 Task: Create new invoice with Date Opened :15-Apr-23, Select Customer: LA Burger, Terms: Payment Term 1. Make invoice entry for item-1 with Date: 15-Apr-23, Description: Jack Links Beef Jerky Teriyaki_x000D_
, Action: Material, Income Account: Income:Sales, Quantity: 4, Unit Price: 4.5, Discount $: 2.6. Make entry for item-2 with Date: 15-Apr-23, Description: Cheetos Puffs Flamin' Hot , Action: Material, Income Account: Income:Sales, Quantity: 4, Unit Price: 6, Discount $: 3.6. Make entry for item-3 with Date: 15-Apr-23, Description: Grandma's Chunky Chocolate Chip Cookie_x000D_
, Action: Material, Income Account: Income:Sales, Quantity: 1, Unit Price: 7, Discount $: 4.1. Write Notes: 'Looking forward to serving you again.'. Post Invoice with Post Date: 15-Apr-23, Post to Accounts: Assets:Accounts Receivable. Pay / Process Payment with Transaction Date: 15-May-23, Amount: 38.7, Transfer Account: Checking Account. Print Invoice, display notes by going to Option, then go to Display Tab and check 'Invoice Notes'.
Action: Mouse moved to (197, 47)
Screenshot: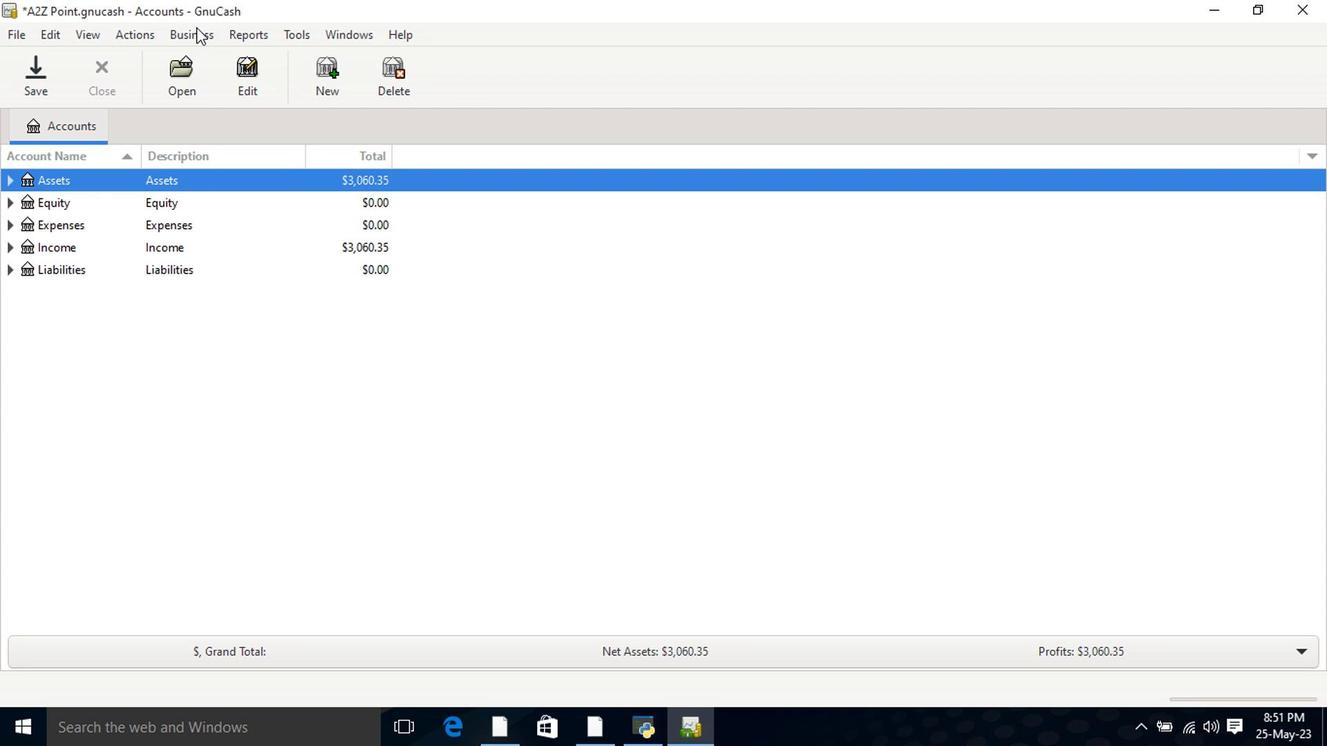 
Action: Mouse pressed left at (197, 47)
Screenshot: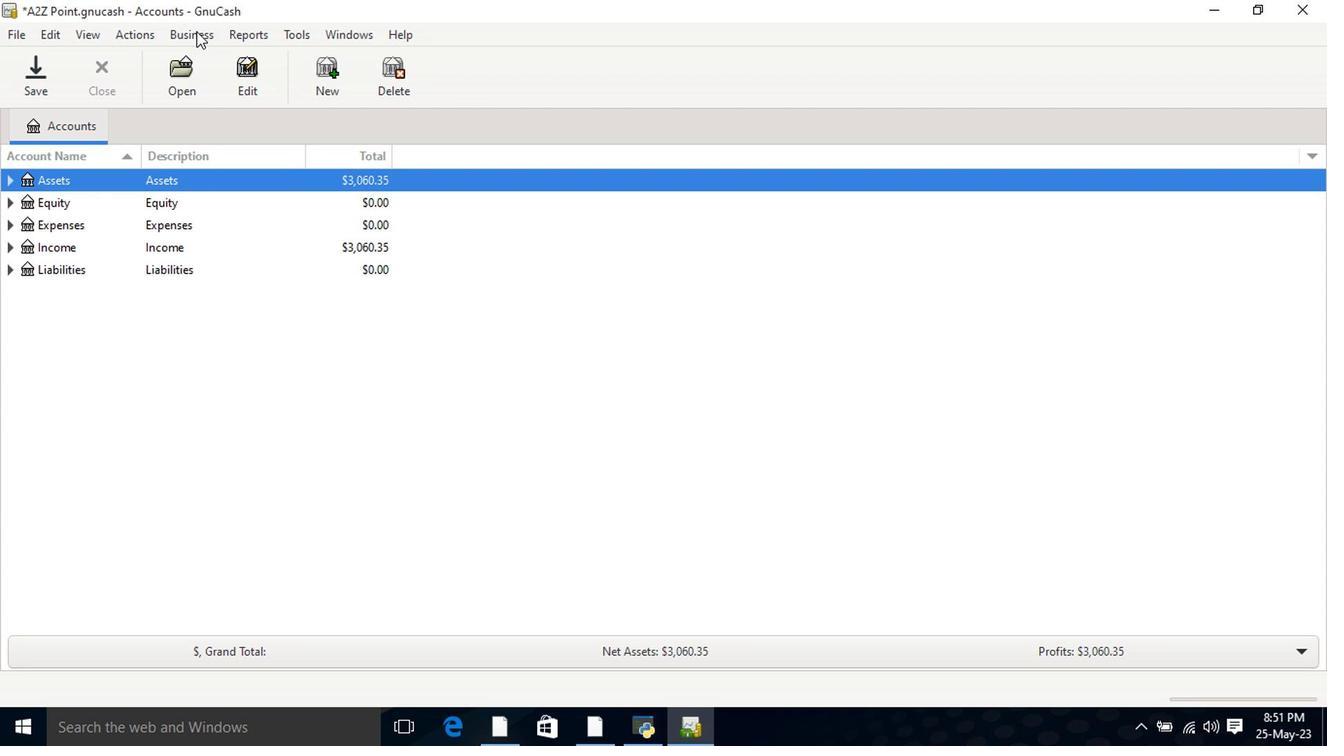 
Action: Mouse moved to (440, 141)
Screenshot: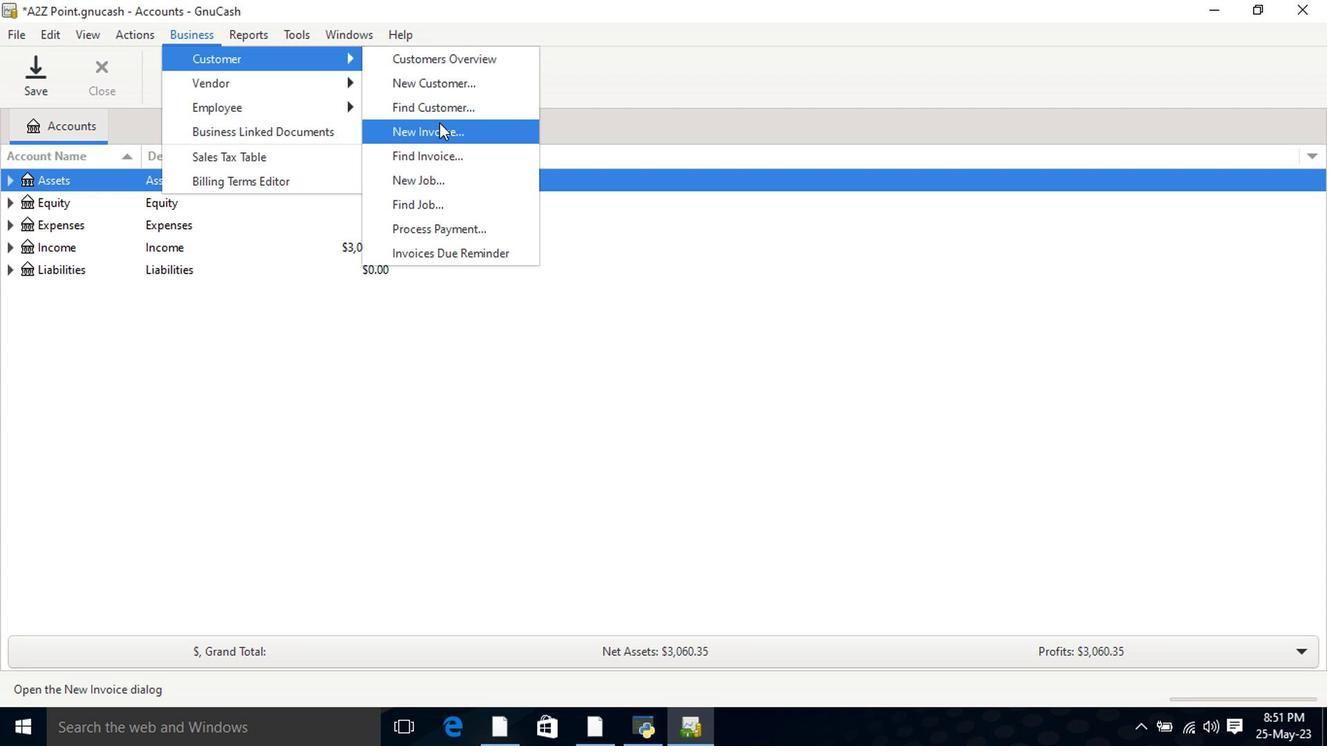 
Action: Mouse pressed left at (440, 141)
Screenshot: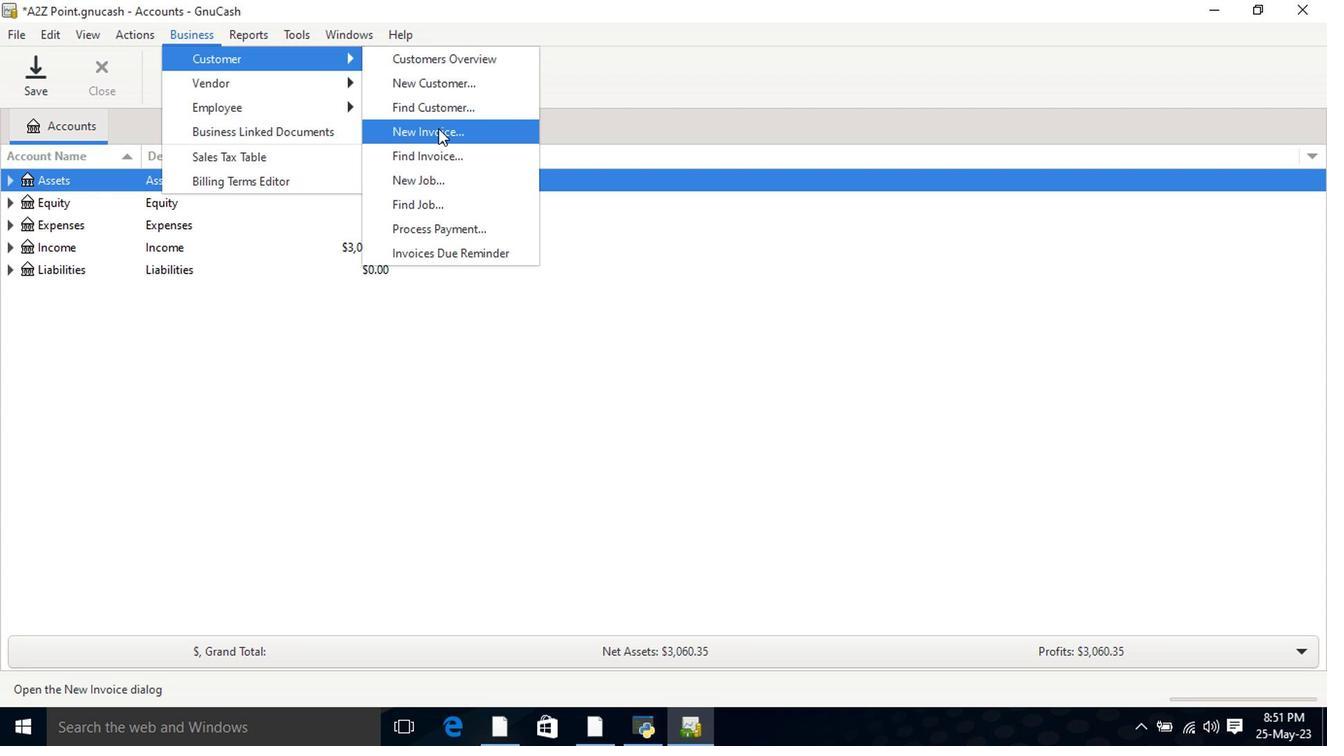 
Action: Mouse moved to (806, 302)
Screenshot: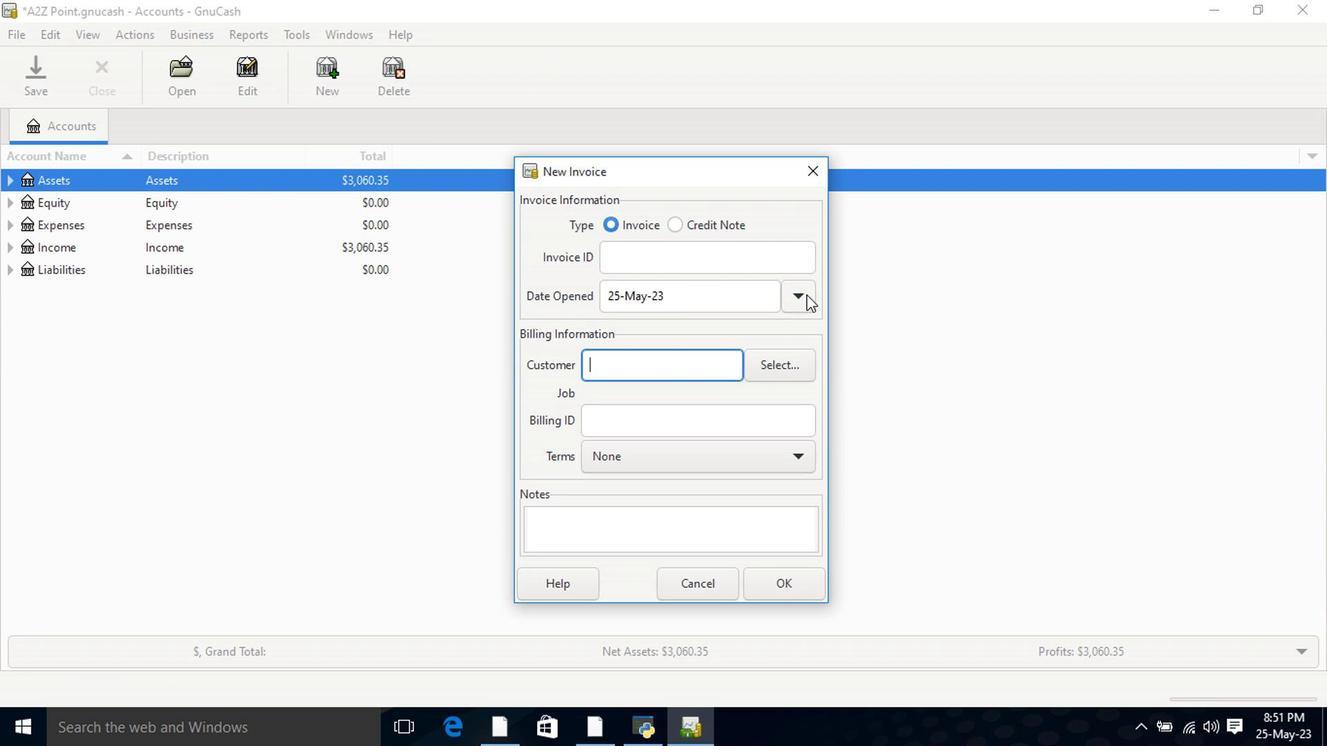 
Action: Mouse pressed left at (806, 302)
Screenshot: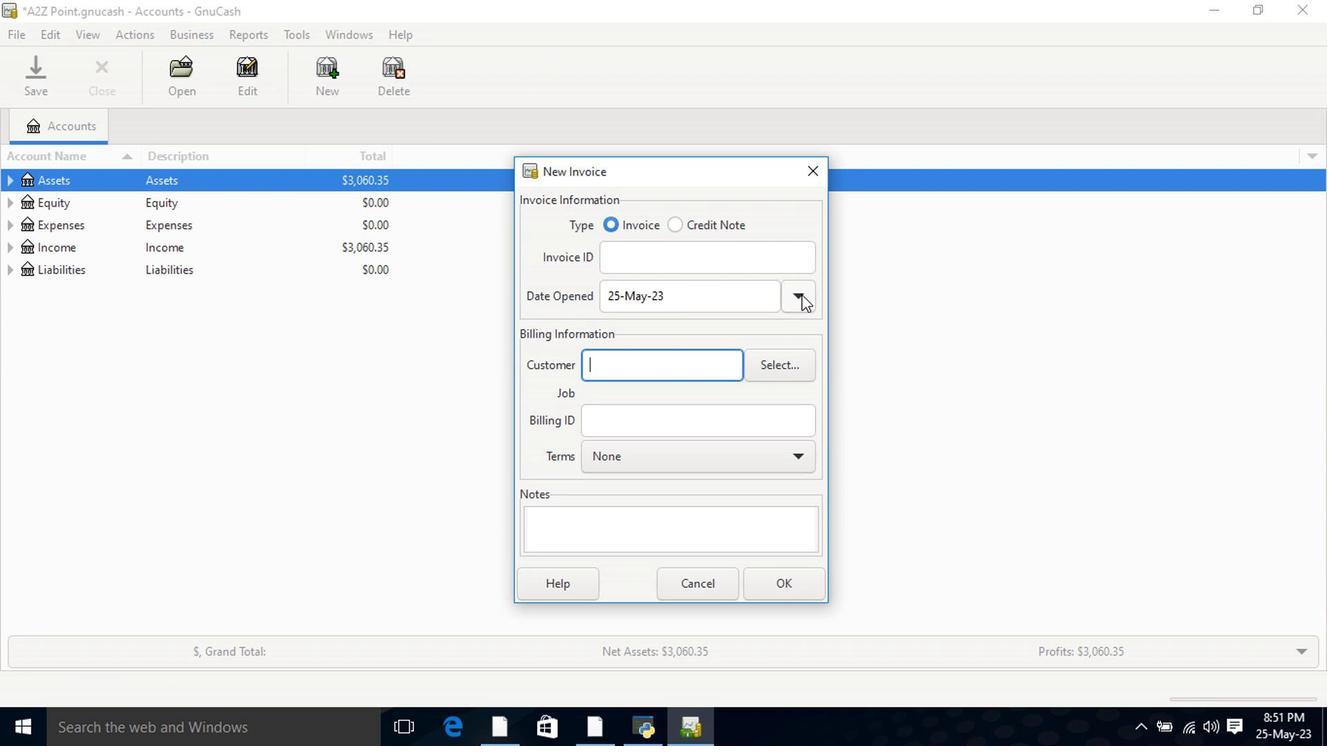 
Action: Mouse moved to (645, 331)
Screenshot: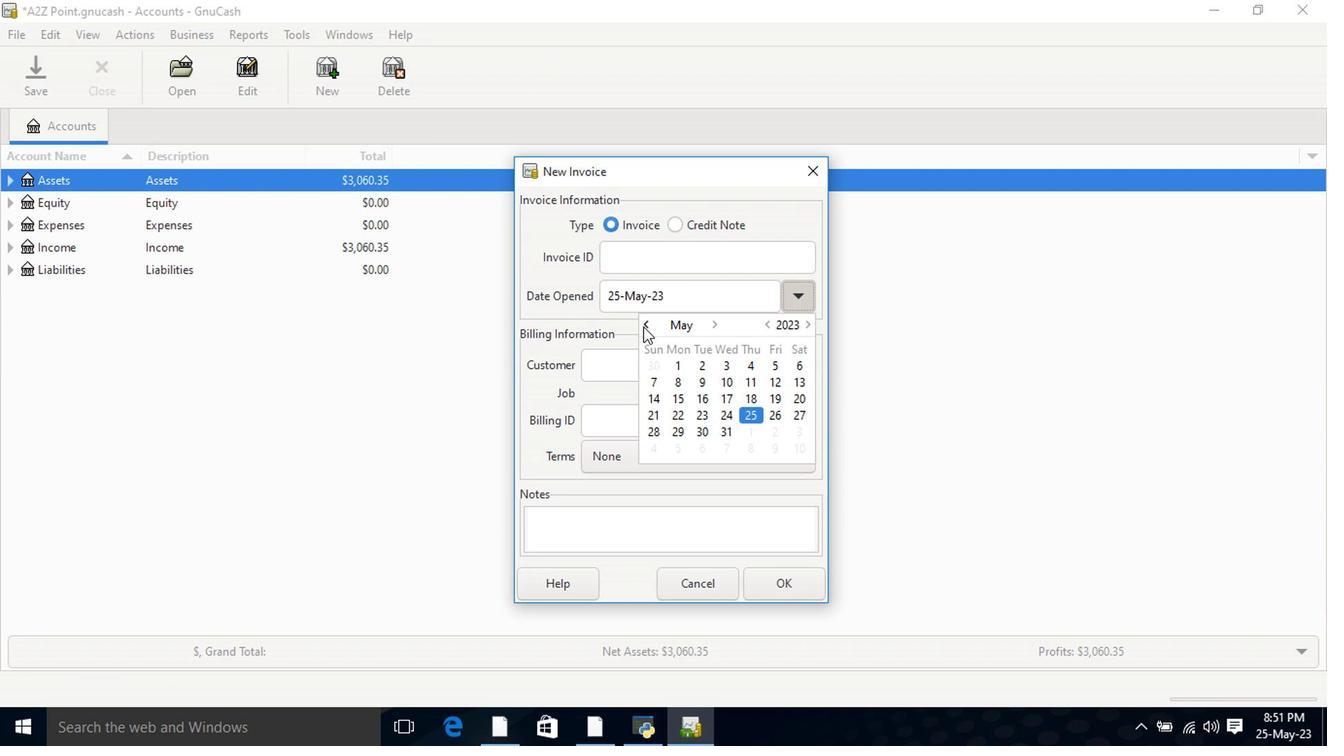 
Action: Mouse pressed left at (645, 331)
Screenshot: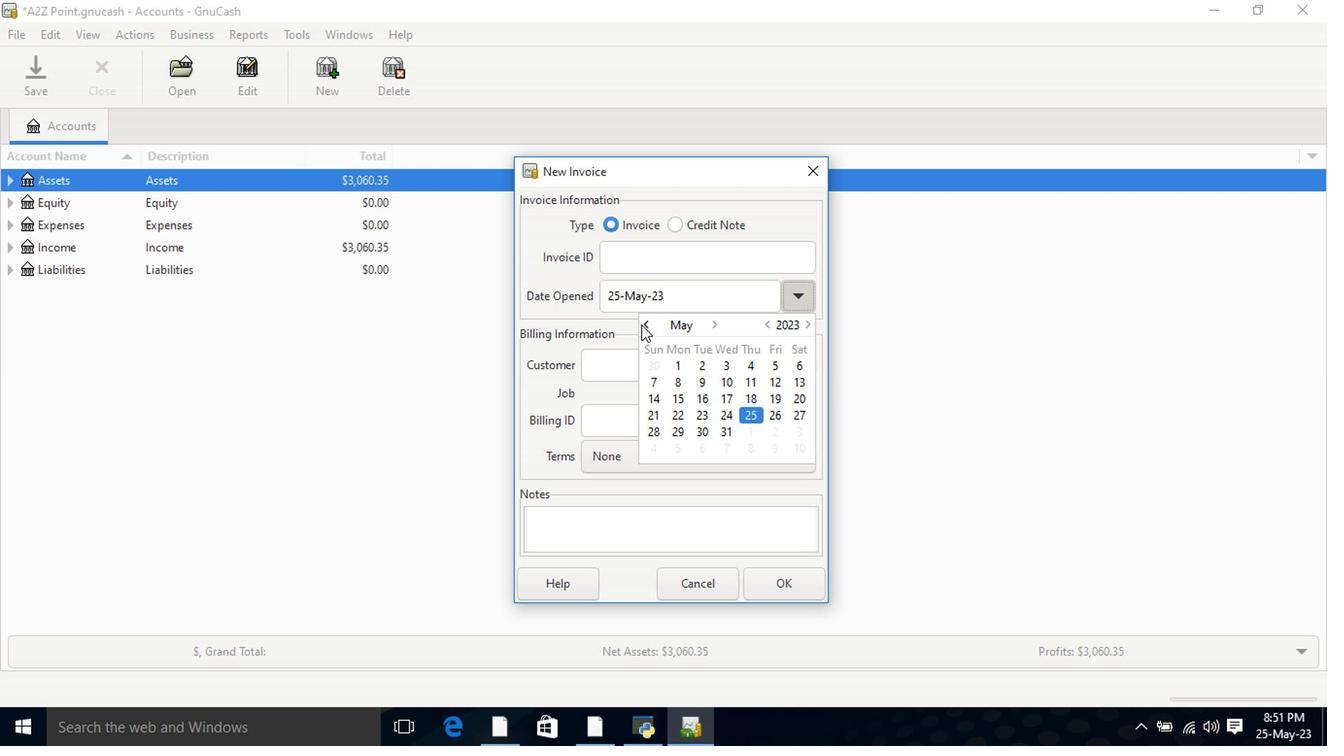 
Action: Mouse moved to (799, 401)
Screenshot: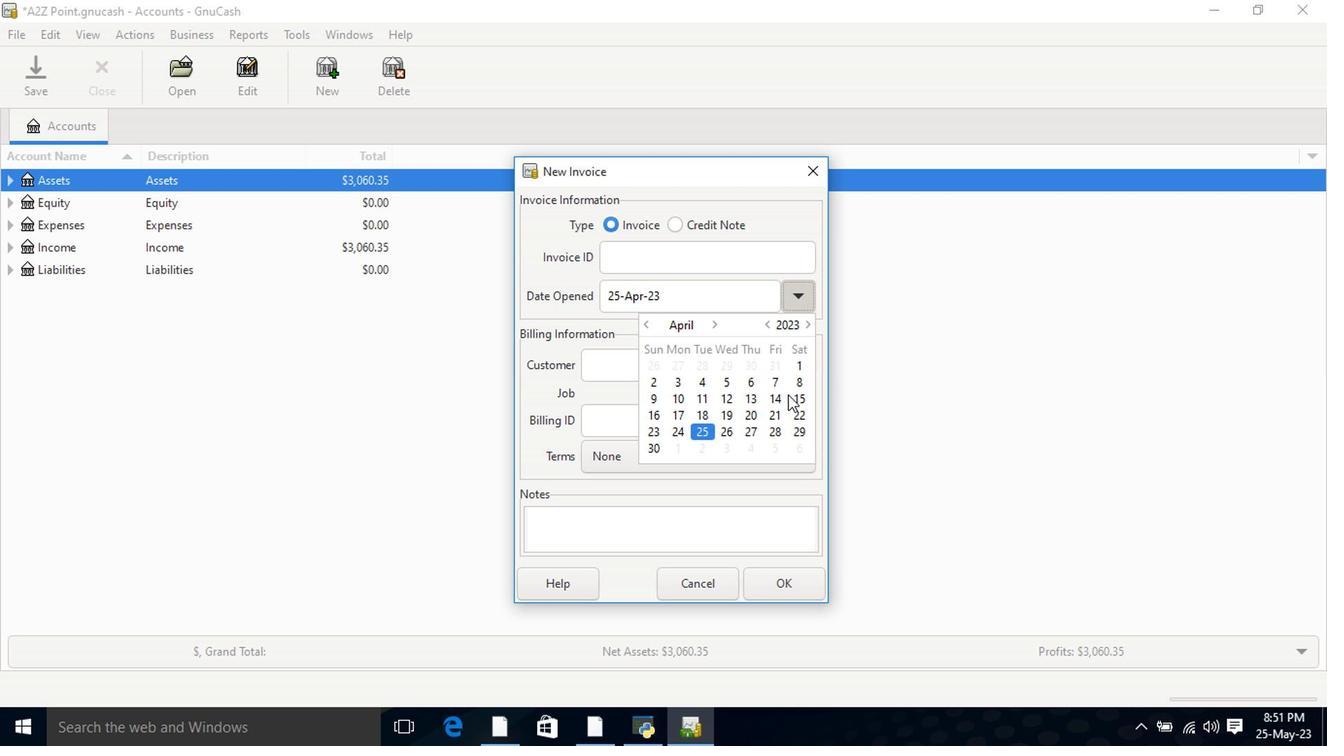 
Action: Mouse pressed left at (799, 401)
Screenshot: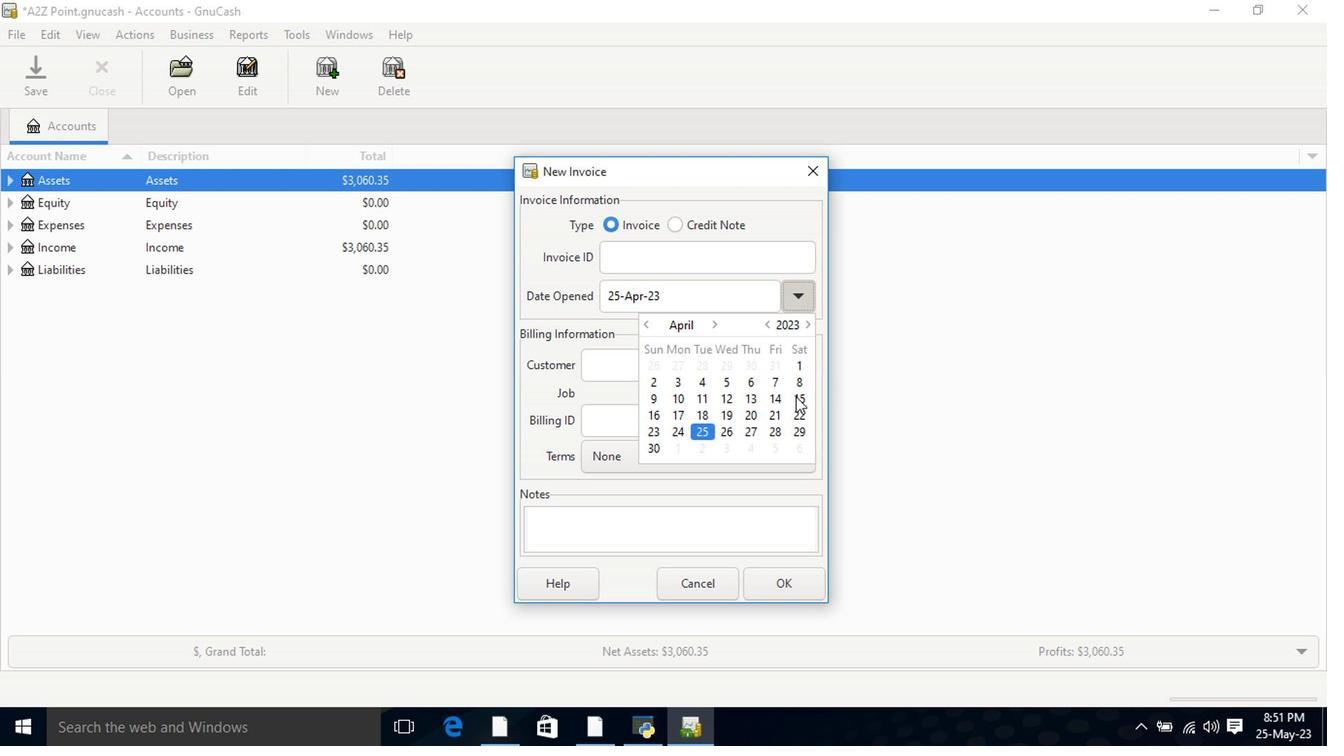 
Action: Mouse pressed left at (799, 401)
Screenshot: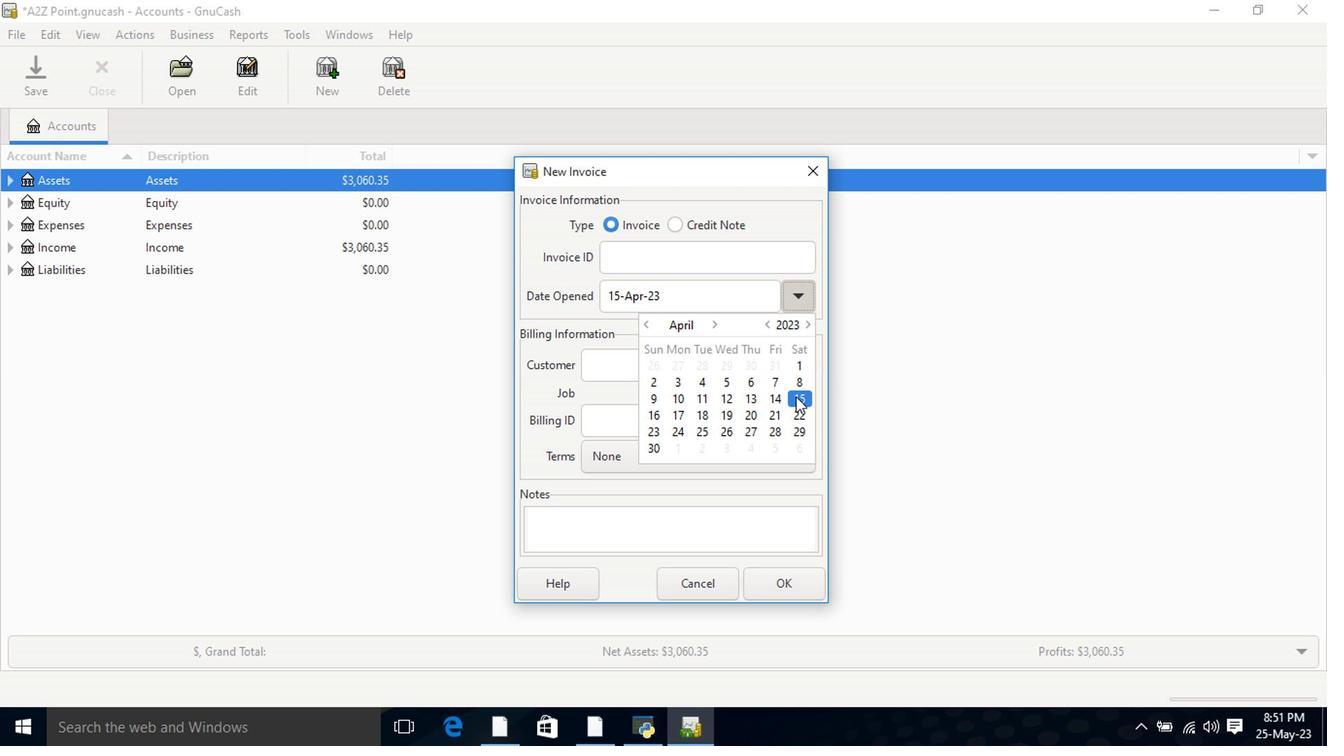 
Action: Mouse moved to (700, 362)
Screenshot: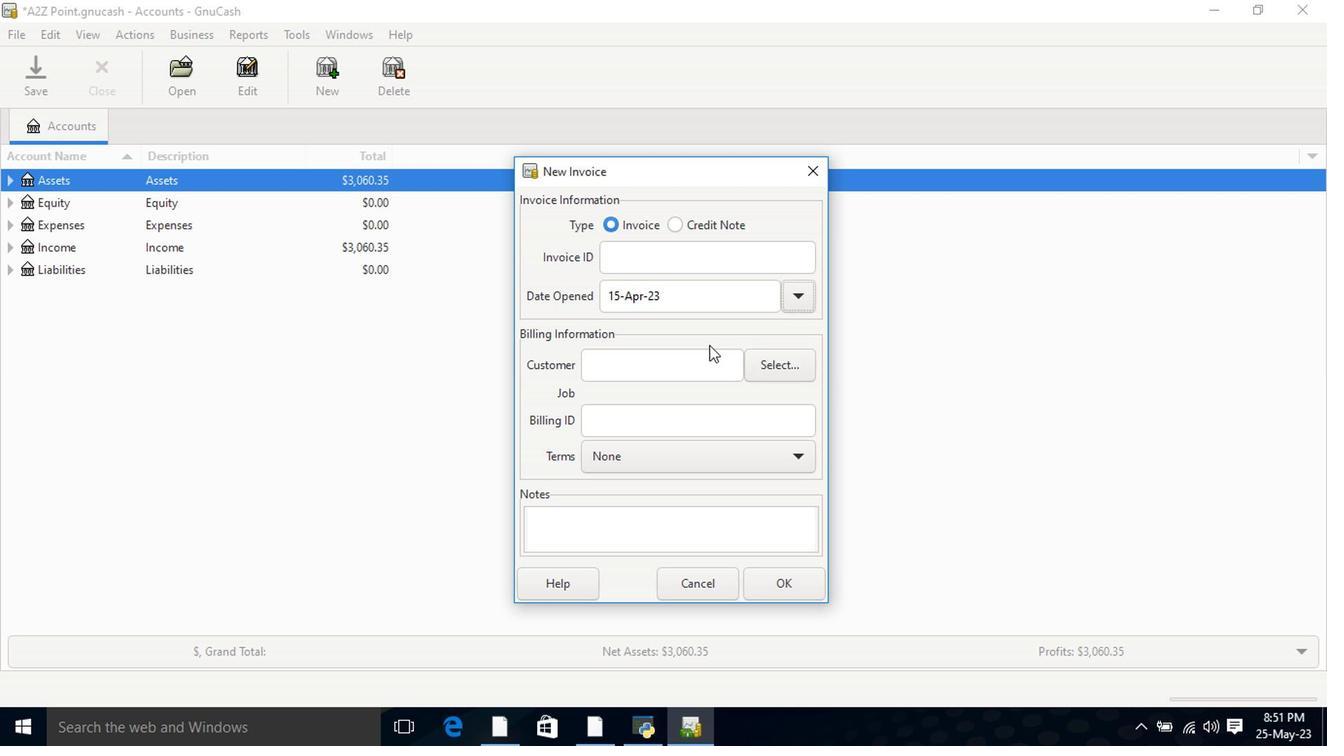 
Action: Mouse pressed left at (700, 362)
Screenshot: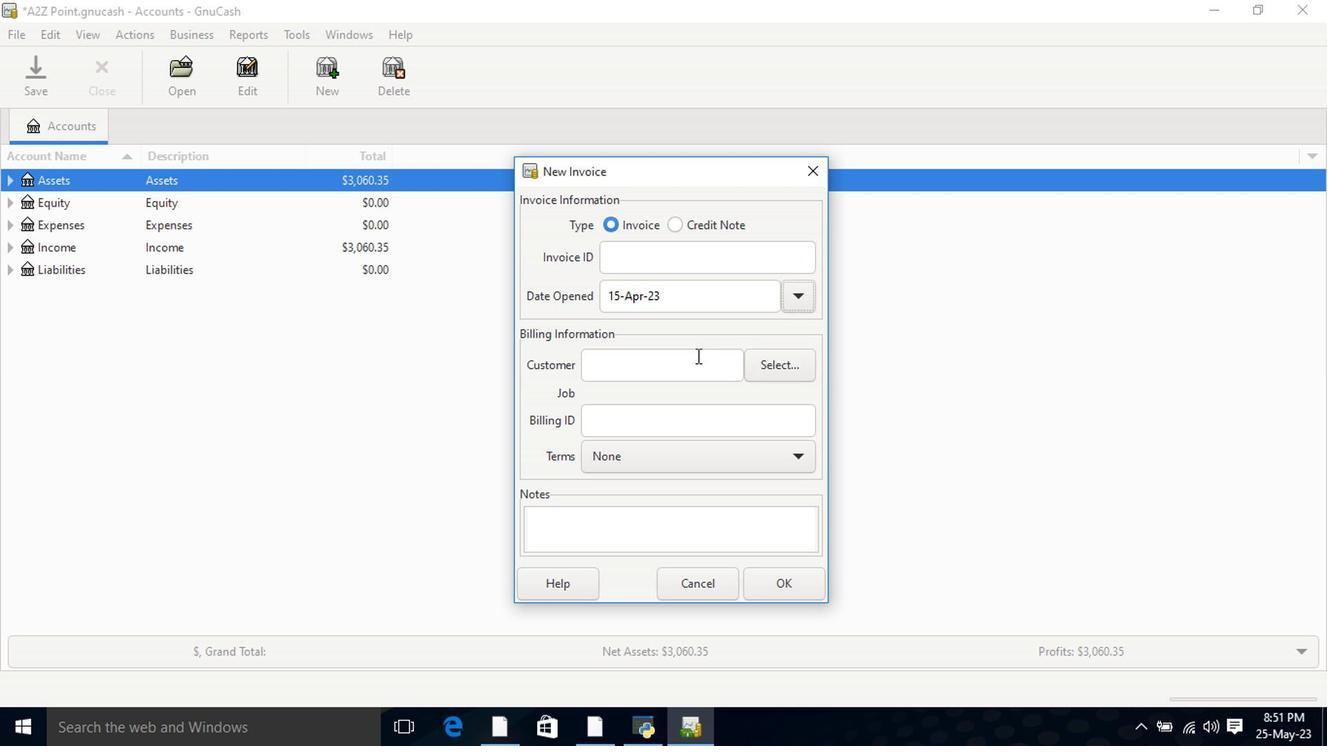 
Action: Mouse moved to (700, 362)
Screenshot: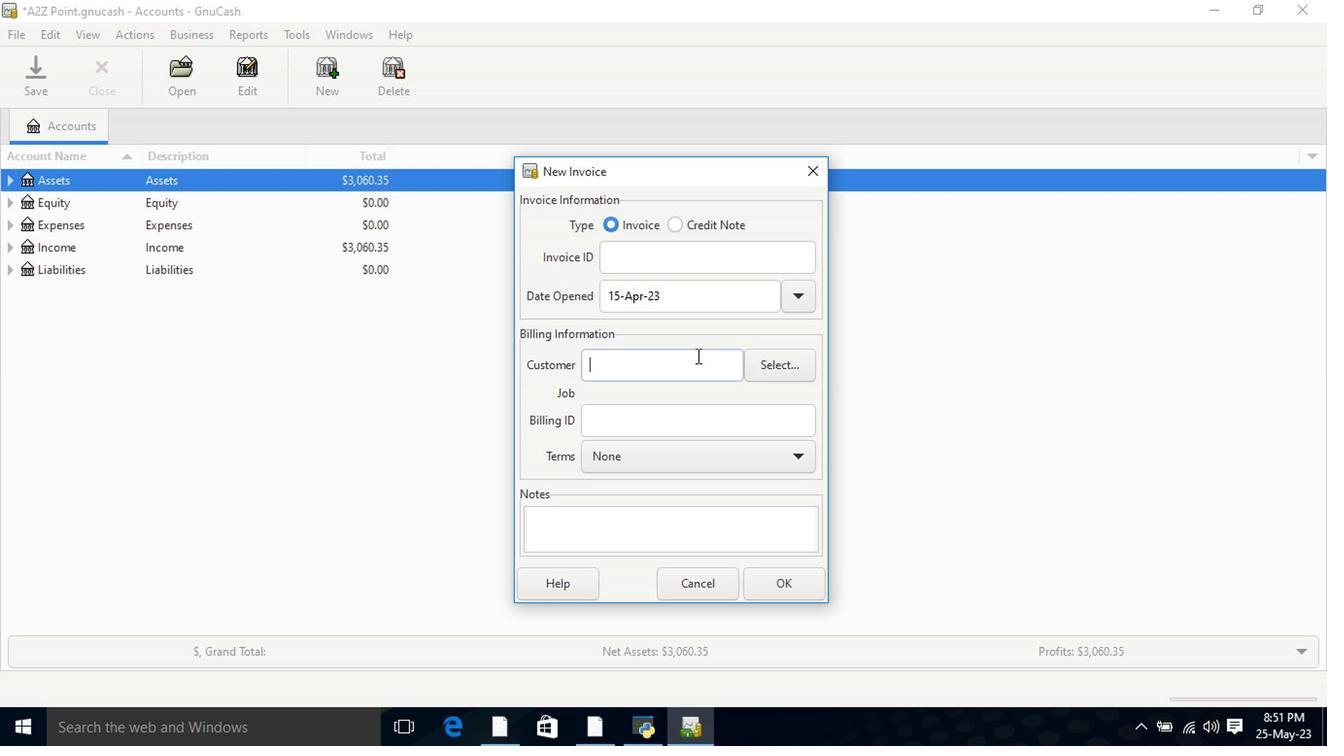 
Action: Key pressed la
Screenshot: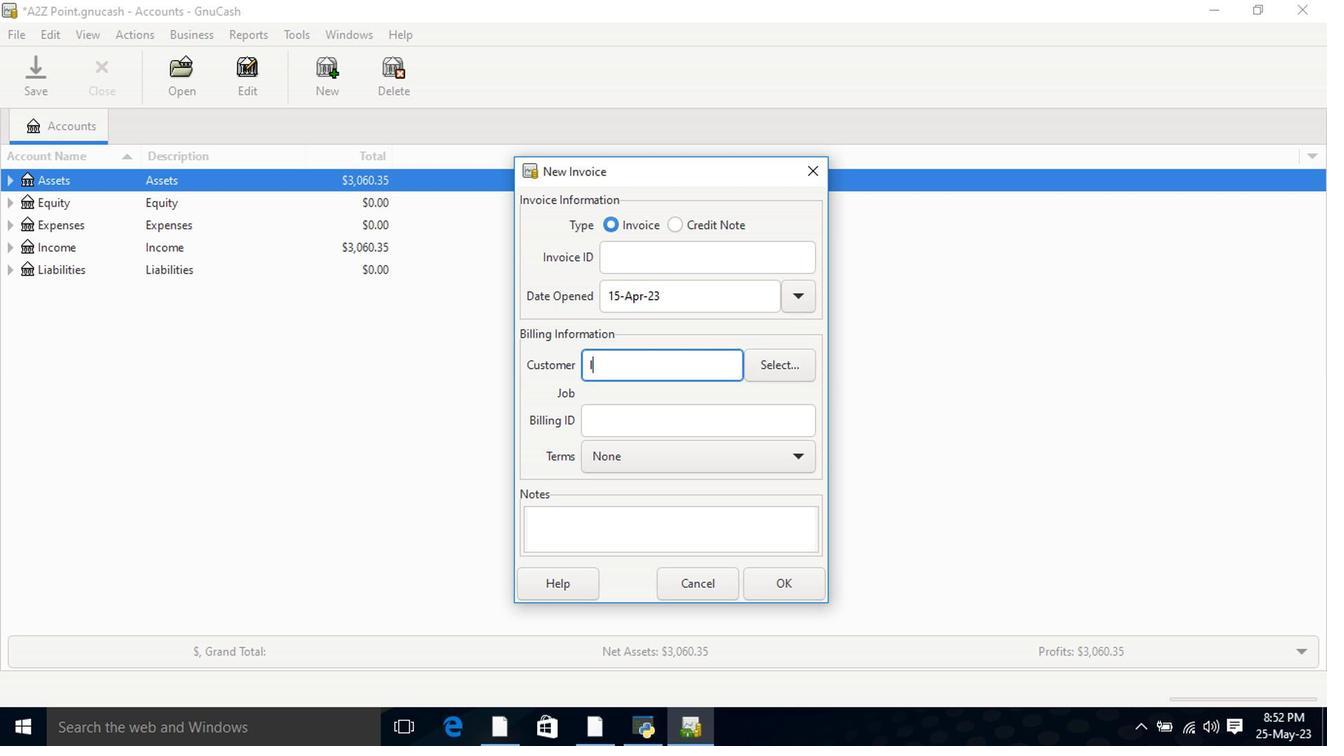 
Action: Mouse moved to (668, 396)
Screenshot: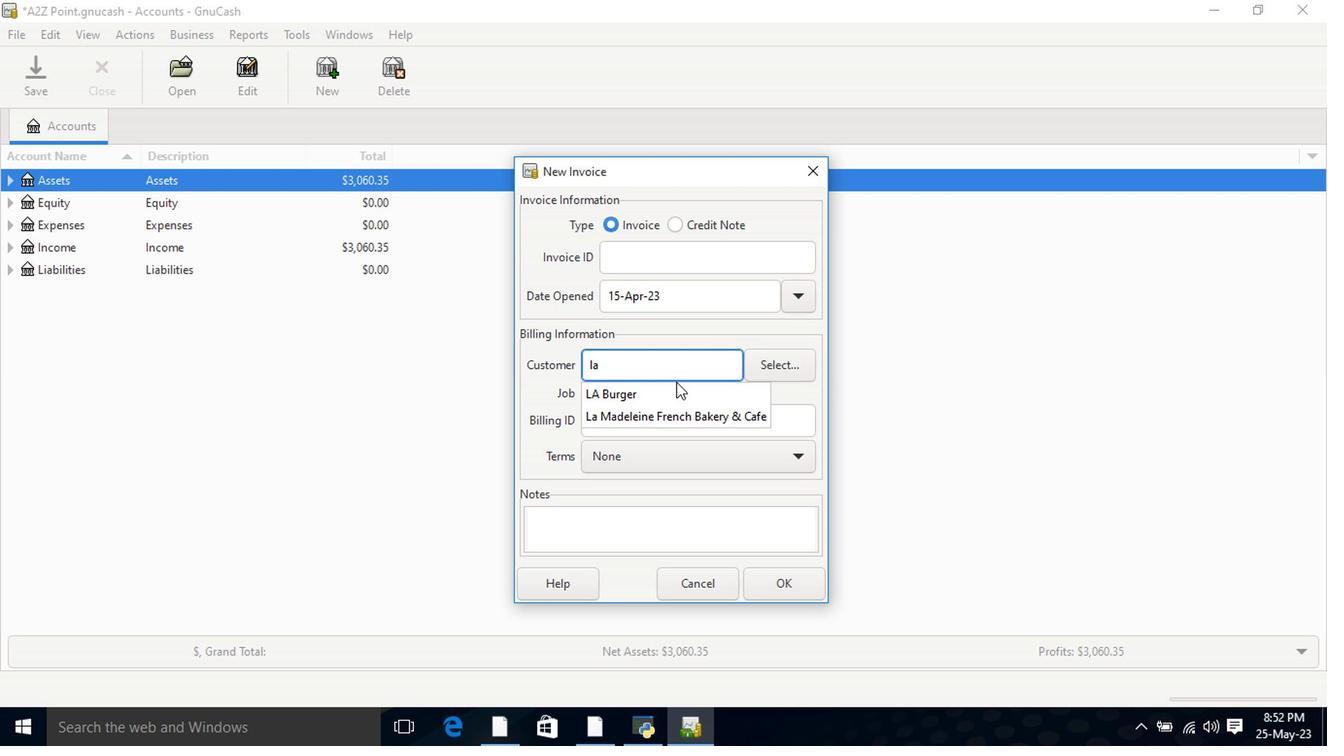
Action: Mouse pressed left at (668, 396)
Screenshot: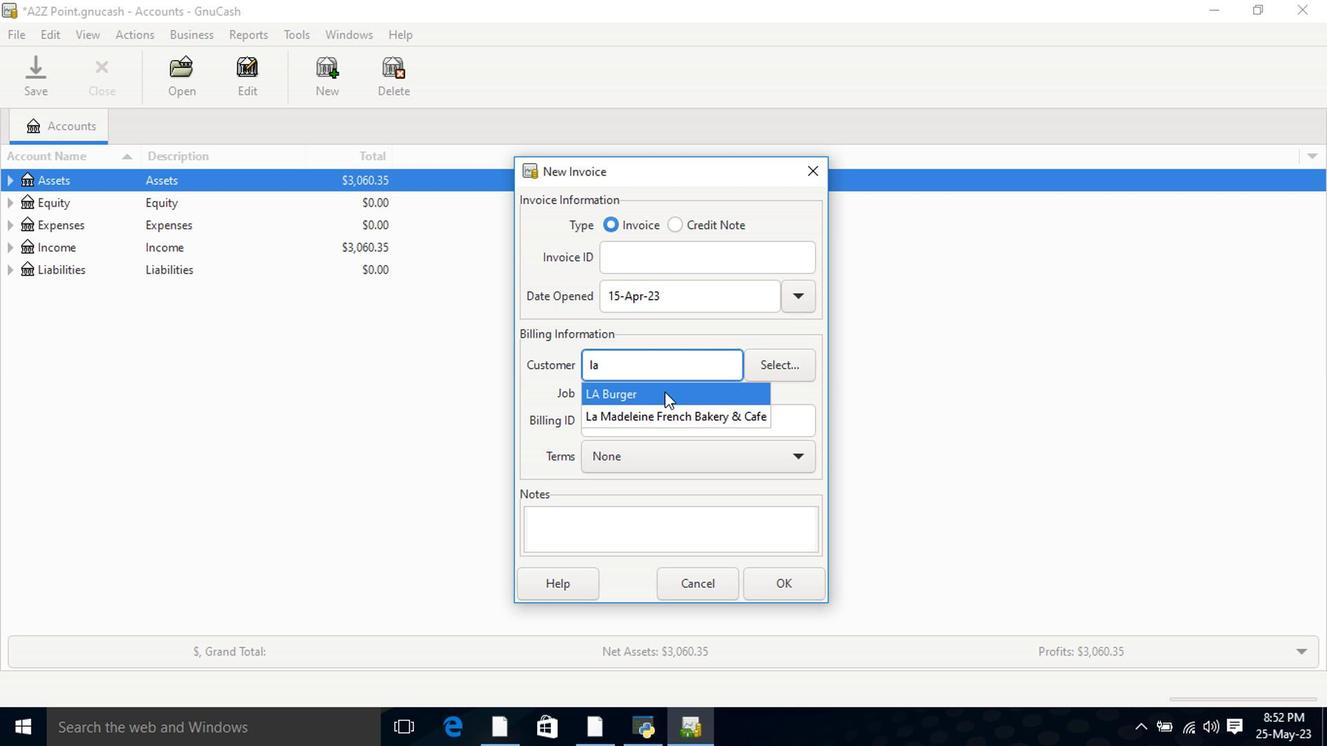 
Action: Mouse moved to (669, 476)
Screenshot: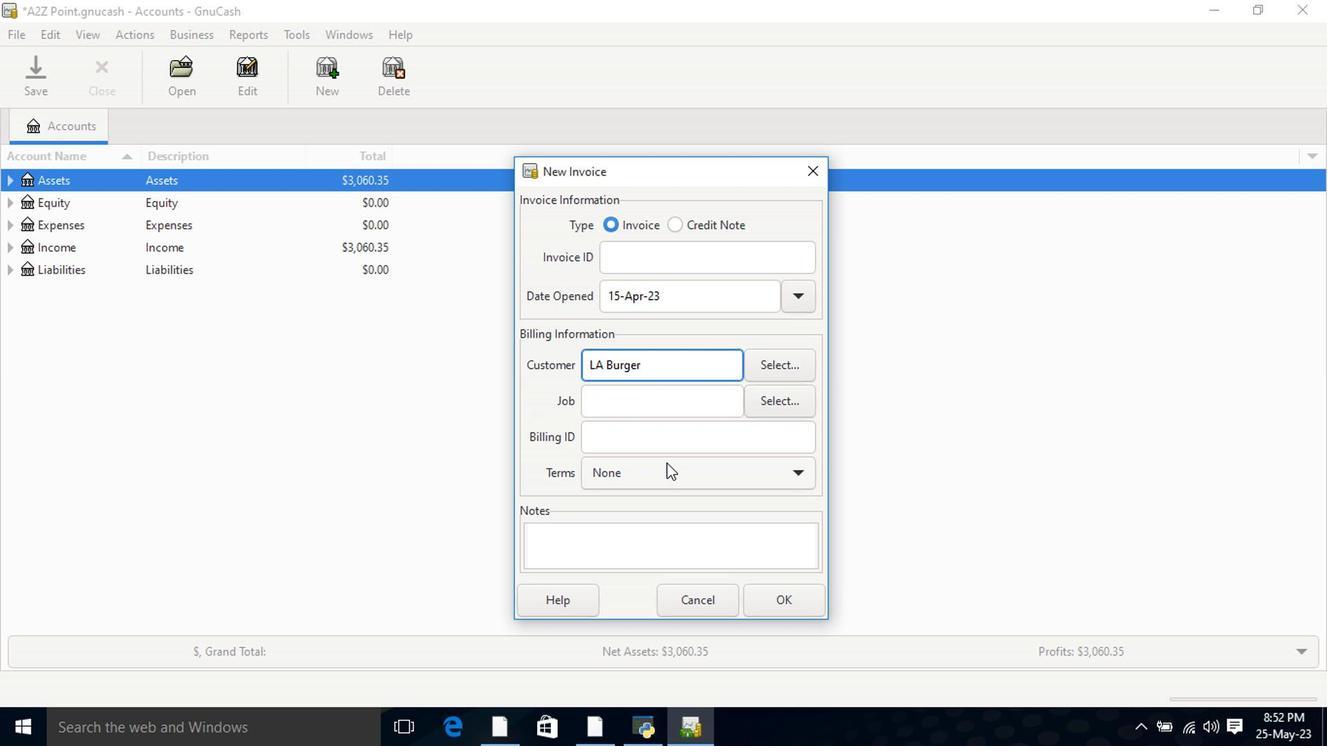 
Action: Mouse pressed left at (669, 476)
Screenshot: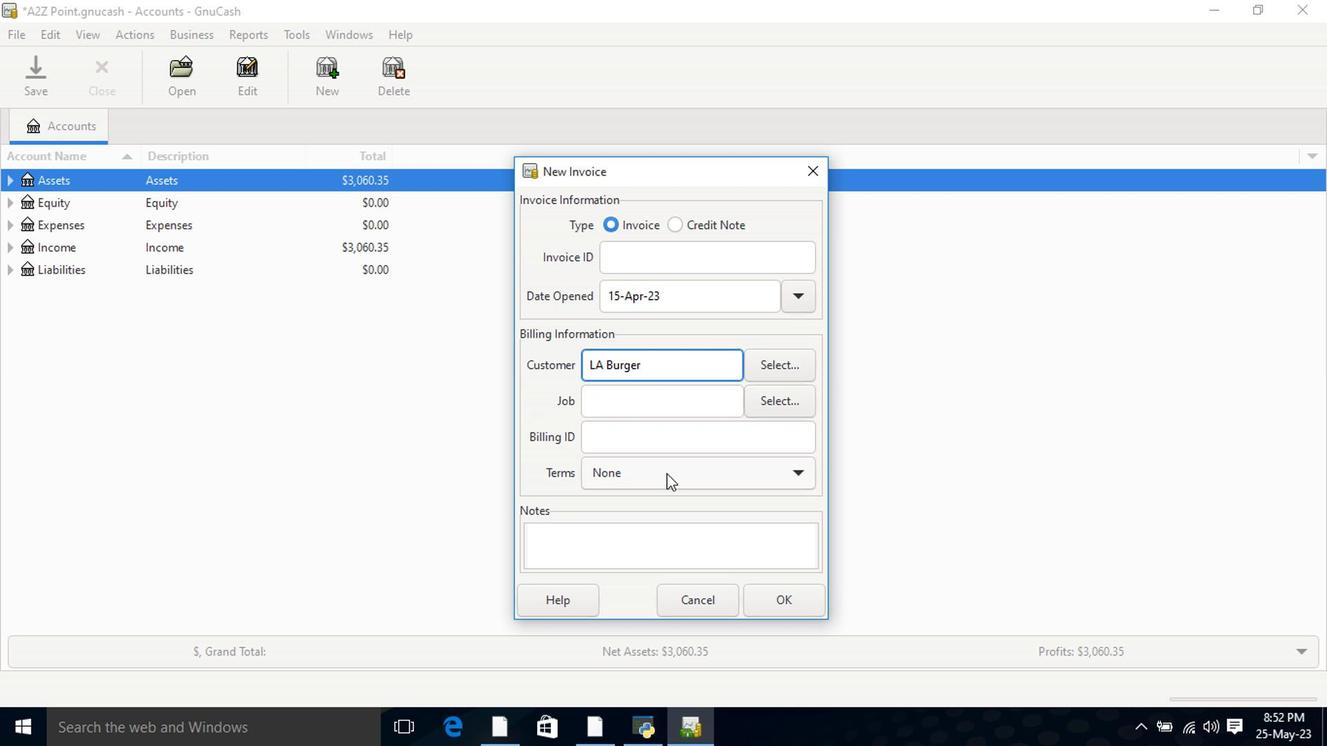 
Action: Mouse moved to (671, 509)
Screenshot: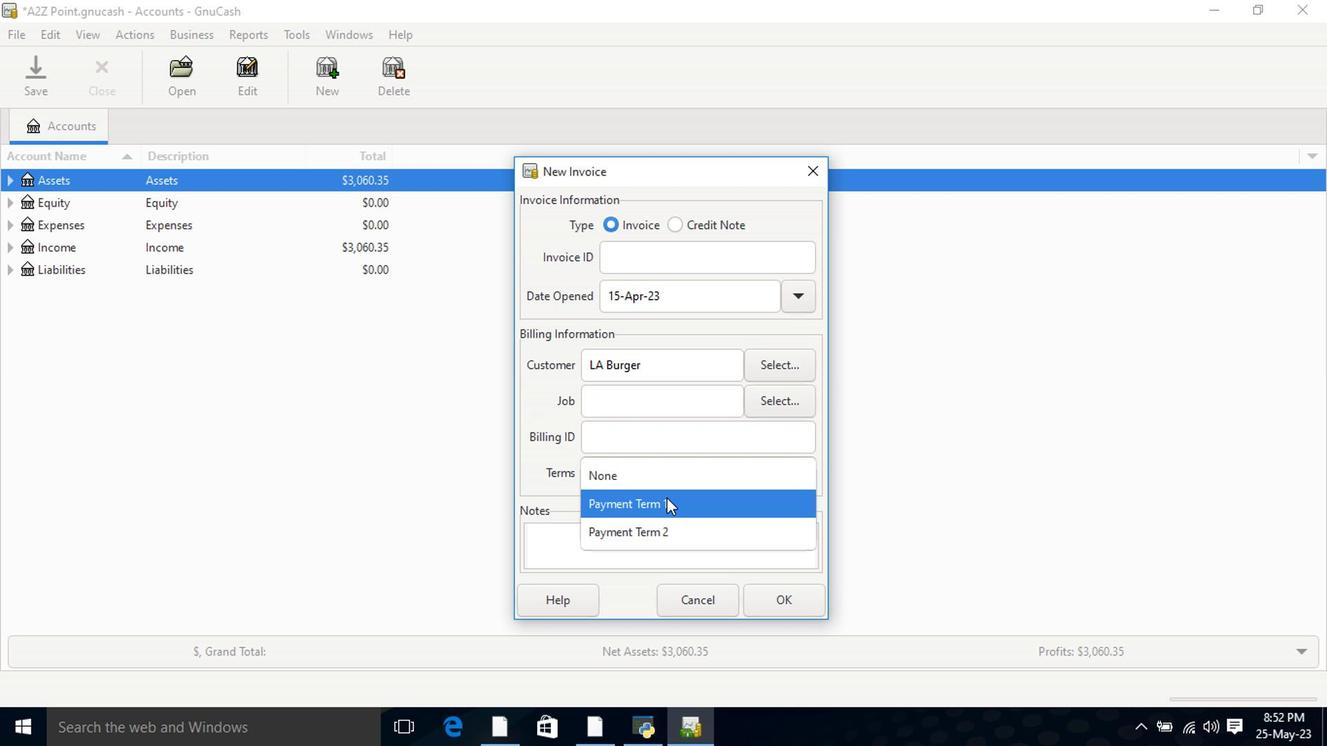 
Action: Mouse pressed left at (671, 509)
Screenshot: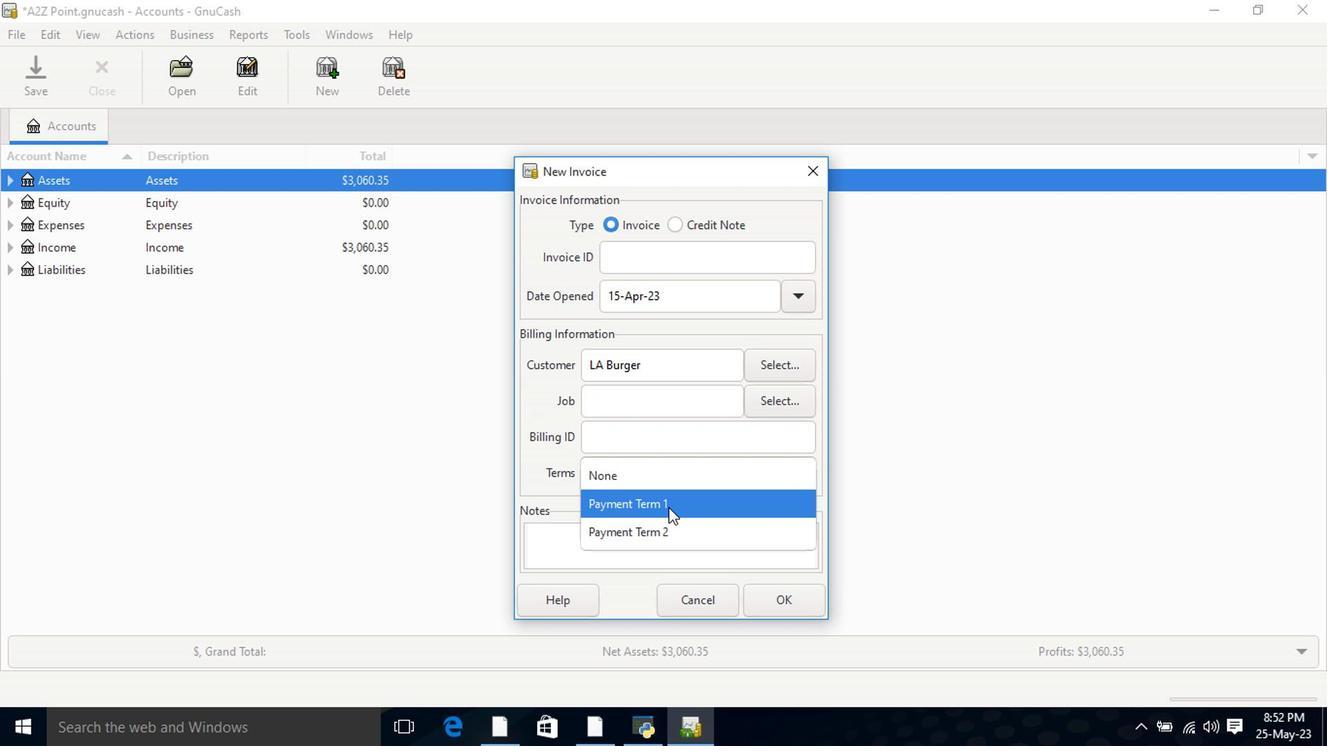 
Action: Mouse moved to (799, 608)
Screenshot: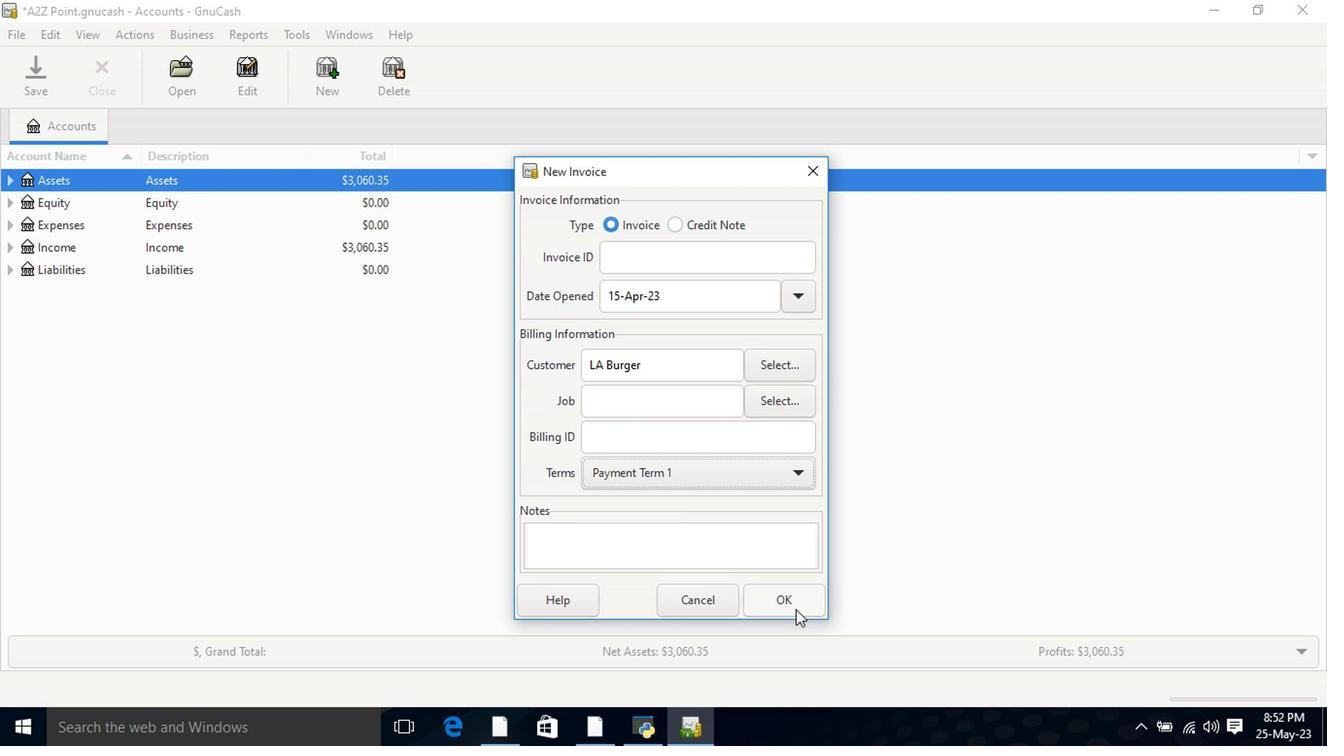 
Action: Mouse pressed left at (799, 608)
Screenshot: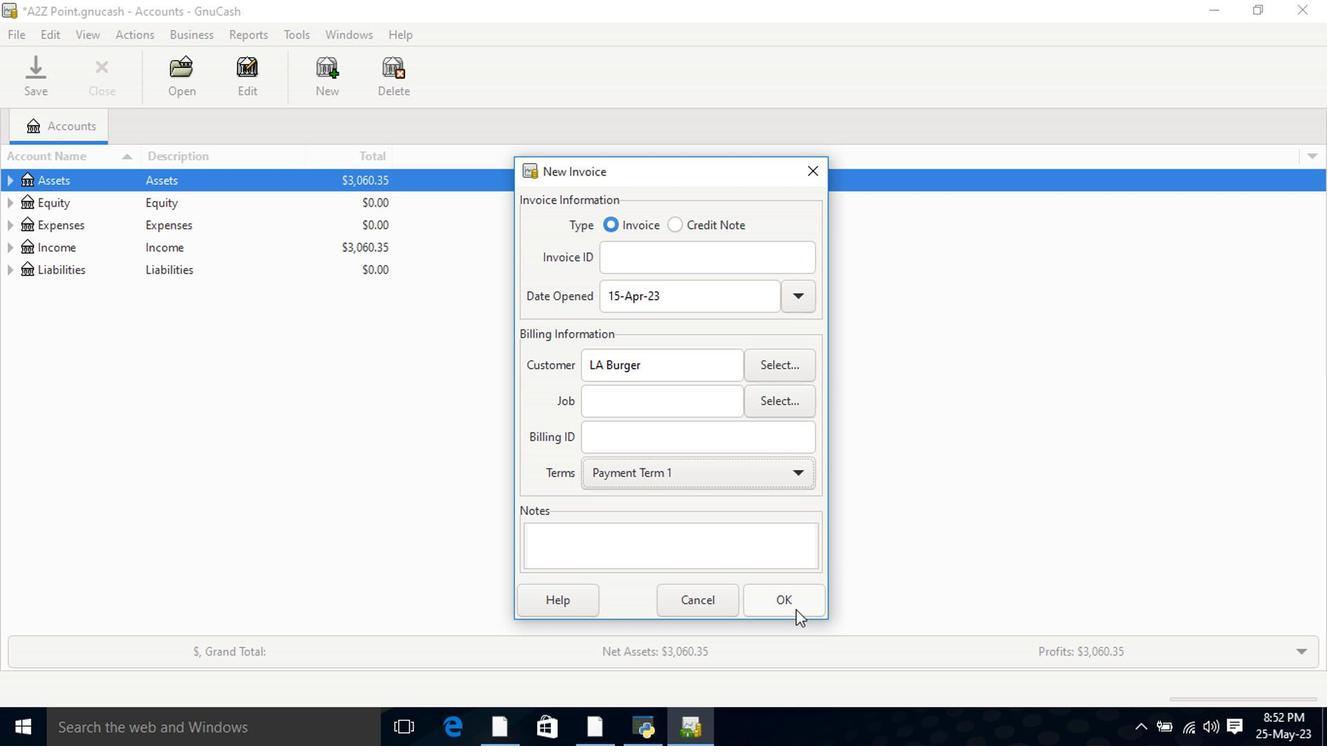 
Action: Mouse moved to (83, 385)
Screenshot: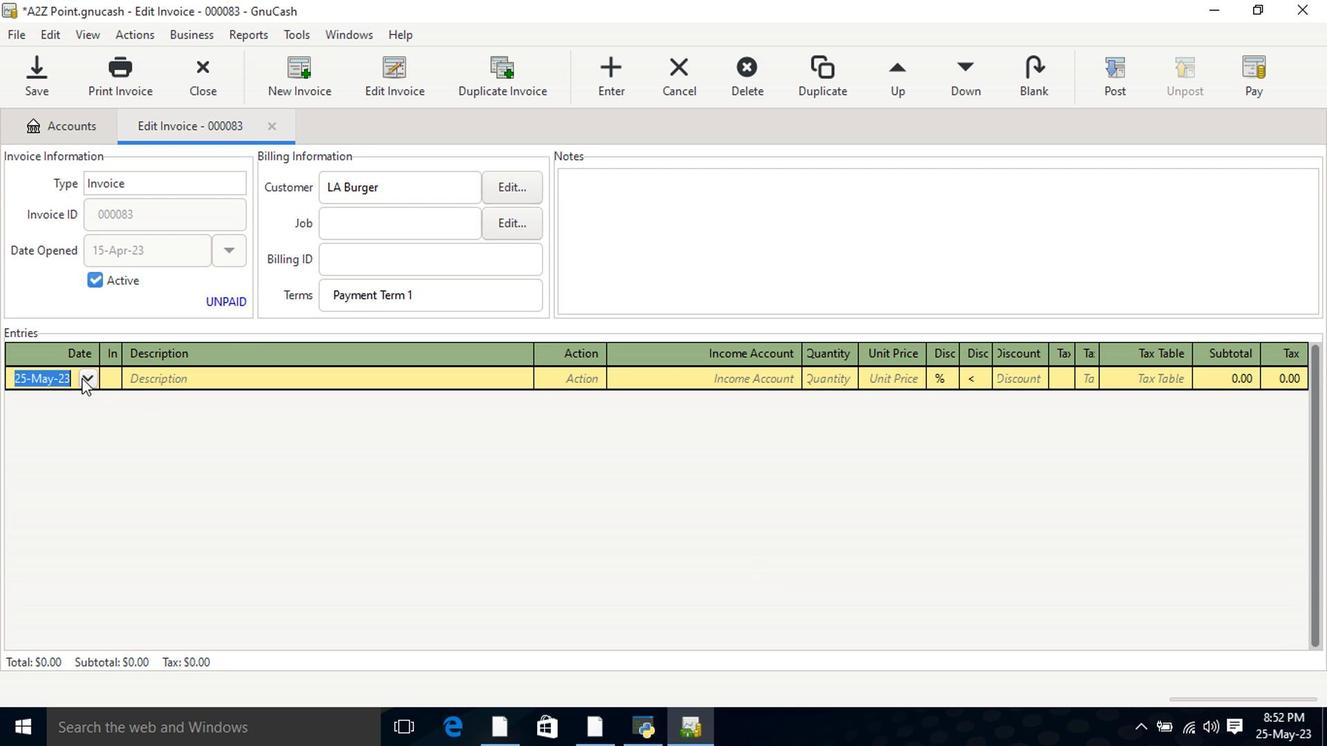 
Action: Mouse pressed left at (83, 385)
Screenshot: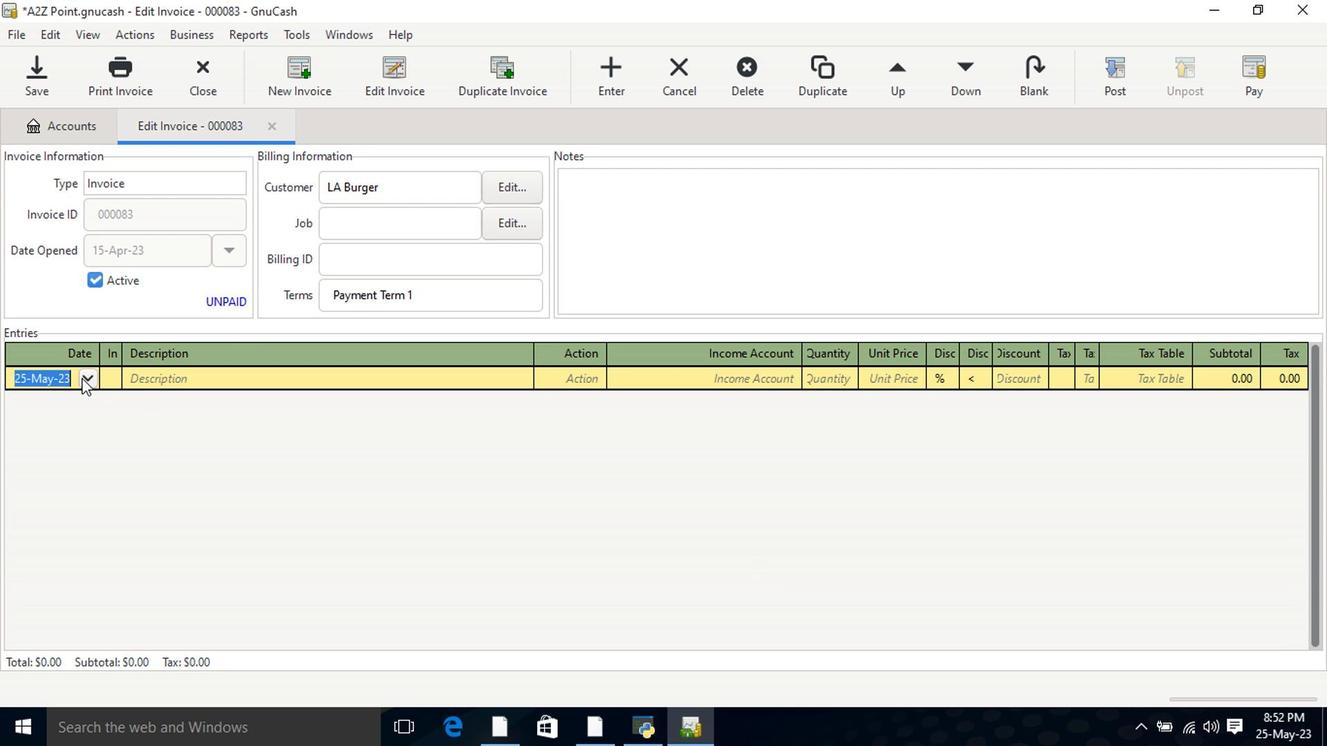 
Action: Mouse moved to (13, 410)
Screenshot: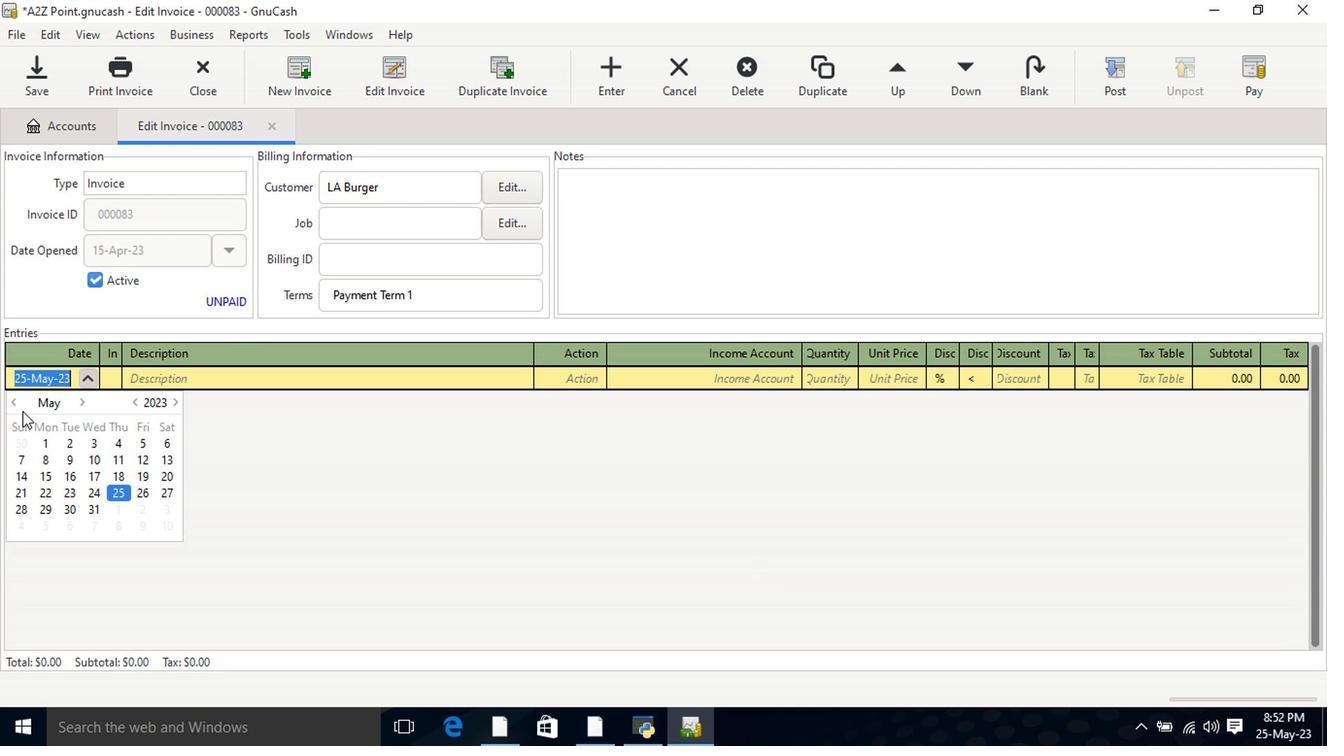 
Action: Mouse pressed left at (13, 410)
Screenshot: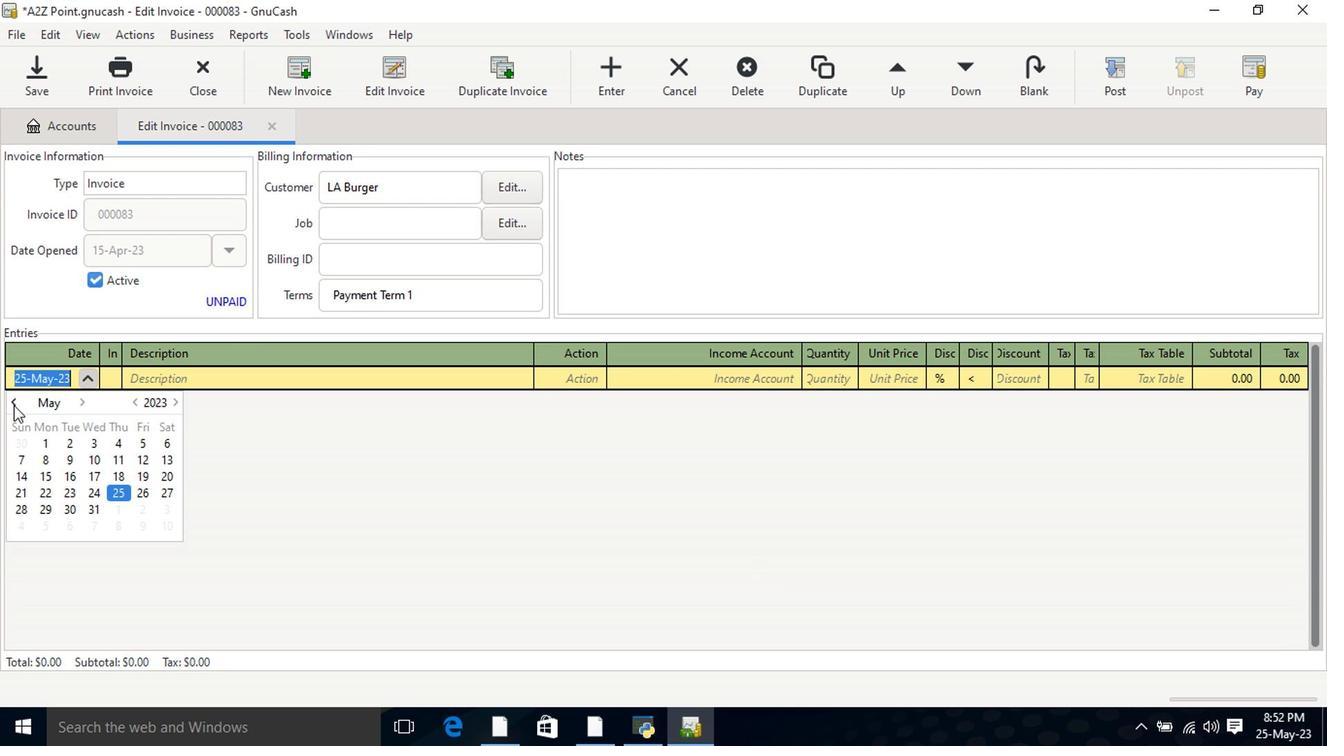 
Action: Mouse moved to (166, 479)
Screenshot: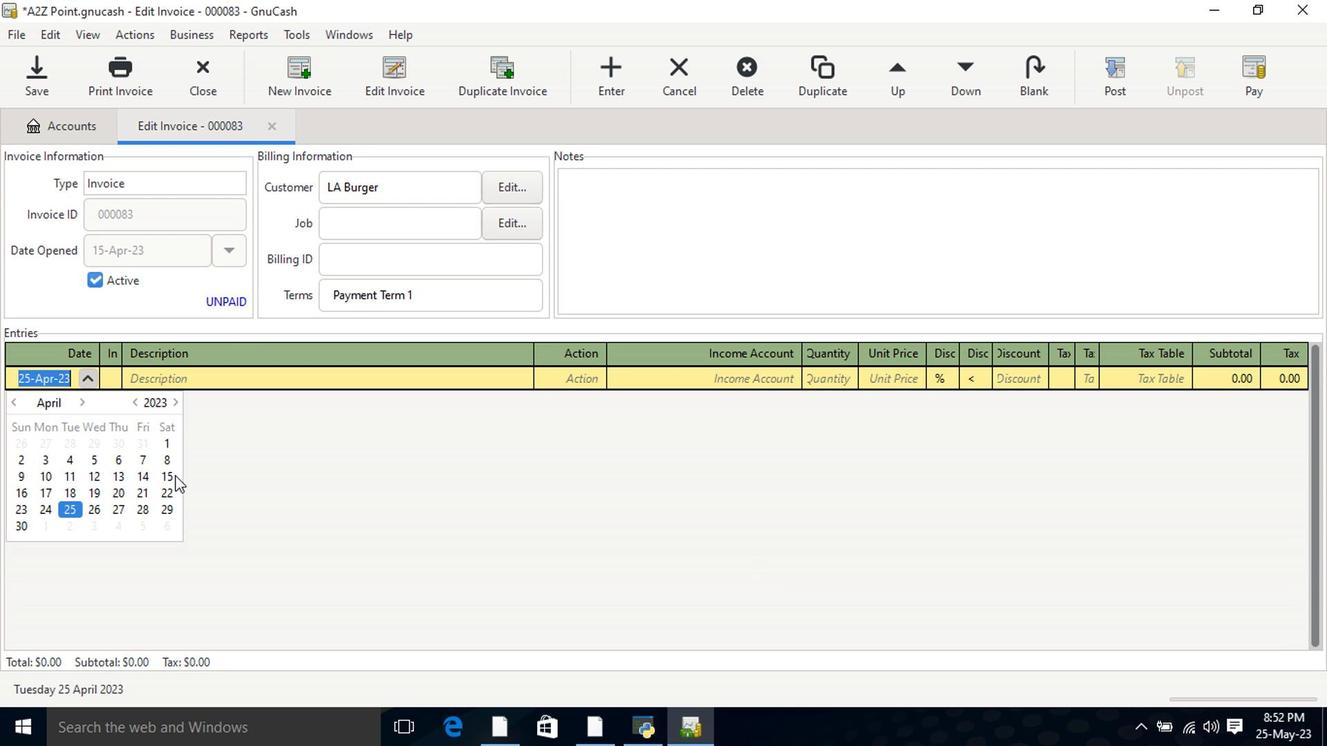 
Action: Mouse pressed left at (166, 479)
Screenshot: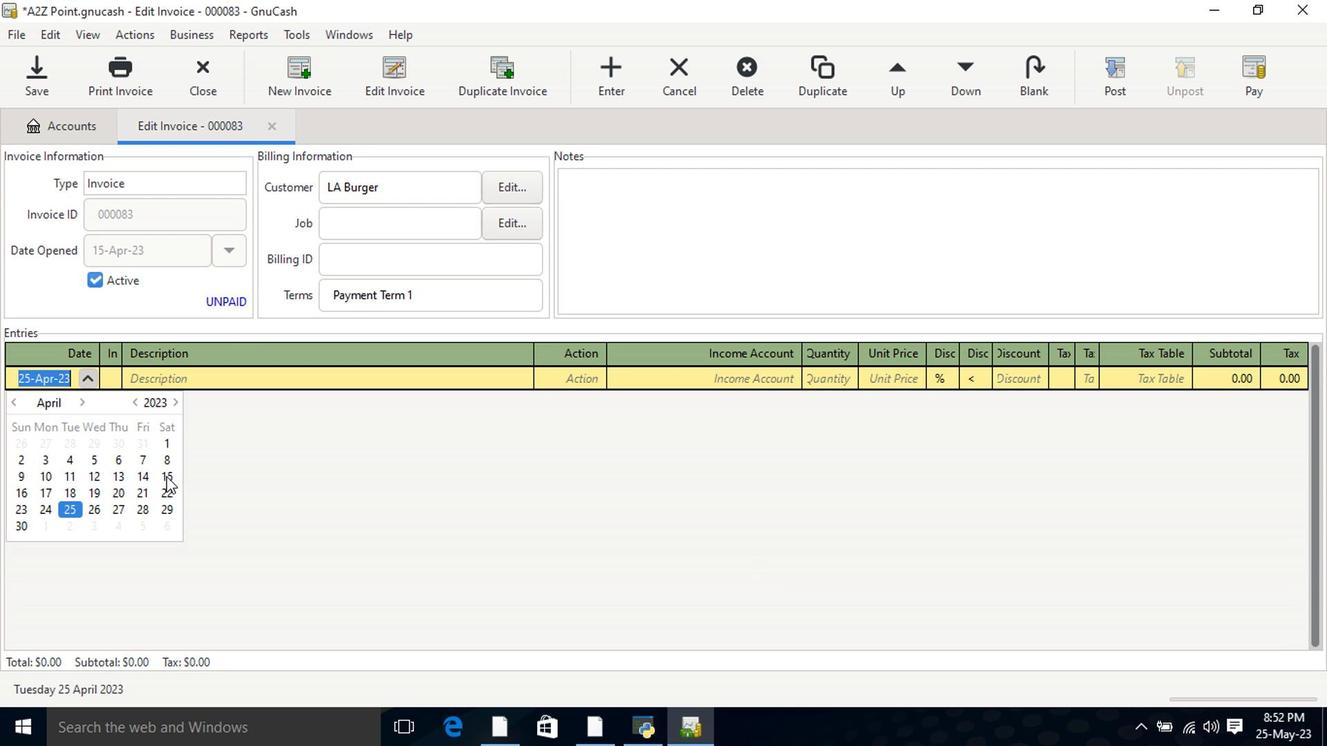 
Action: Mouse pressed left at (166, 479)
Screenshot: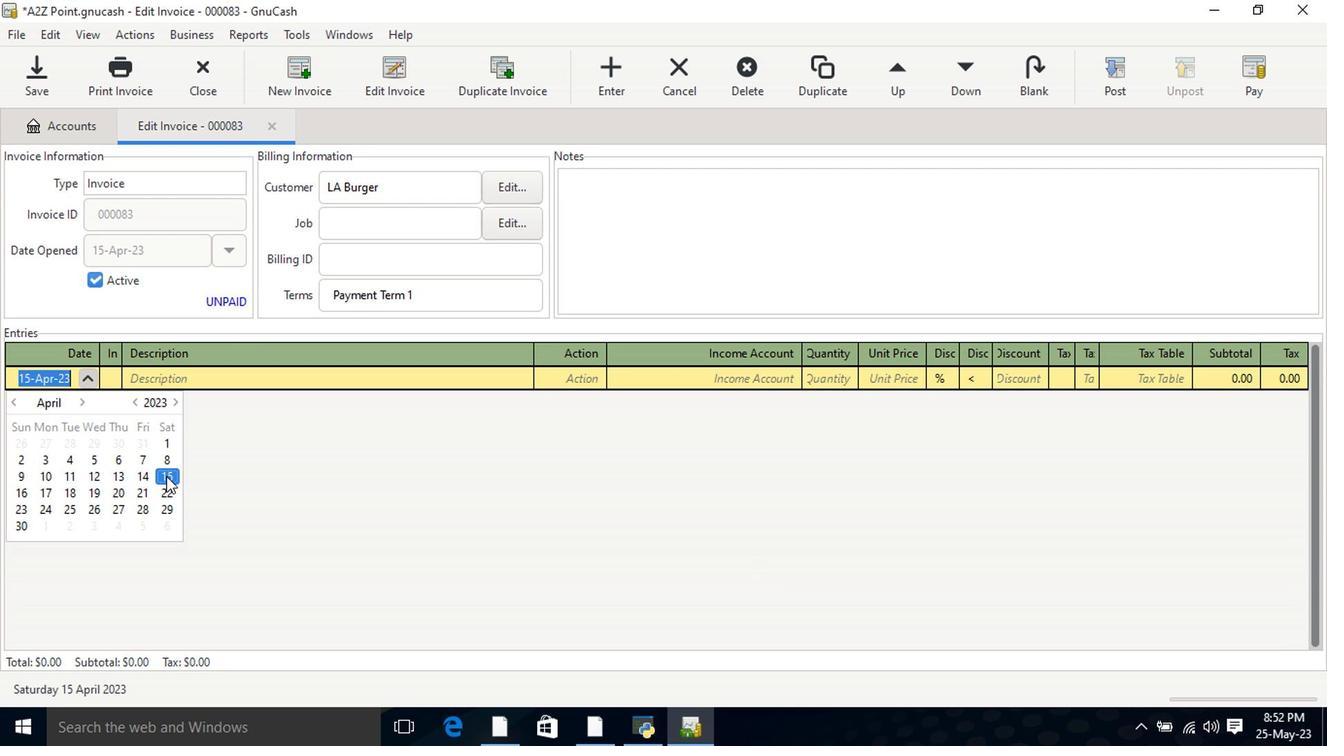 
Action: Mouse moved to (194, 382)
Screenshot: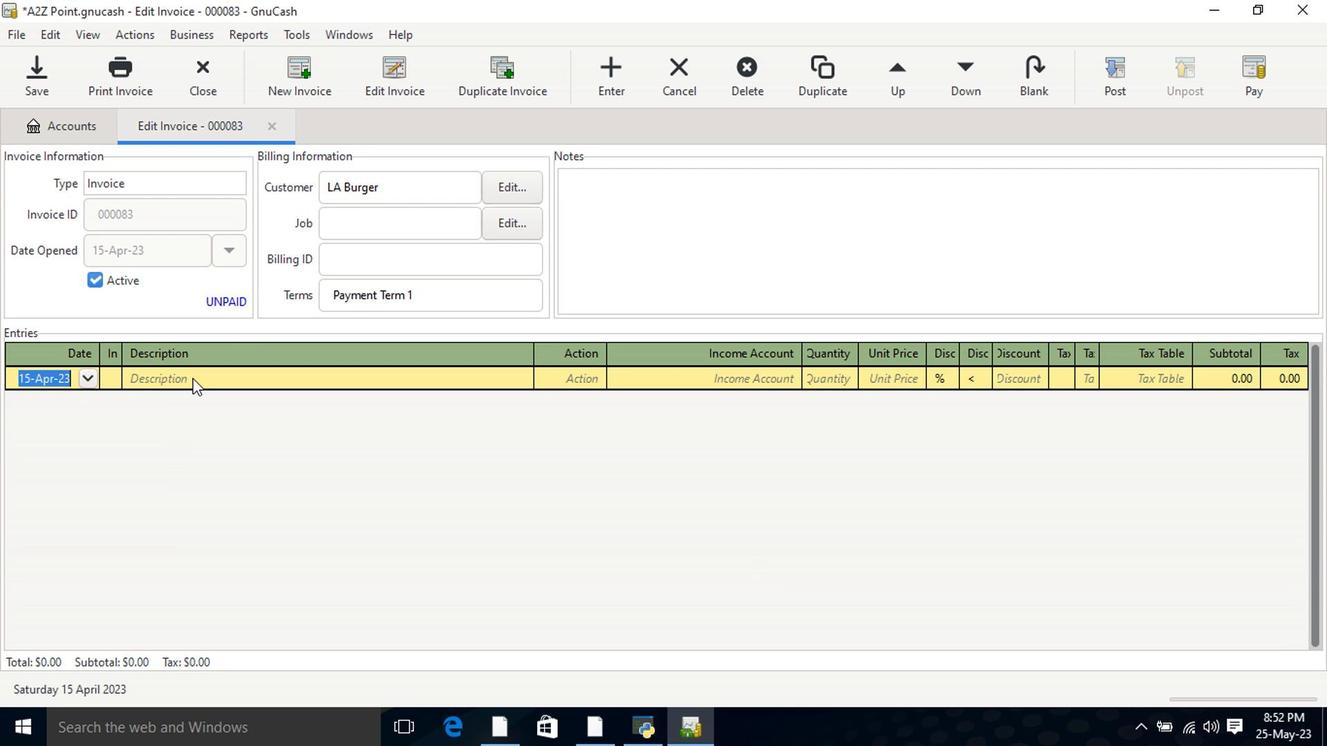 
Action: Mouse pressed left at (194, 382)
Screenshot: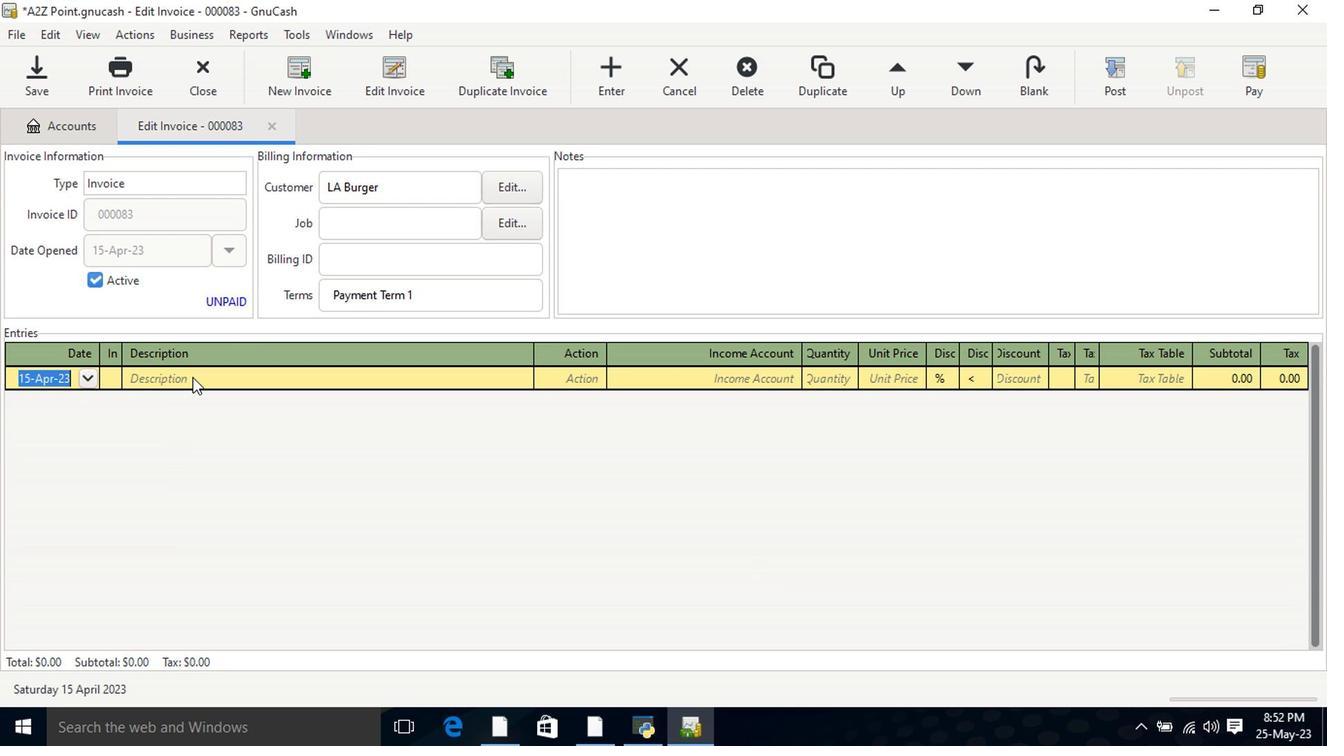 
Action: Key pressed <Key.shift>Jack<Key.tab>mate<Key.tab>inco<Key.down><Key.down><Key.down><Key.tab>4<Key.tab>4.5<Key.tab>
Screenshot: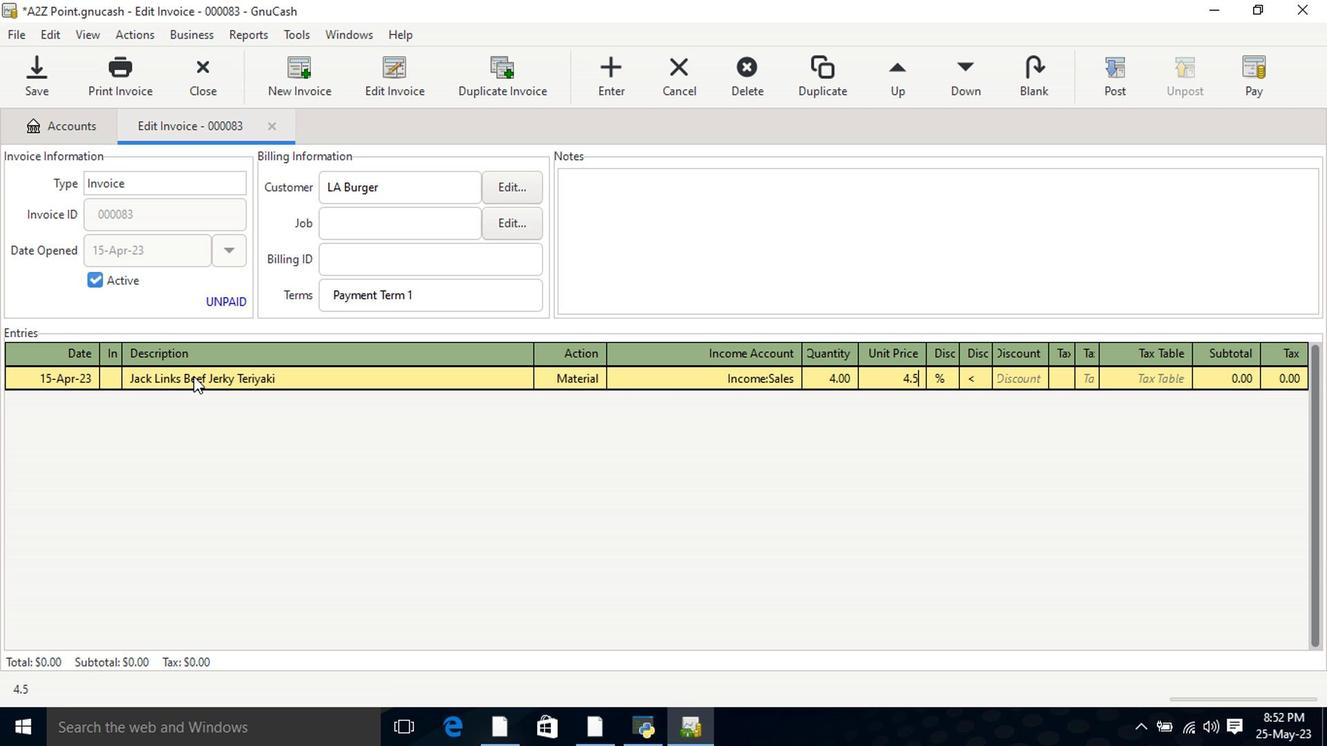 
Action: Mouse moved to (945, 390)
Screenshot: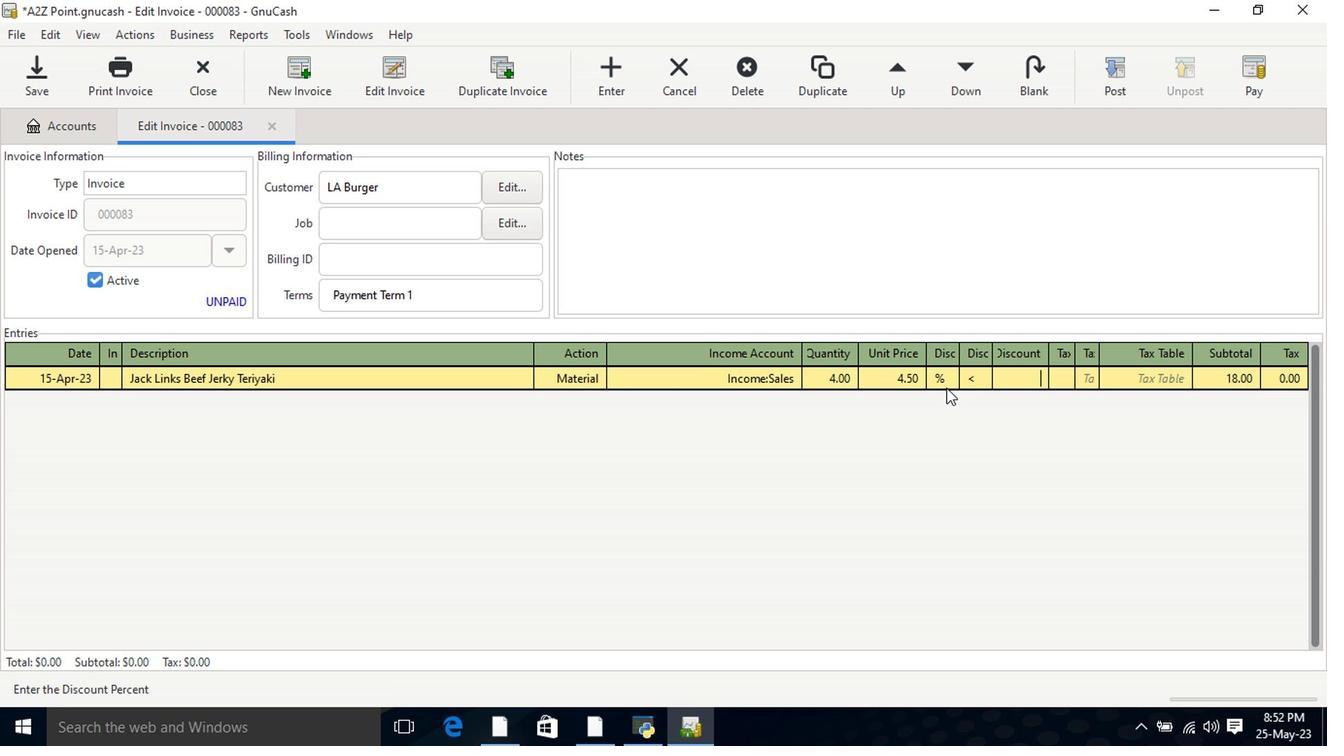
Action: Mouse pressed left at (945, 390)
Screenshot: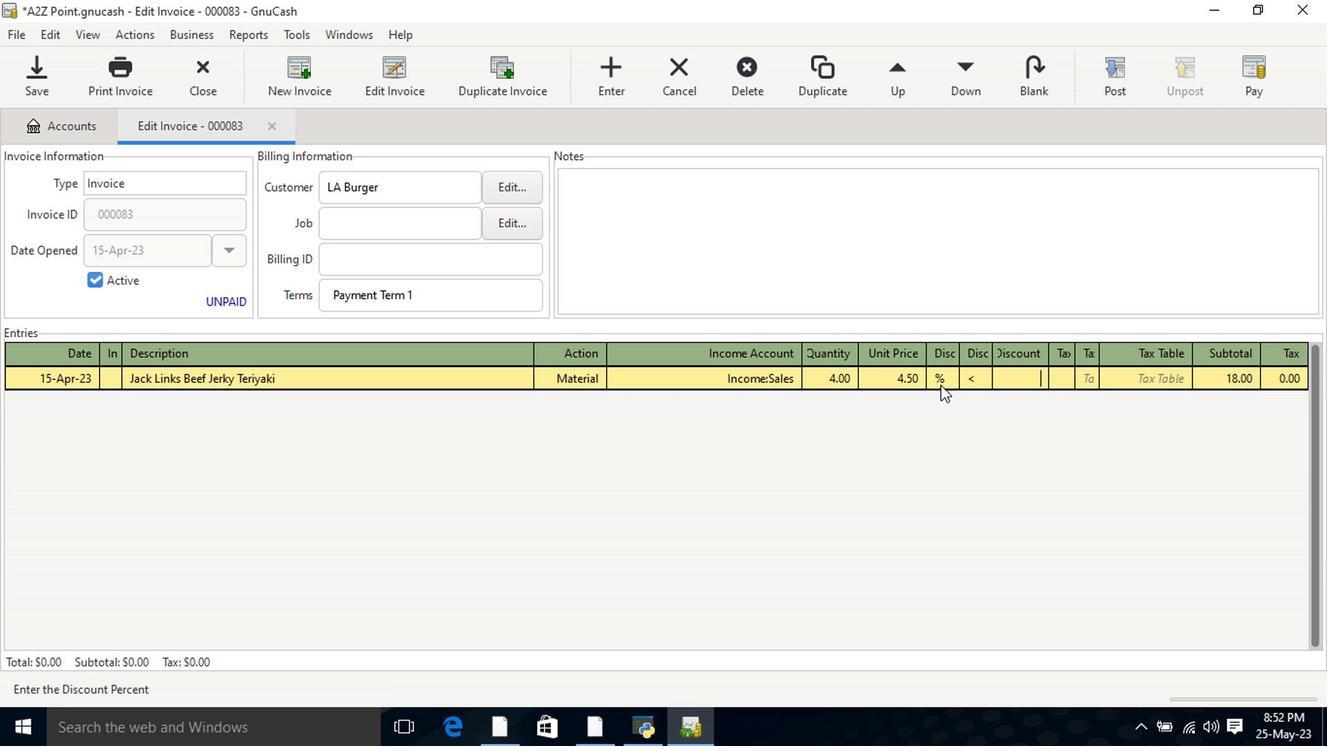 
Action: Mouse moved to (969, 385)
Screenshot: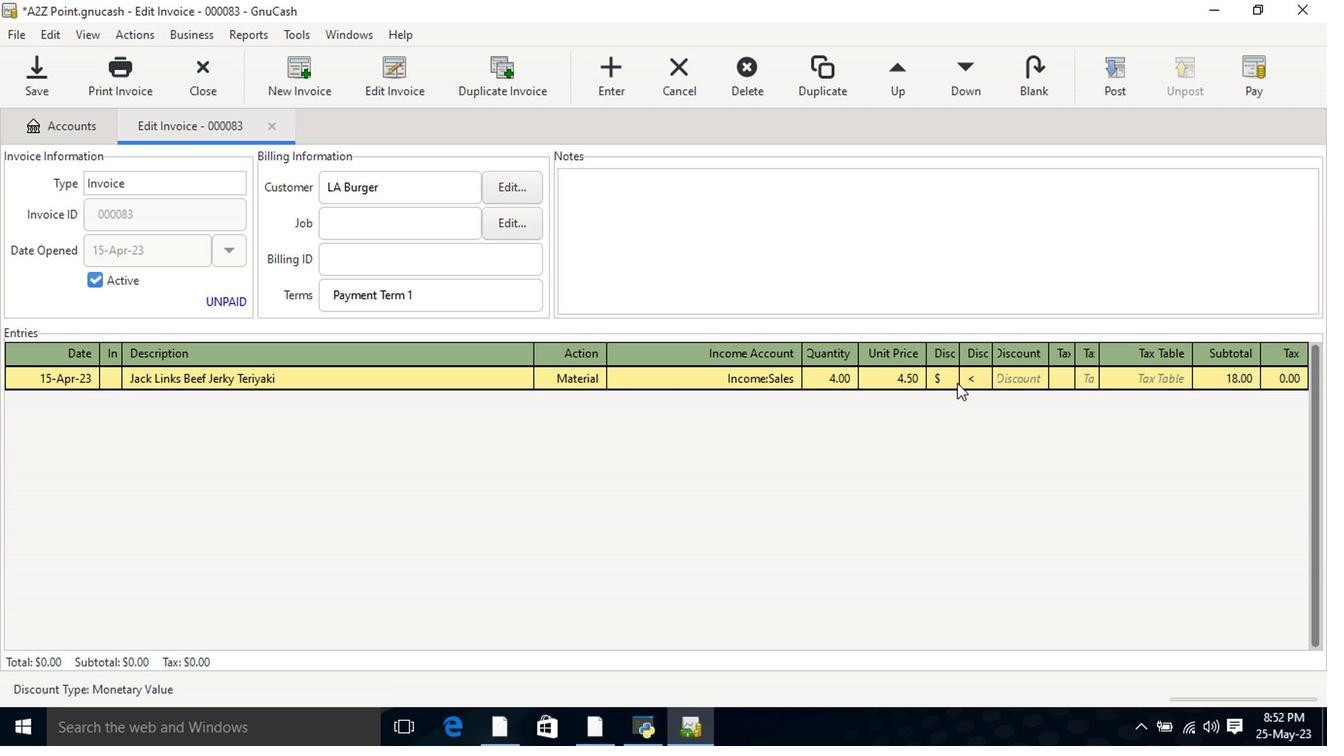 
Action: Mouse pressed left at (969, 385)
Screenshot: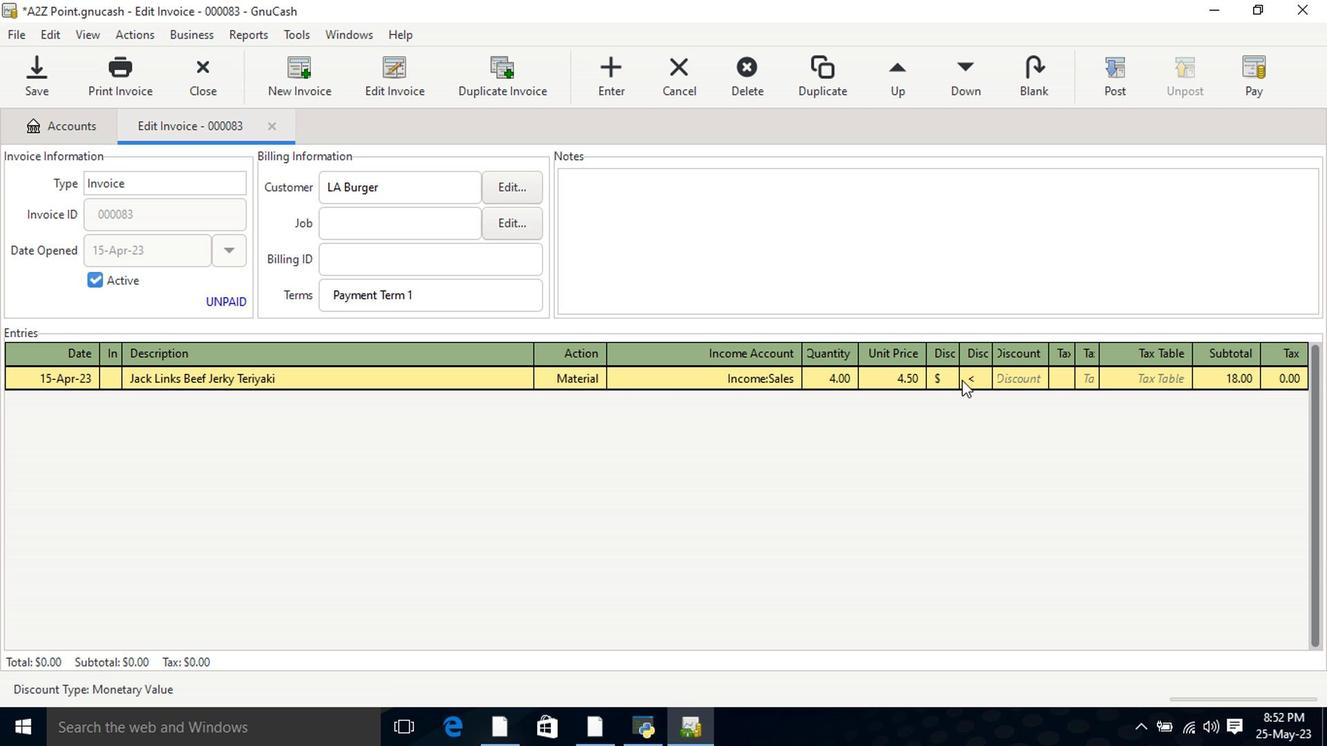 
Action: Mouse moved to (1034, 385)
Screenshot: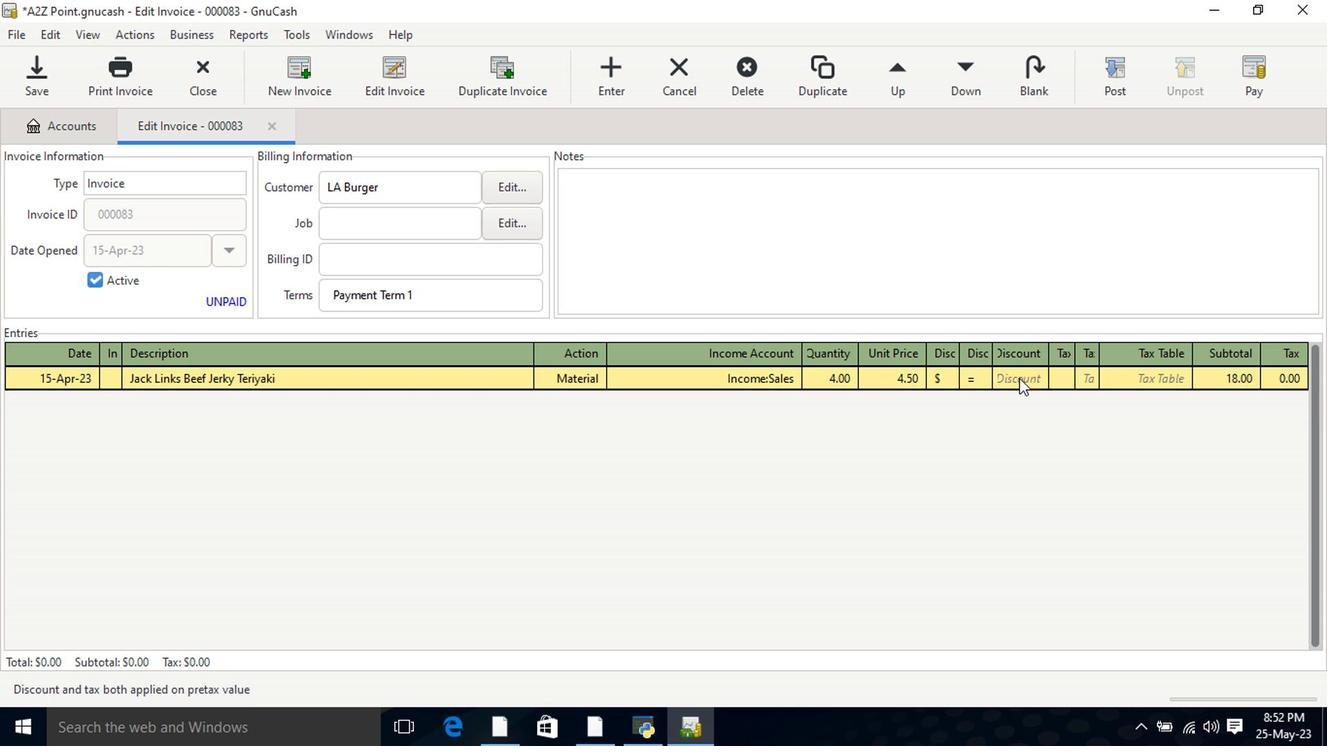 
Action: Mouse pressed left at (1034, 385)
Screenshot: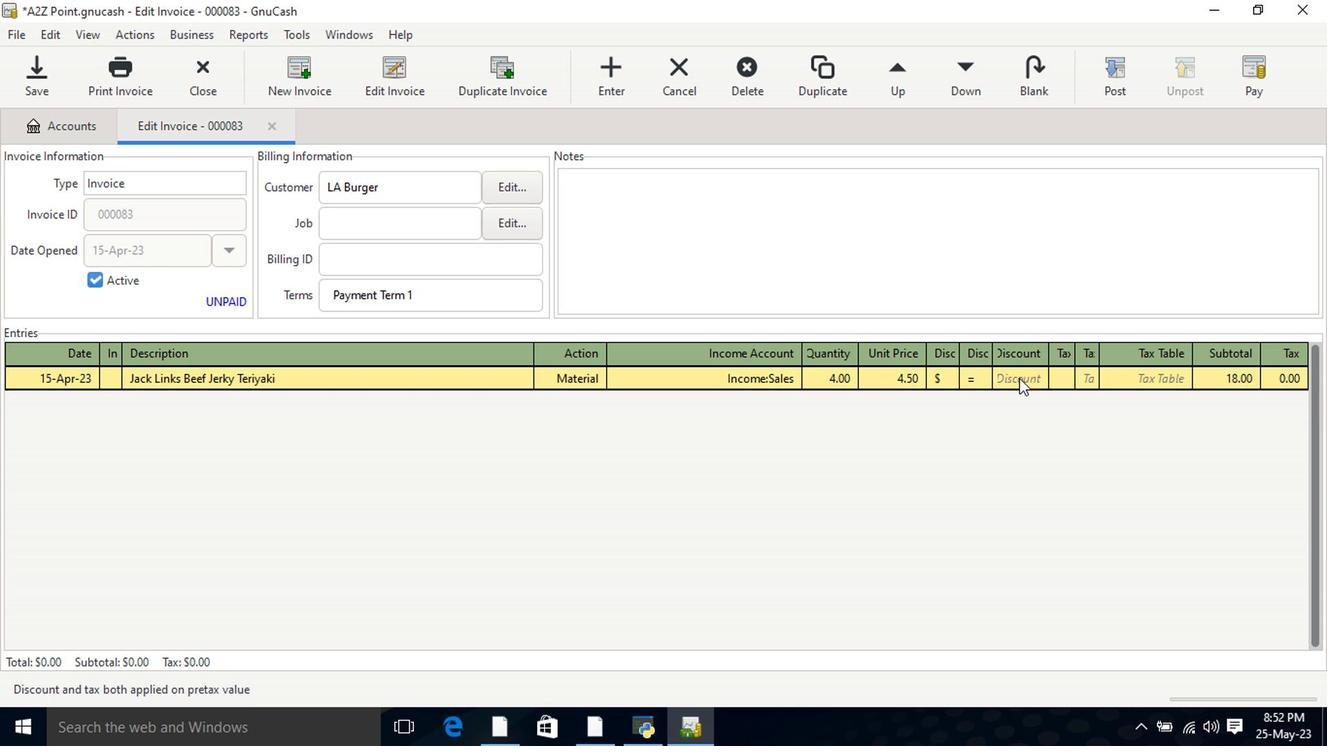 
Action: Key pressed 2.6<Key.tab><Key.tab>chee<Key.tab>mate<Key.tab>incom<Key.down><Key.down><Key.down><Key.tab>4<Key.tab>6<Key.tab>
Screenshot: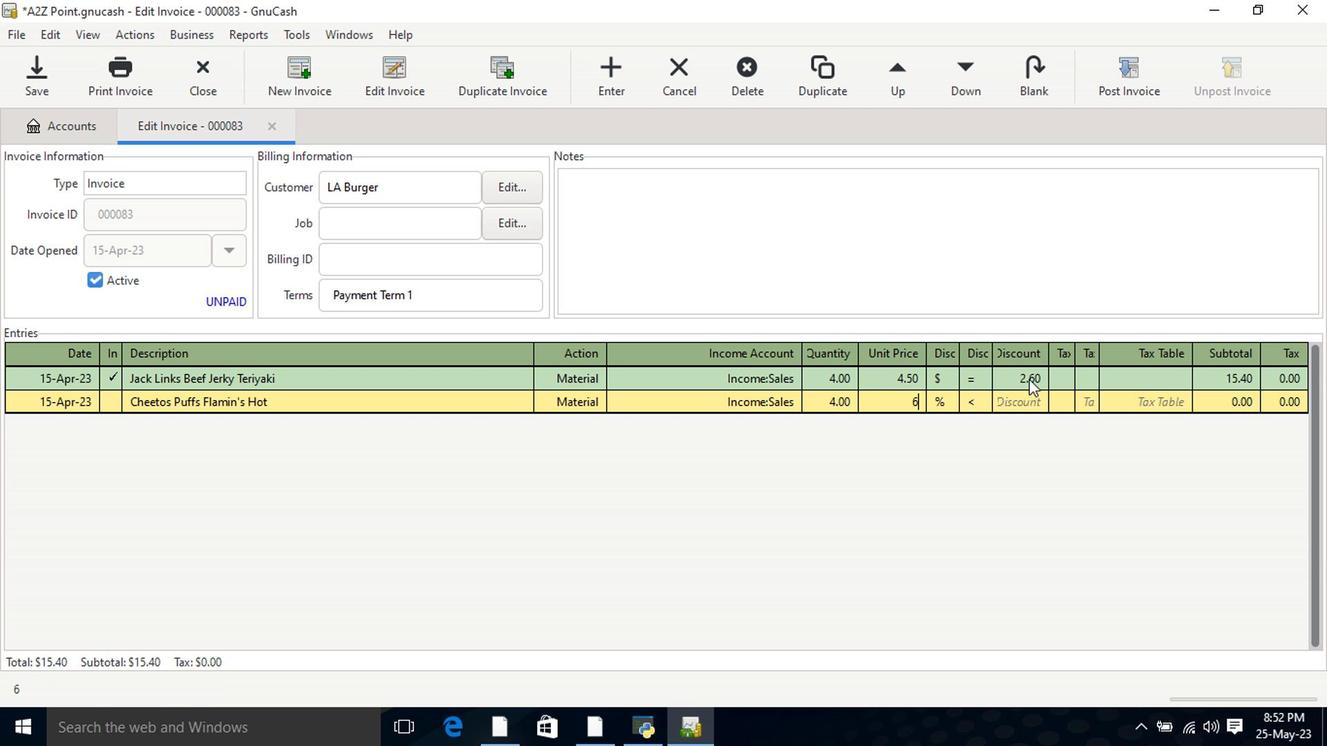 
Action: Mouse moved to (947, 406)
Screenshot: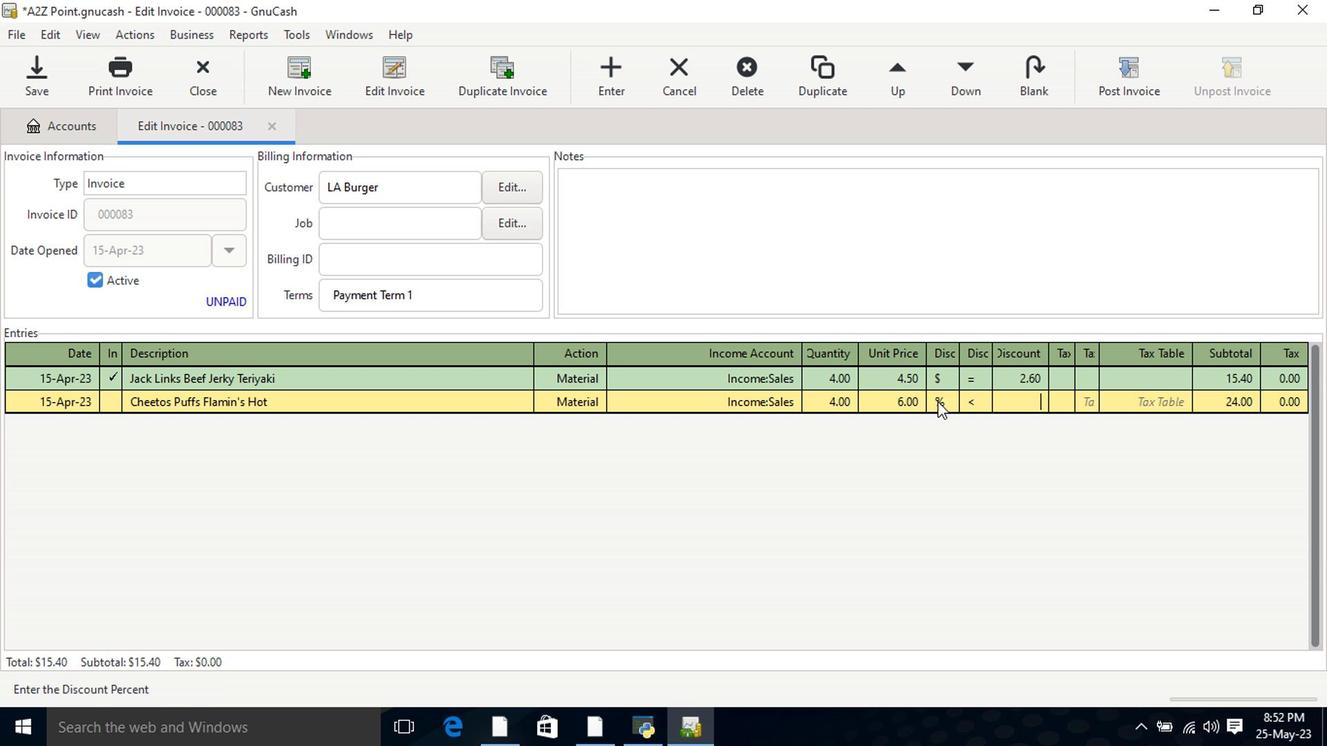
Action: Mouse pressed left at (947, 406)
Screenshot: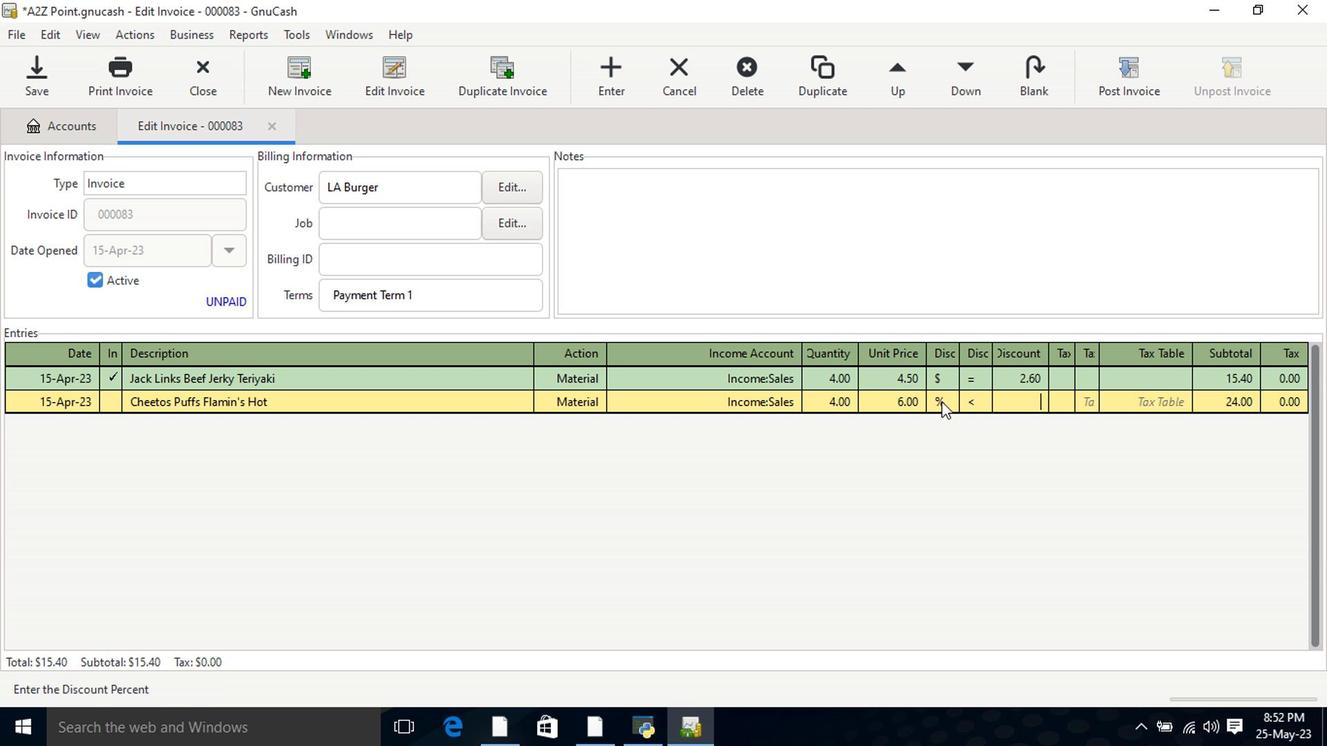 
Action: Mouse moved to (969, 407)
Screenshot: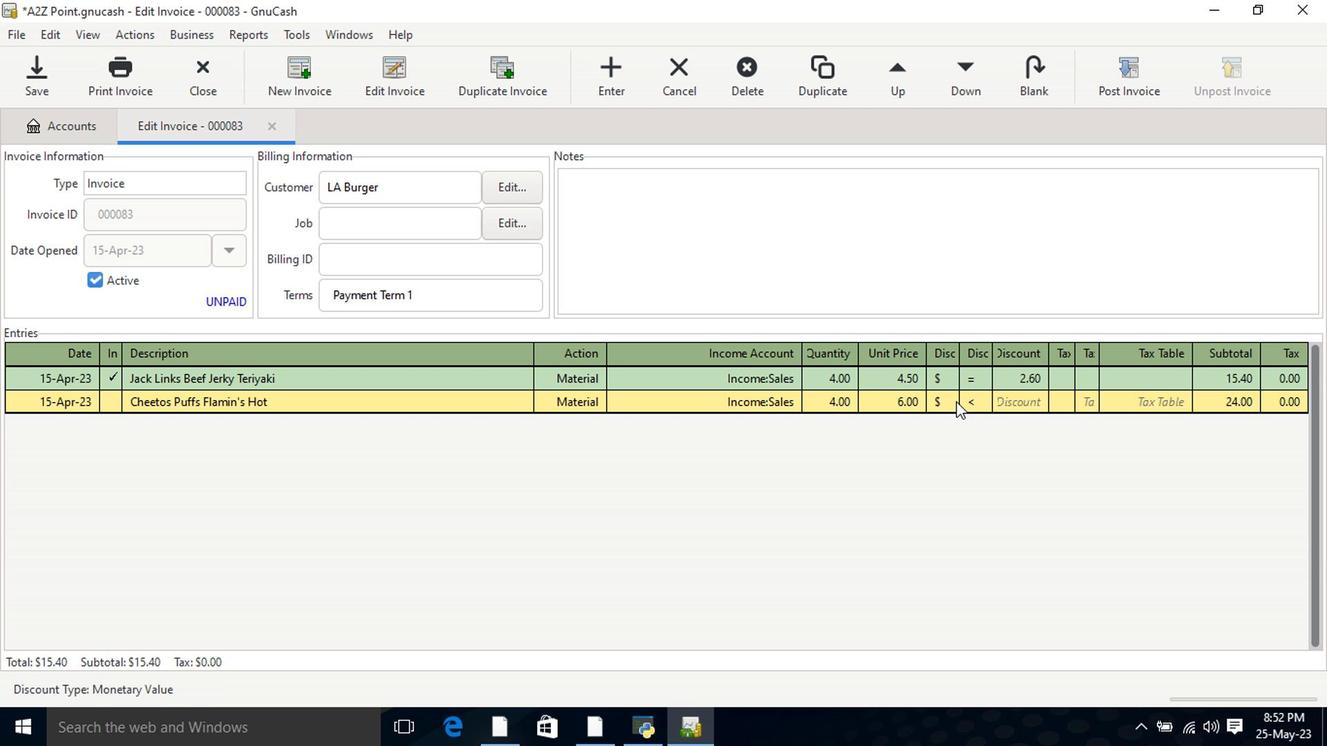 
Action: Mouse pressed left at (969, 407)
Screenshot: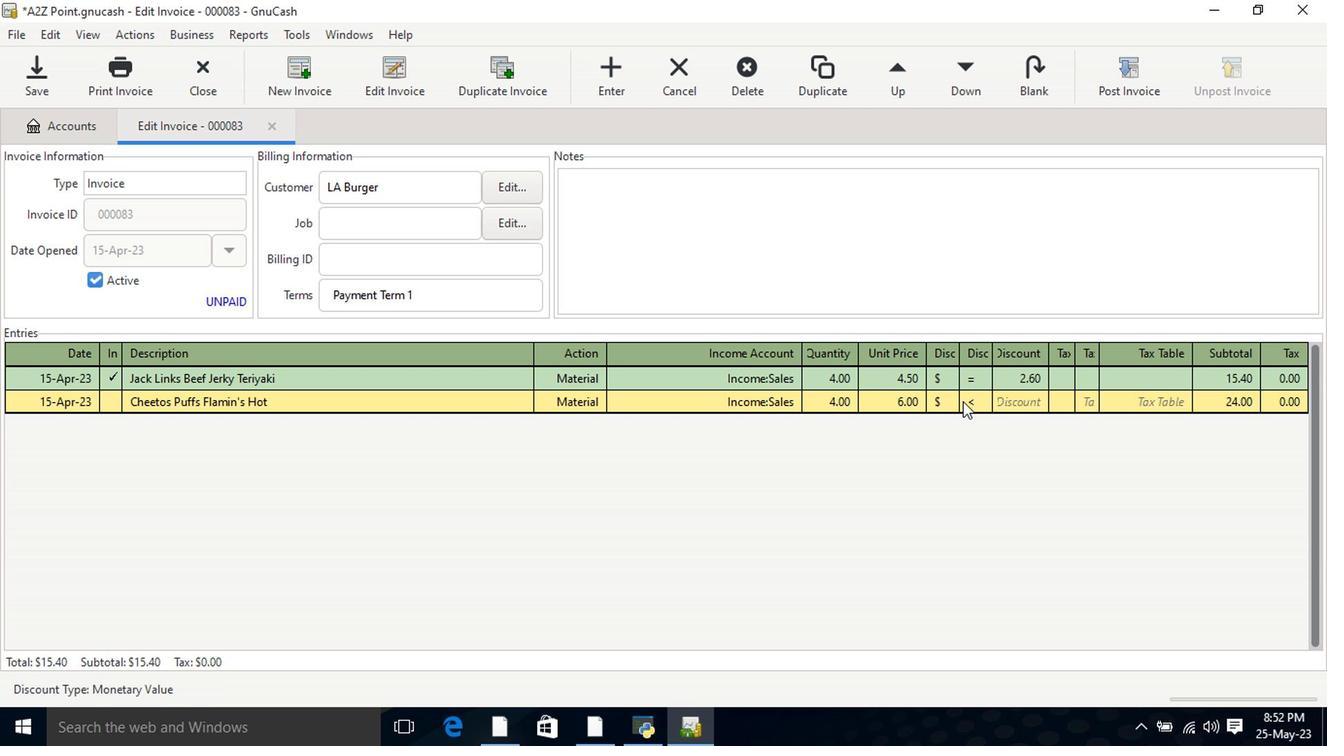 
Action: Mouse moved to (1021, 409)
Screenshot: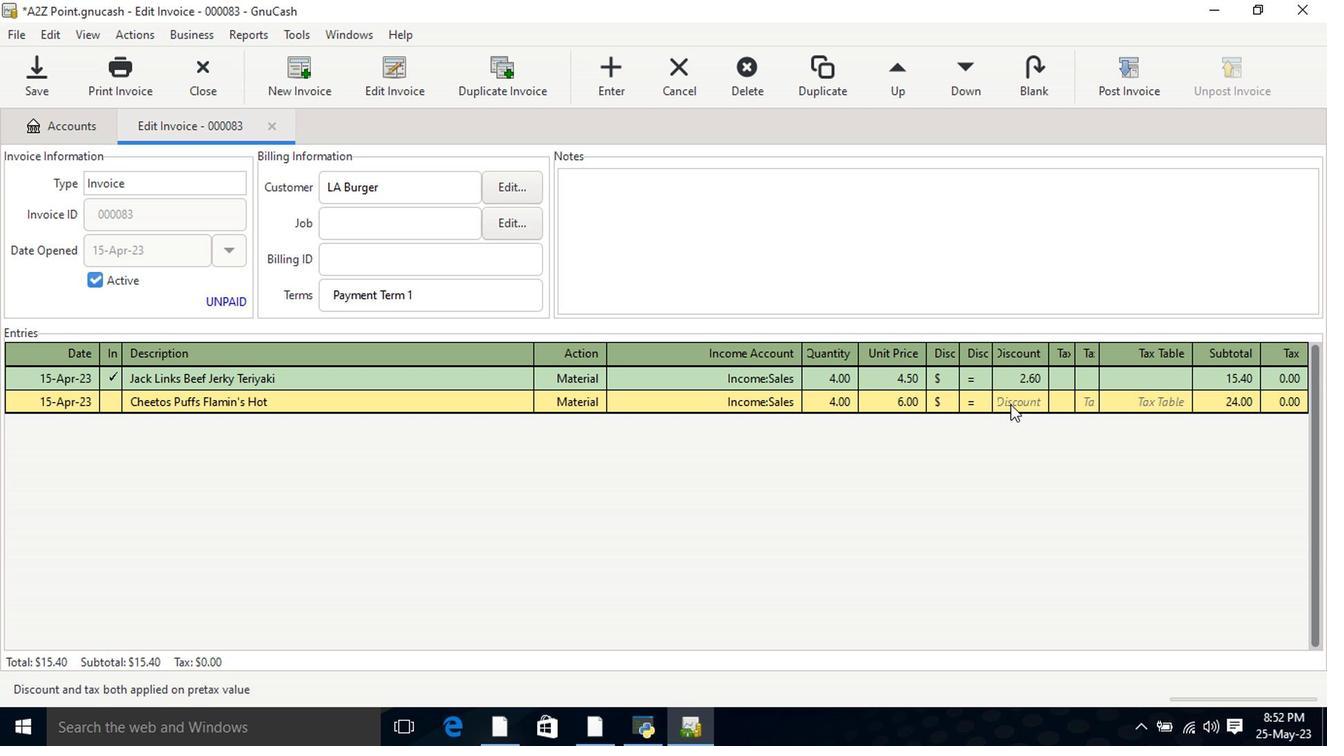 
Action: Mouse pressed left at (1021, 409)
Screenshot: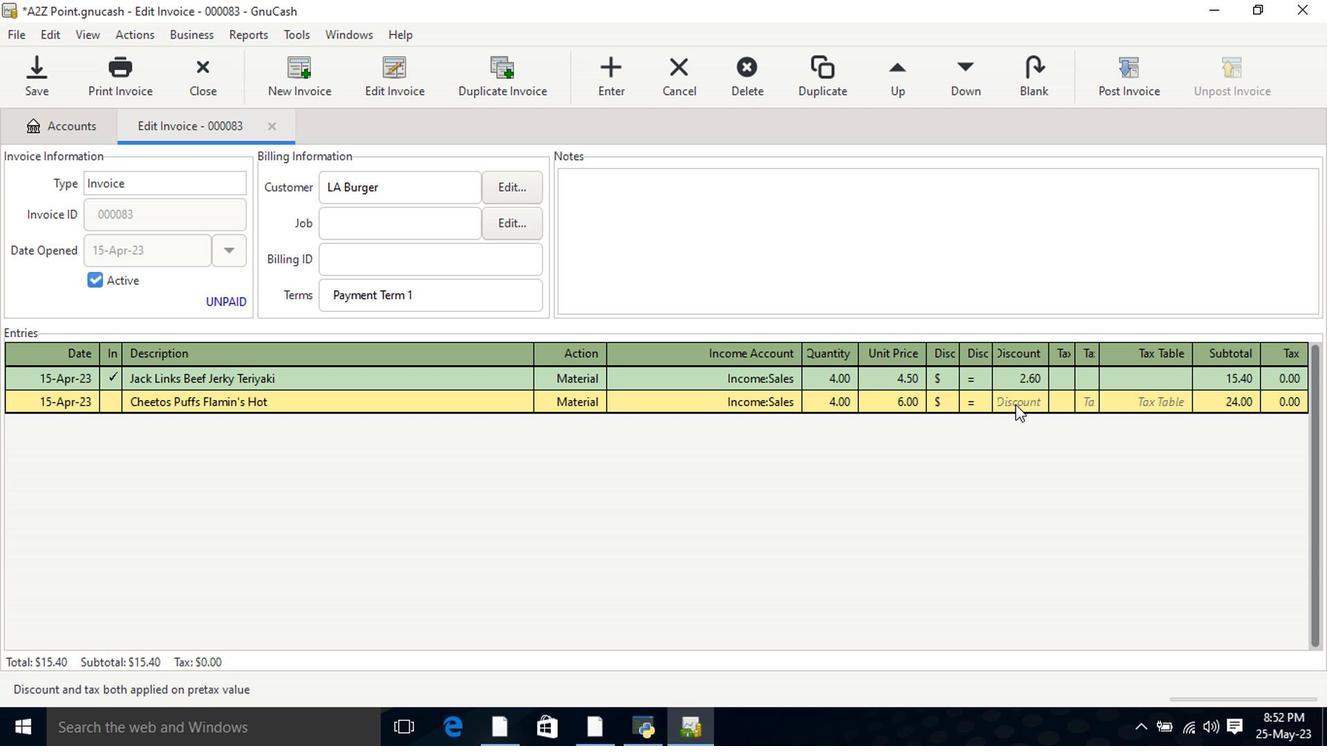 
Action: Key pressed 3.6<Key.tab><Key.tab>gran<Key.tab>
Screenshot: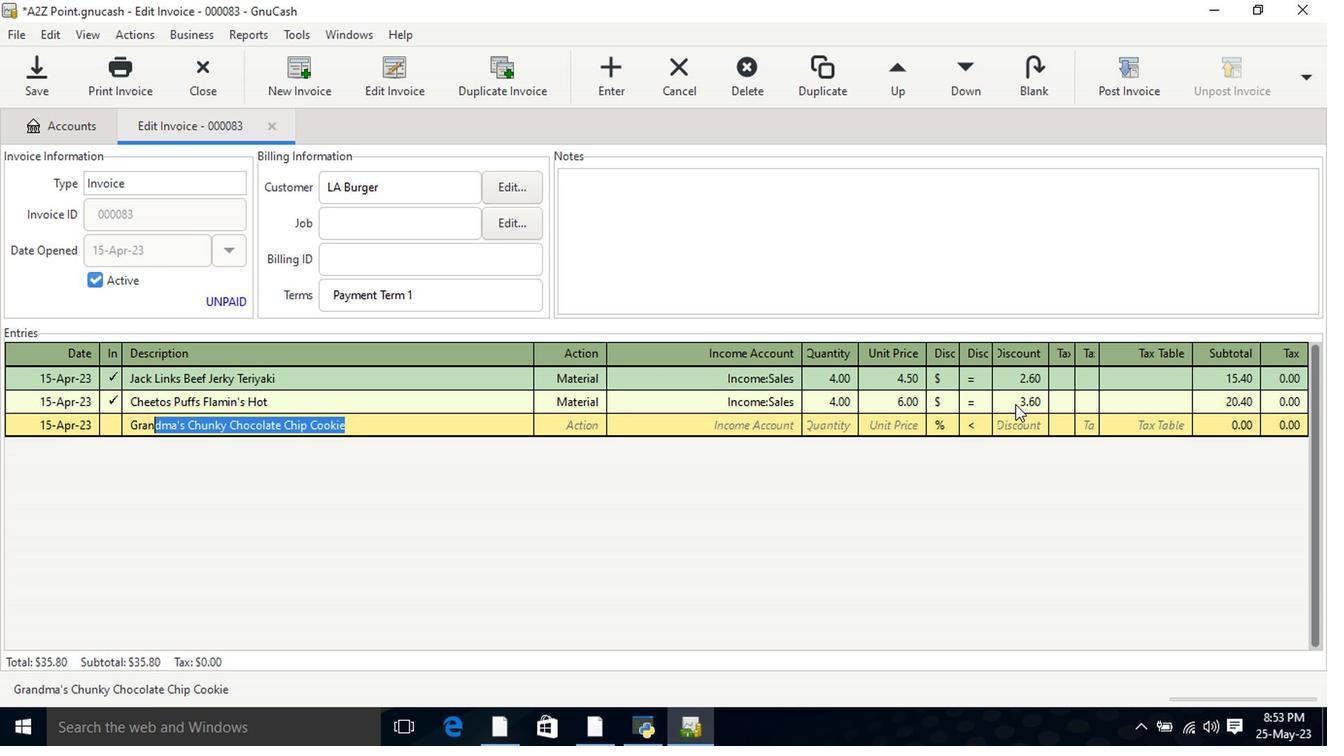 
Action: Mouse moved to (919, 432)
Screenshot: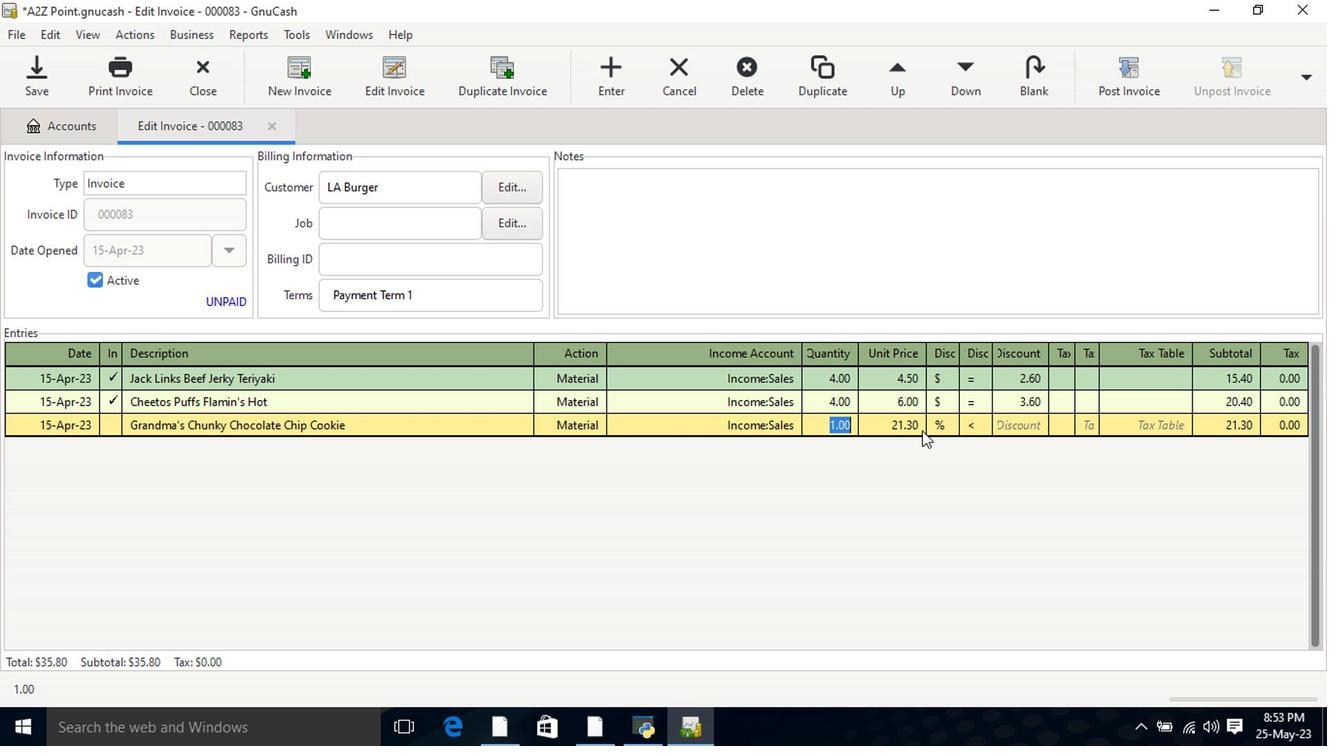 
Action: Mouse pressed left at (919, 432)
Screenshot: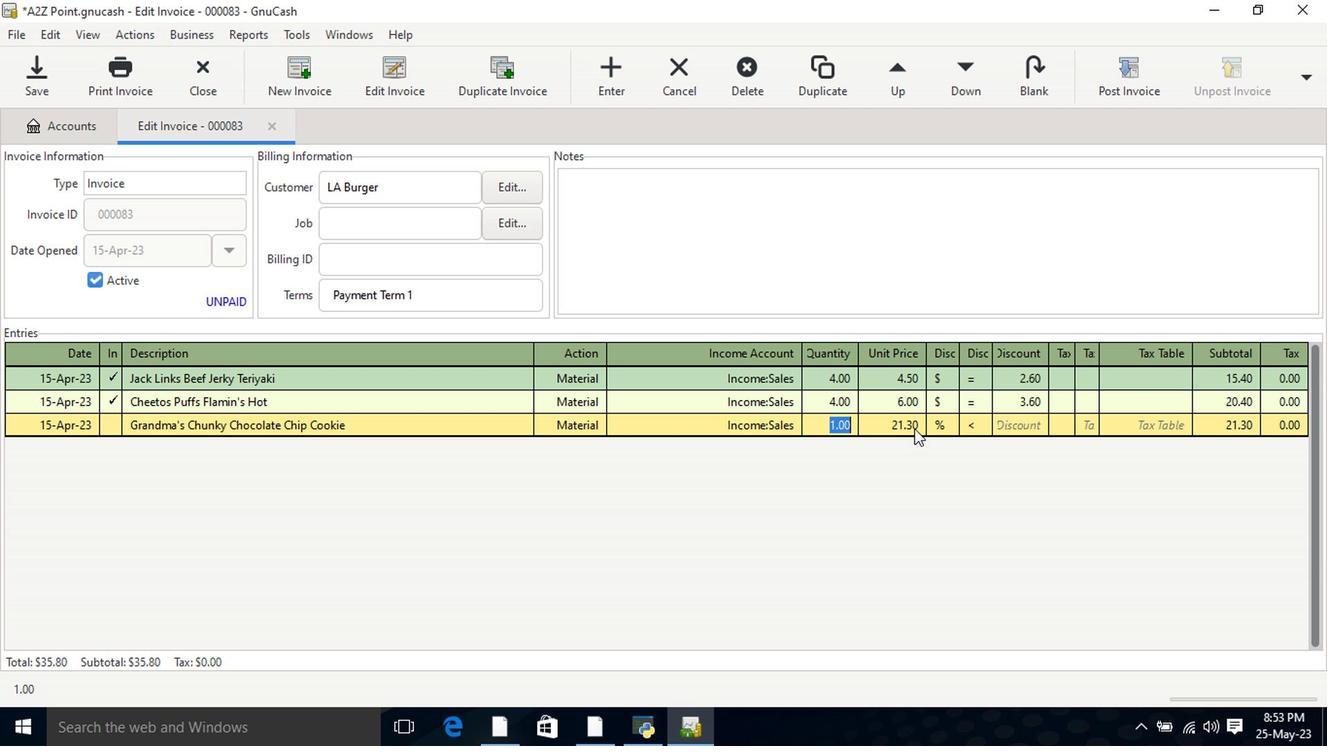 
Action: Key pressed <Key.left><Key.left><Key.left><Key.left><Key.shift><Key.right><Key.right><Key.right><Key.right>7<Key.tab>
Screenshot: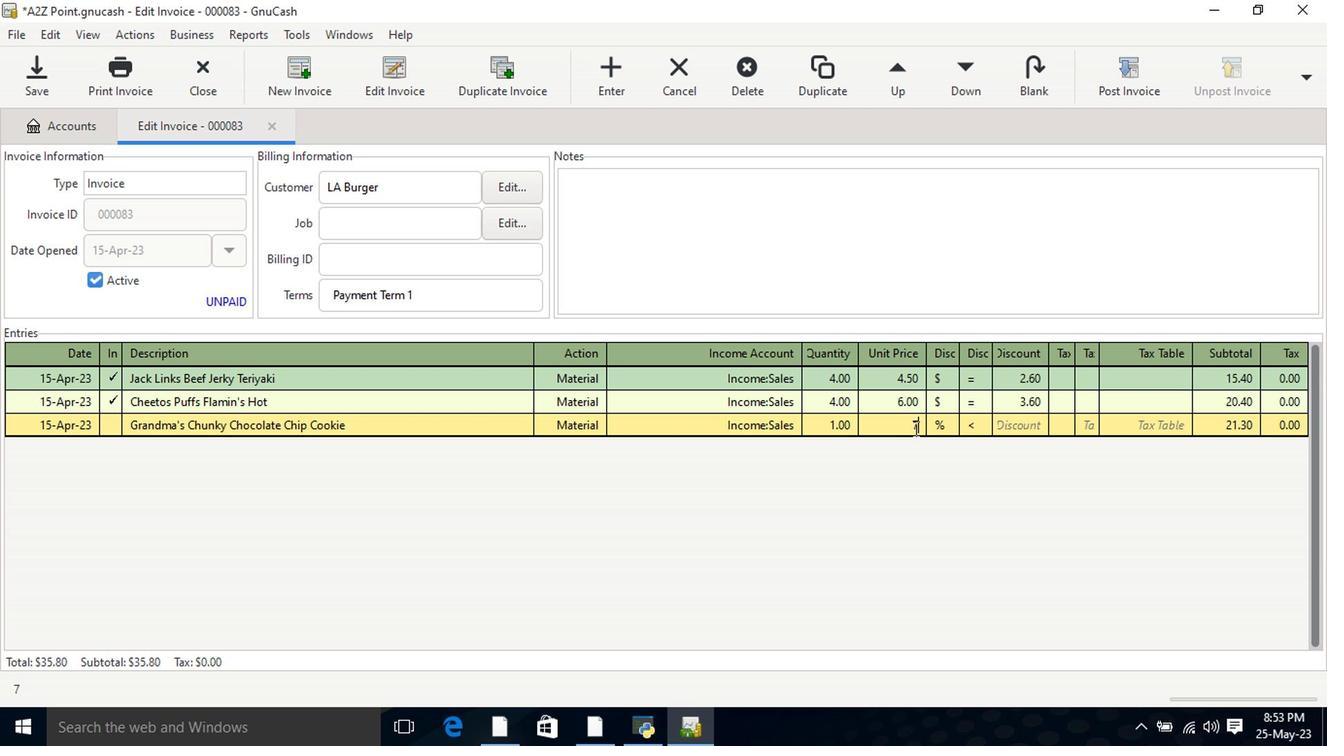
Action: Mouse moved to (935, 427)
Screenshot: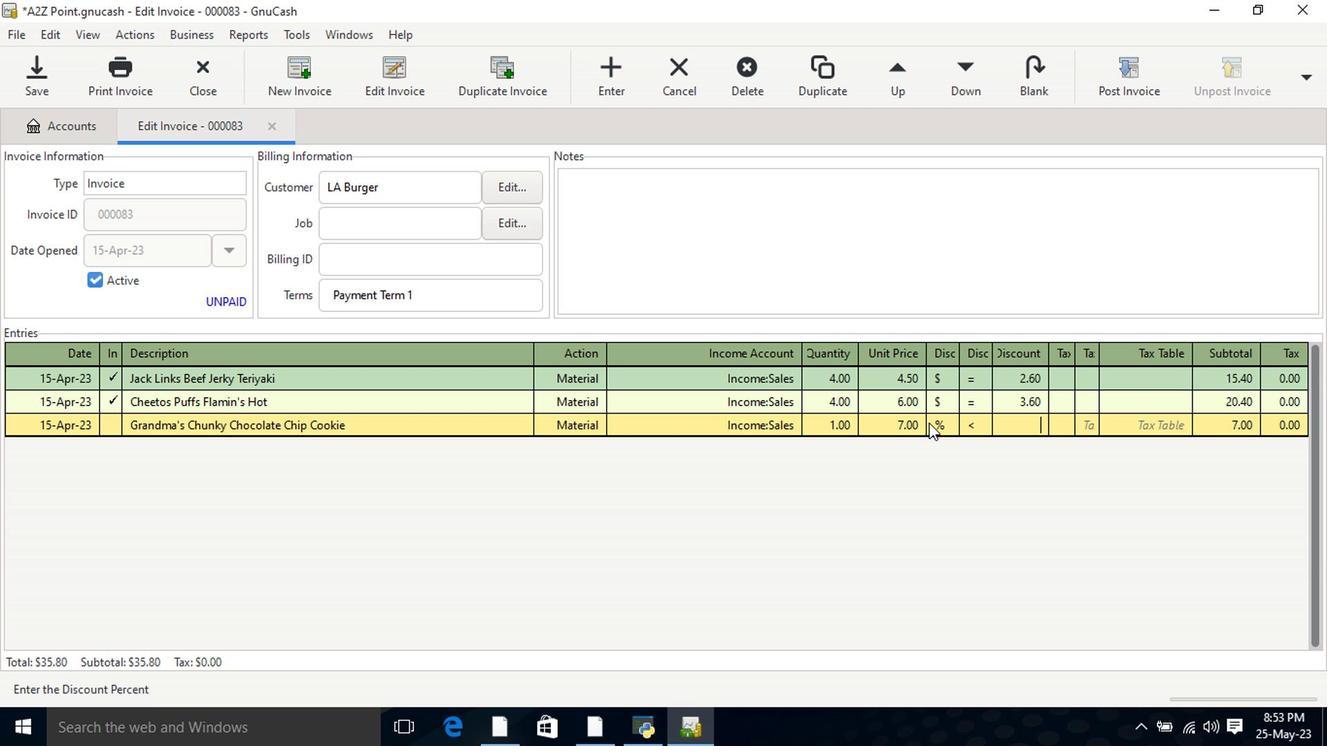 
Action: Mouse pressed left at (935, 427)
Screenshot: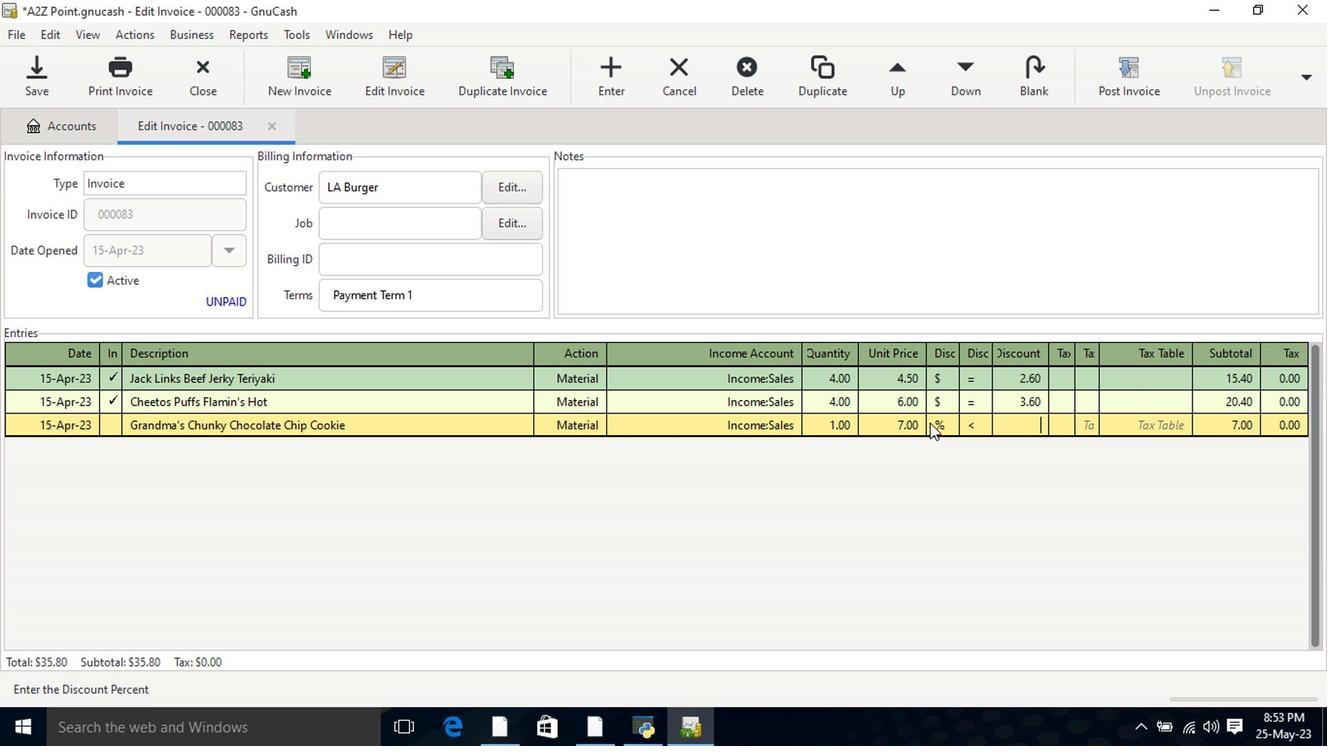 
Action: Mouse moved to (969, 427)
Screenshot: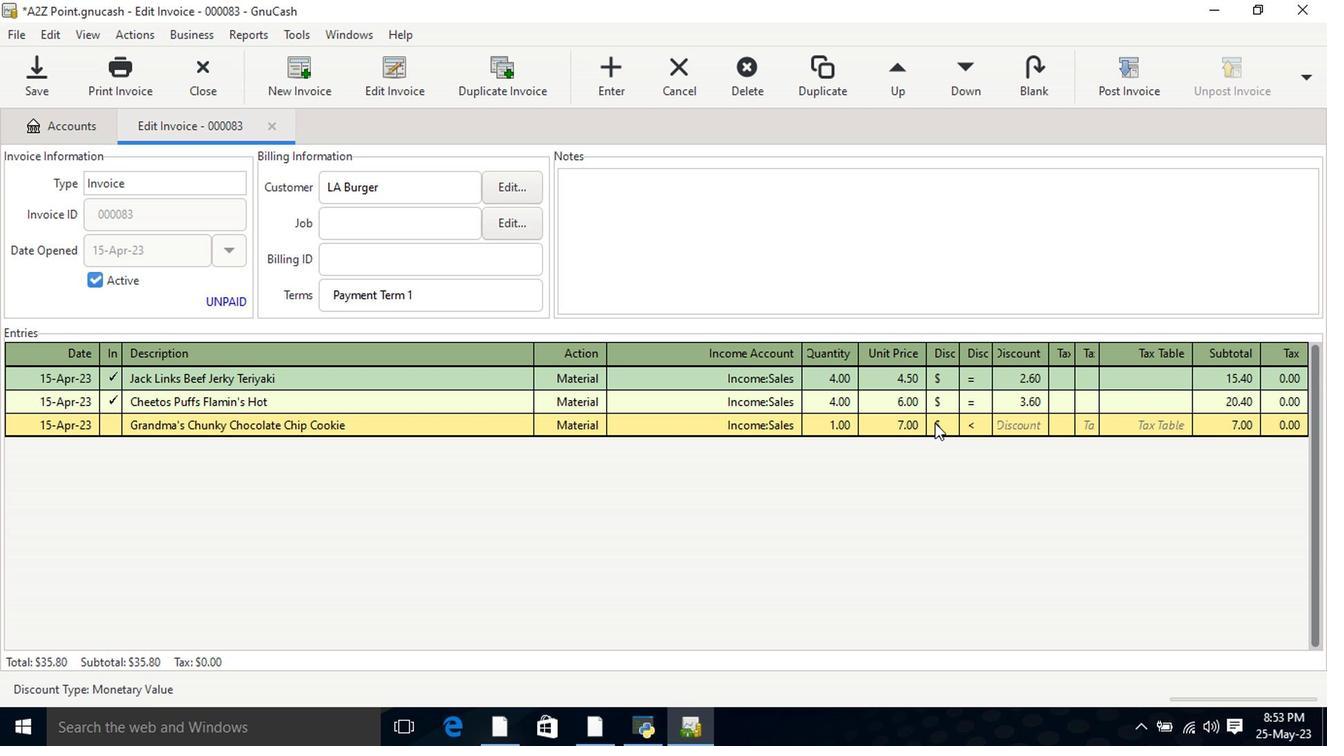 
Action: Mouse pressed left at (969, 427)
Screenshot: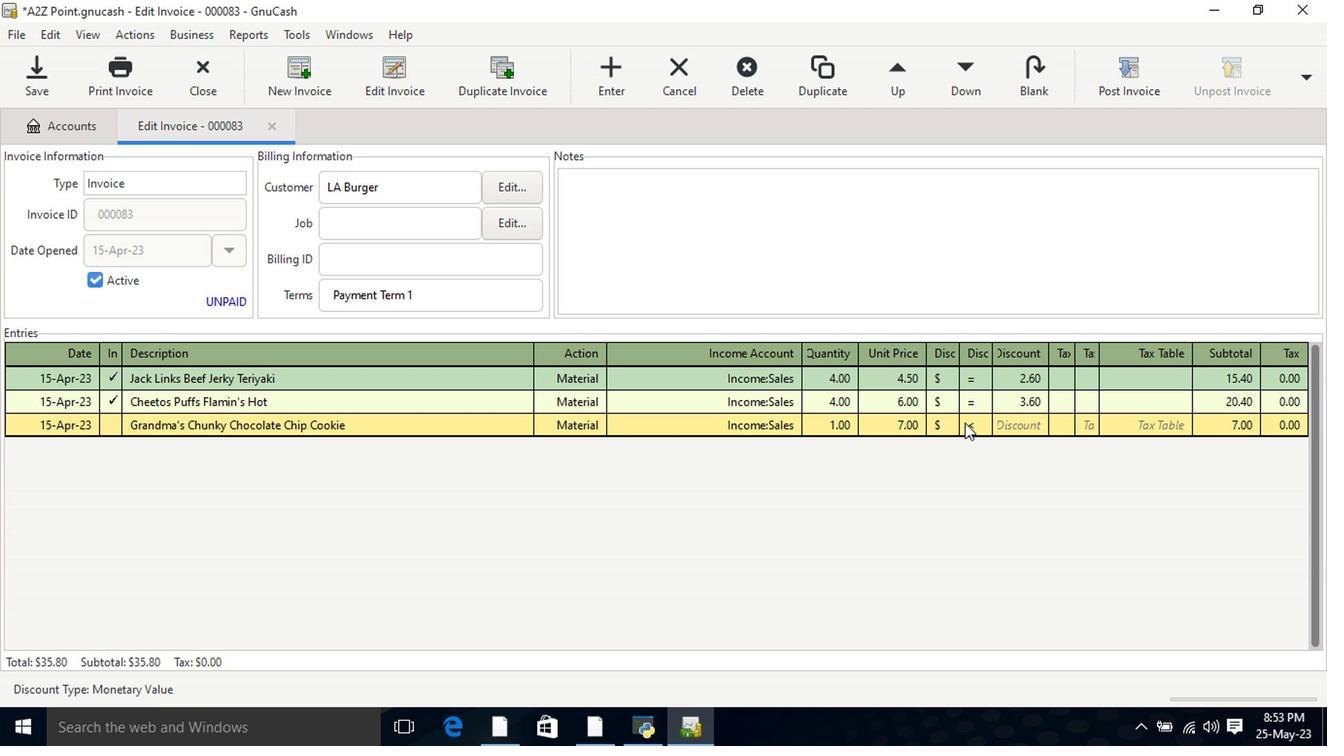 
Action: Mouse moved to (1014, 428)
Screenshot: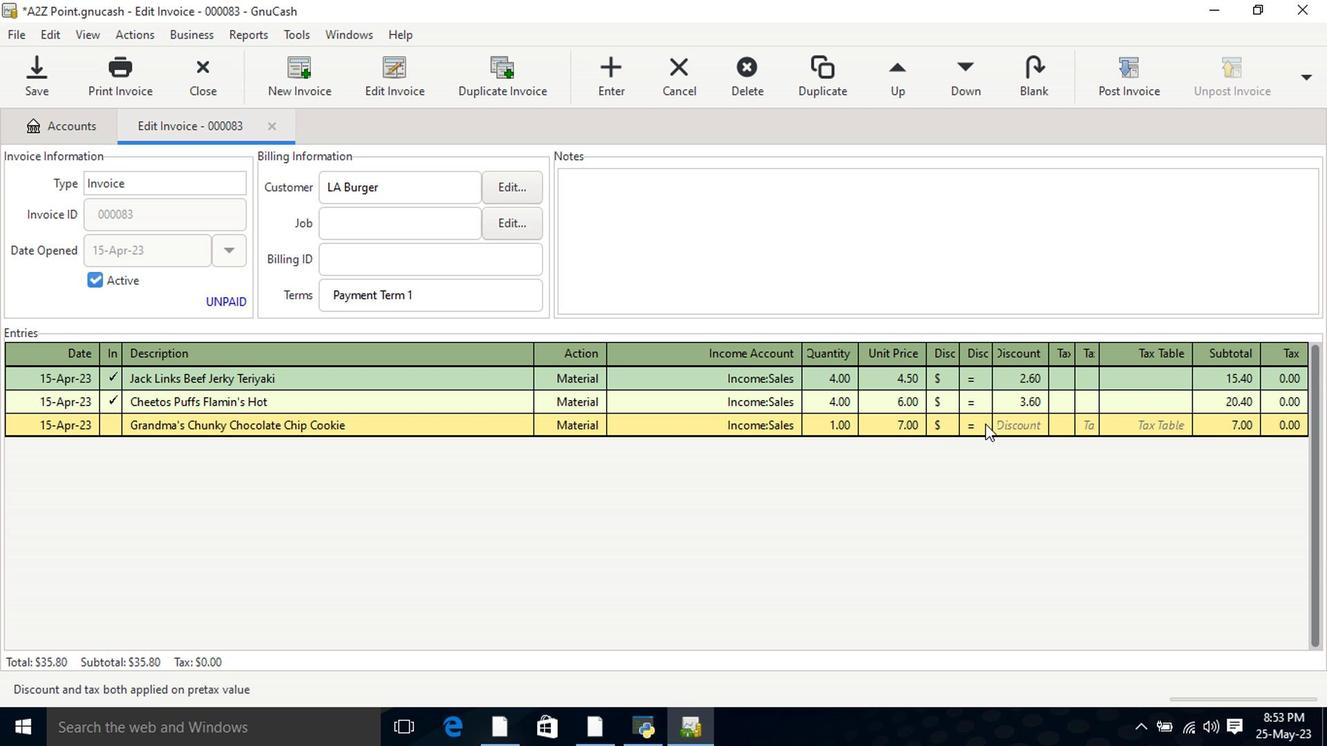 
Action: Mouse pressed left at (1014, 428)
Screenshot: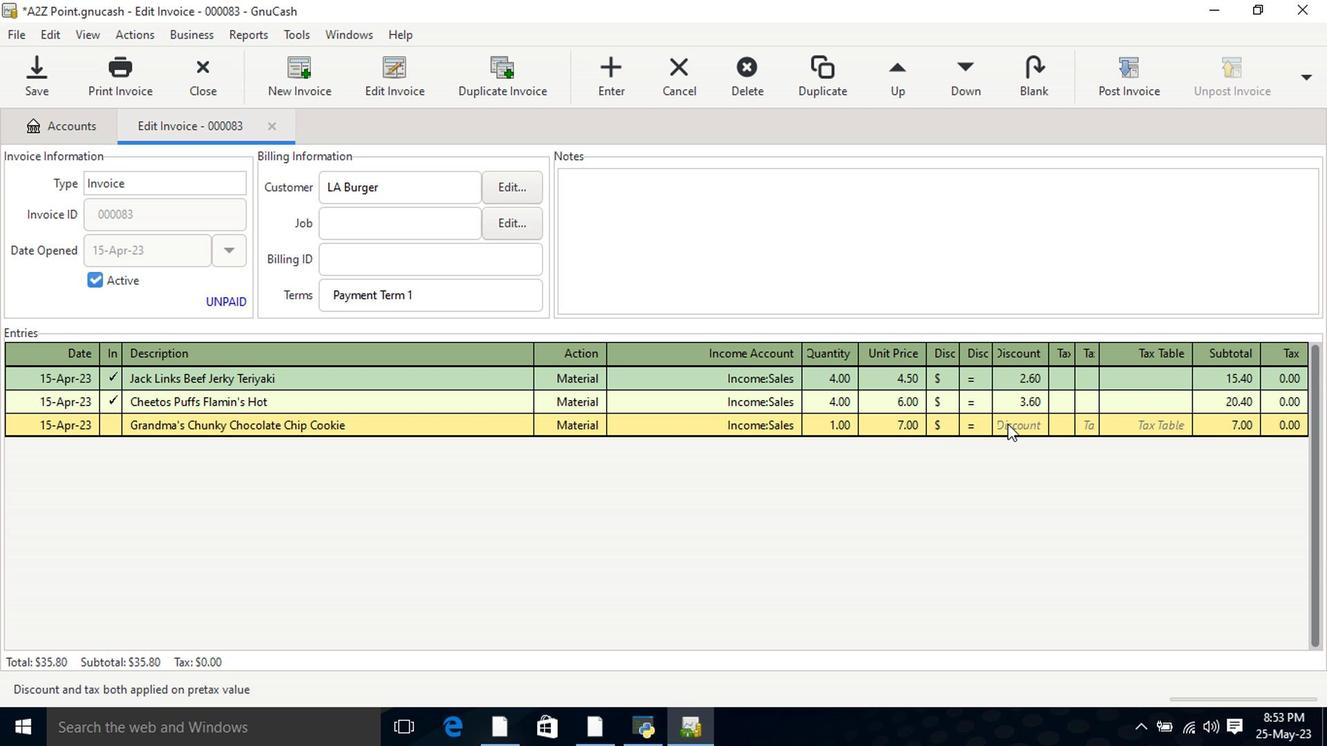 
Action: Mouse moved to (1014, 429)
Screenshot: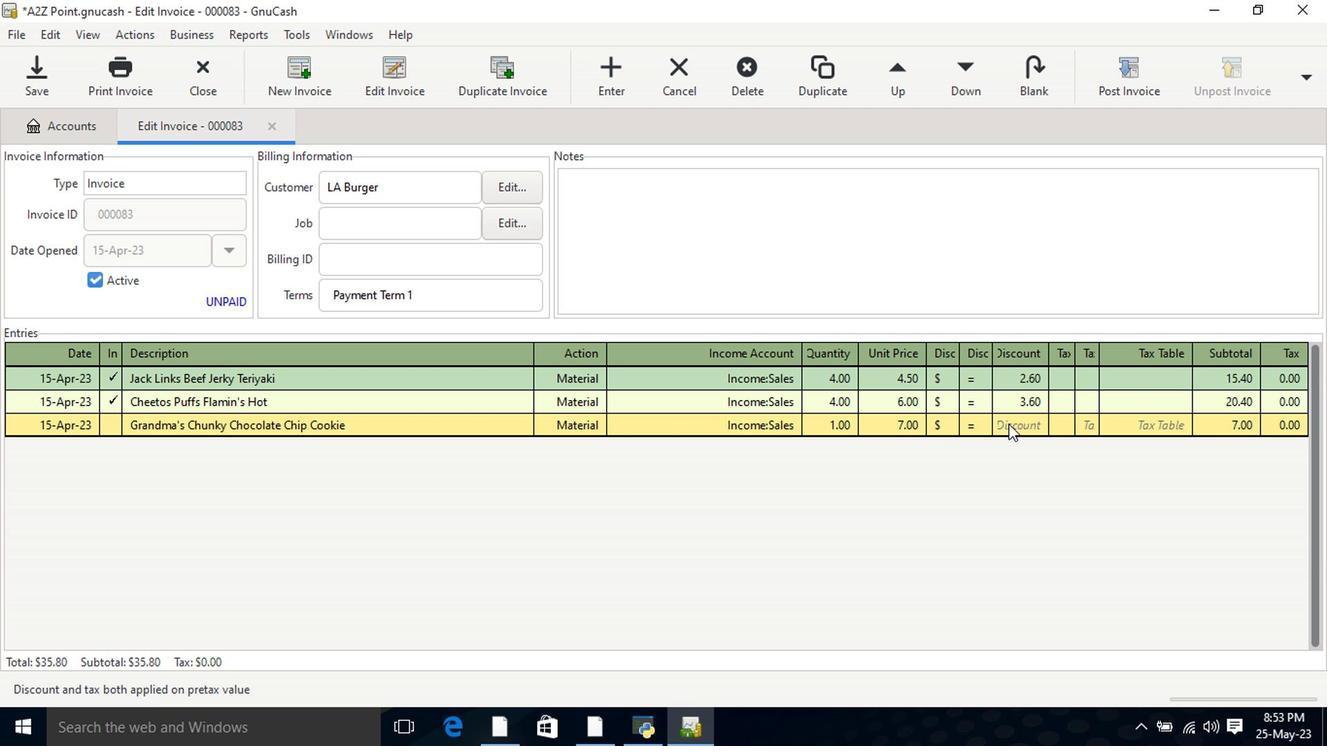 
Action: Key pressed 4.1<Key.tab>
Screenshot: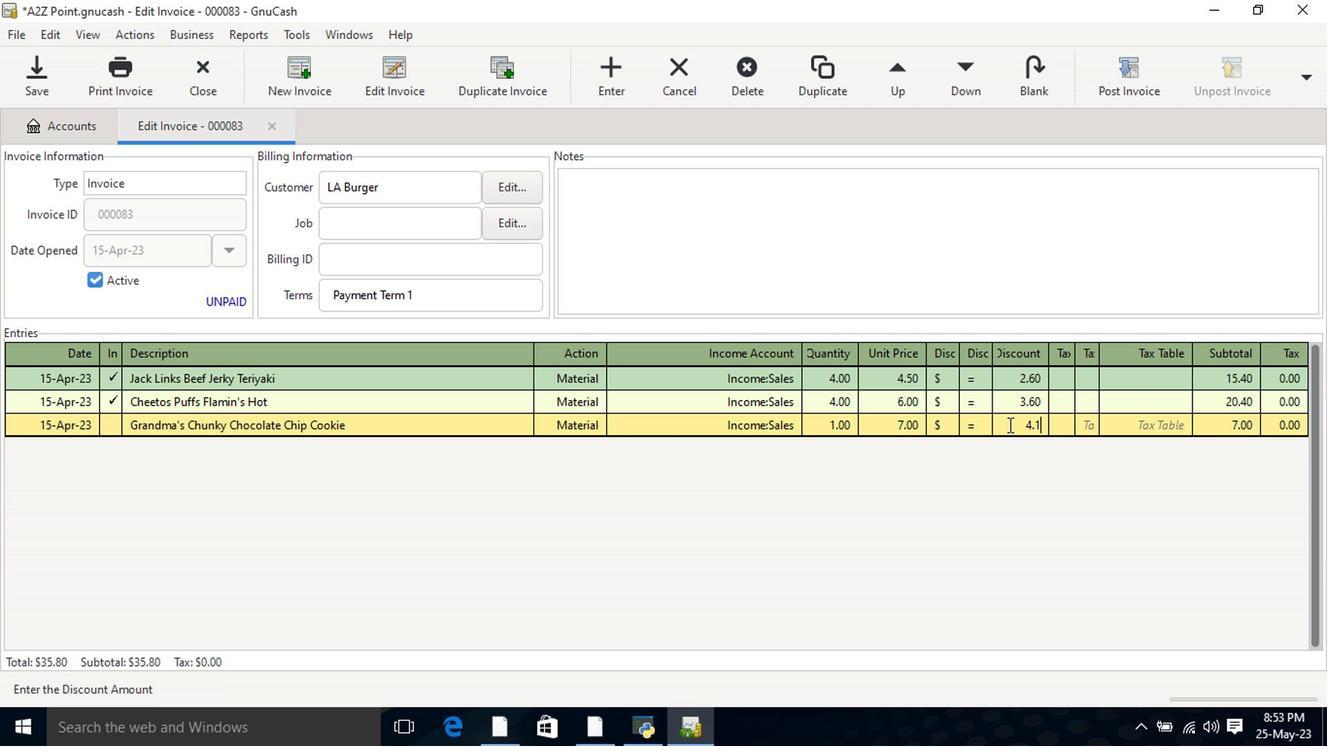 
Action: Mouse moved to (901, 284)
Screenshot: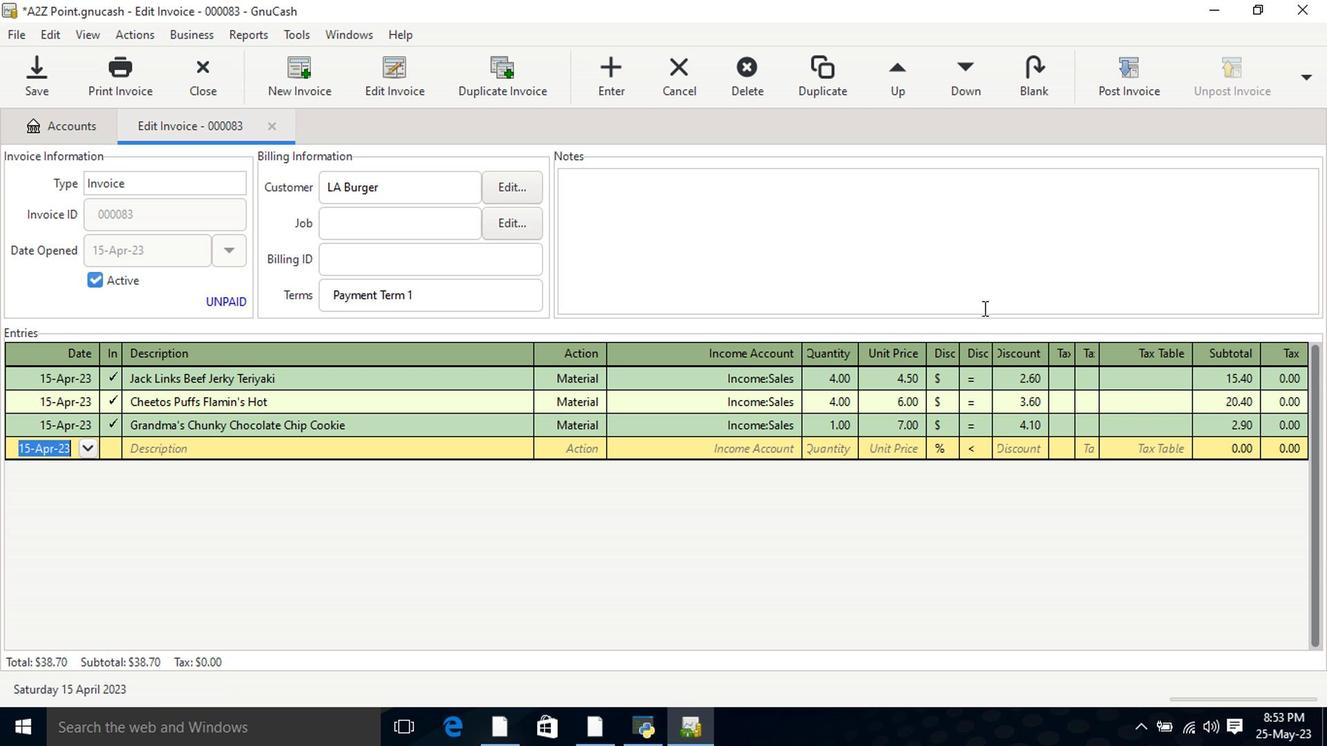 
Action: Mouse pressed left at (901, 284)
Screenshot: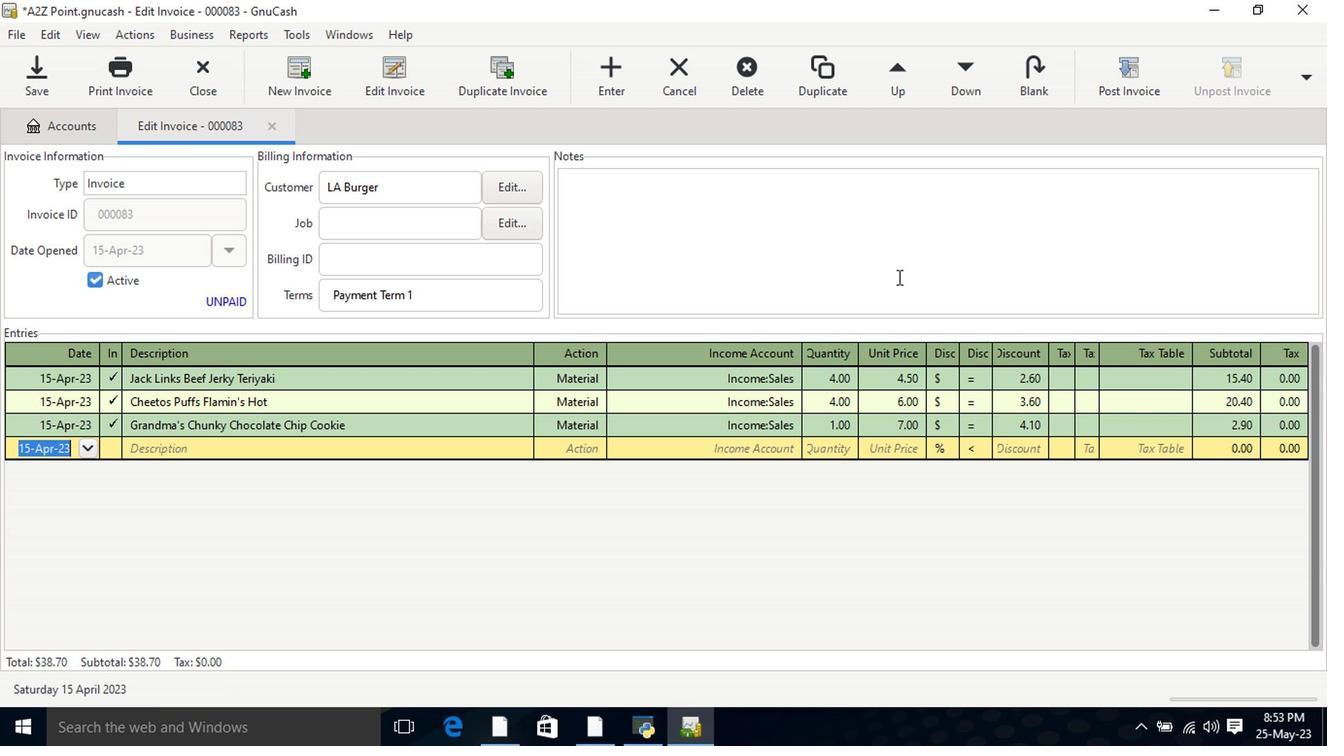 
Action: Key pressed <Key.shift>Looking<Key.space>forward<Key.space>to<Key.space>serving<Key.space>yo<Key.space>again.
Screenshot: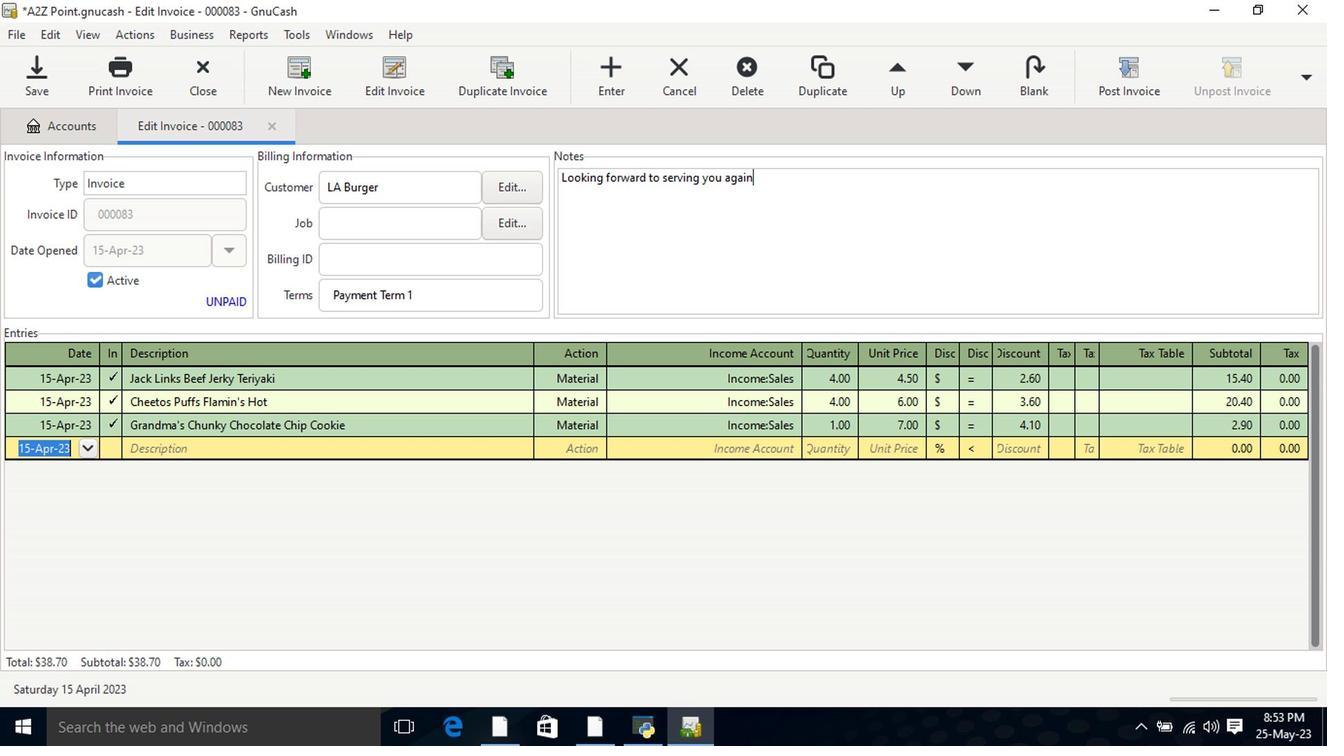 
Action: Mouse moved to (1183, 210)
Screenshot: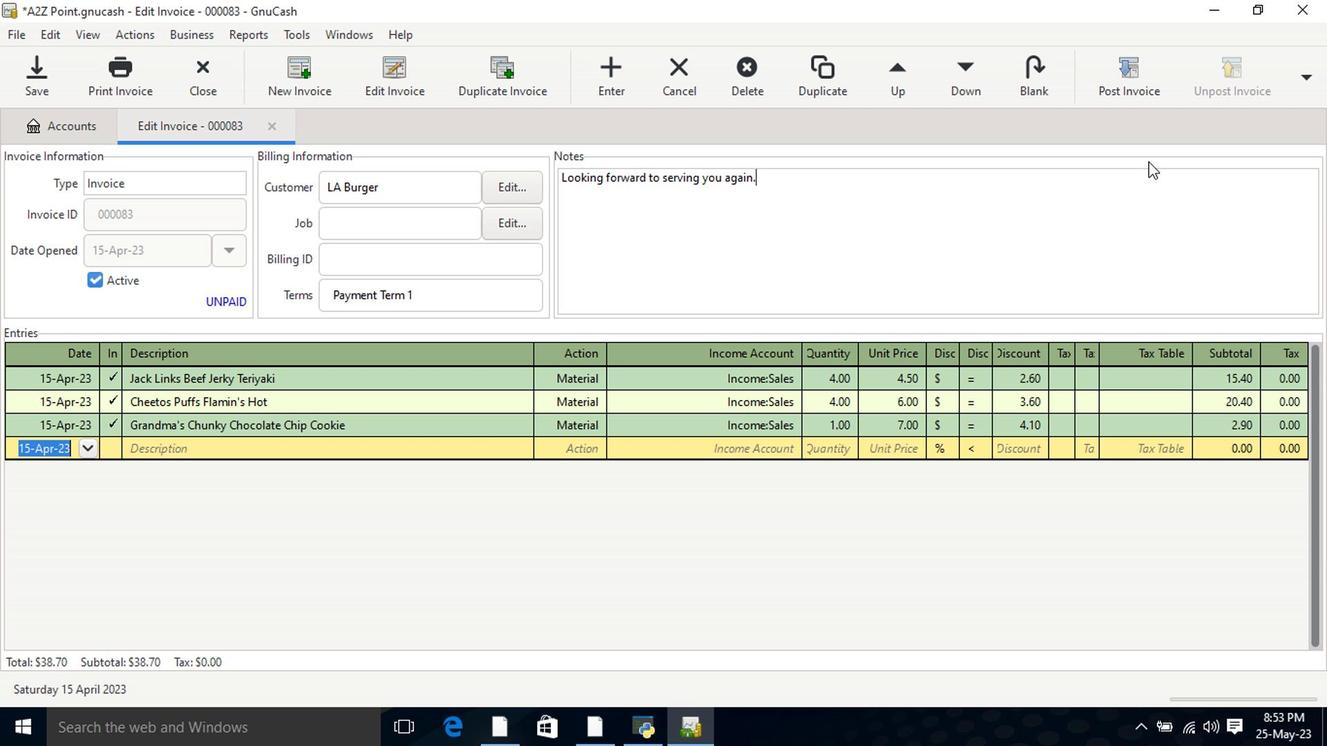 
Action: Mouse pressed left at (1183, 210)
Screenshot: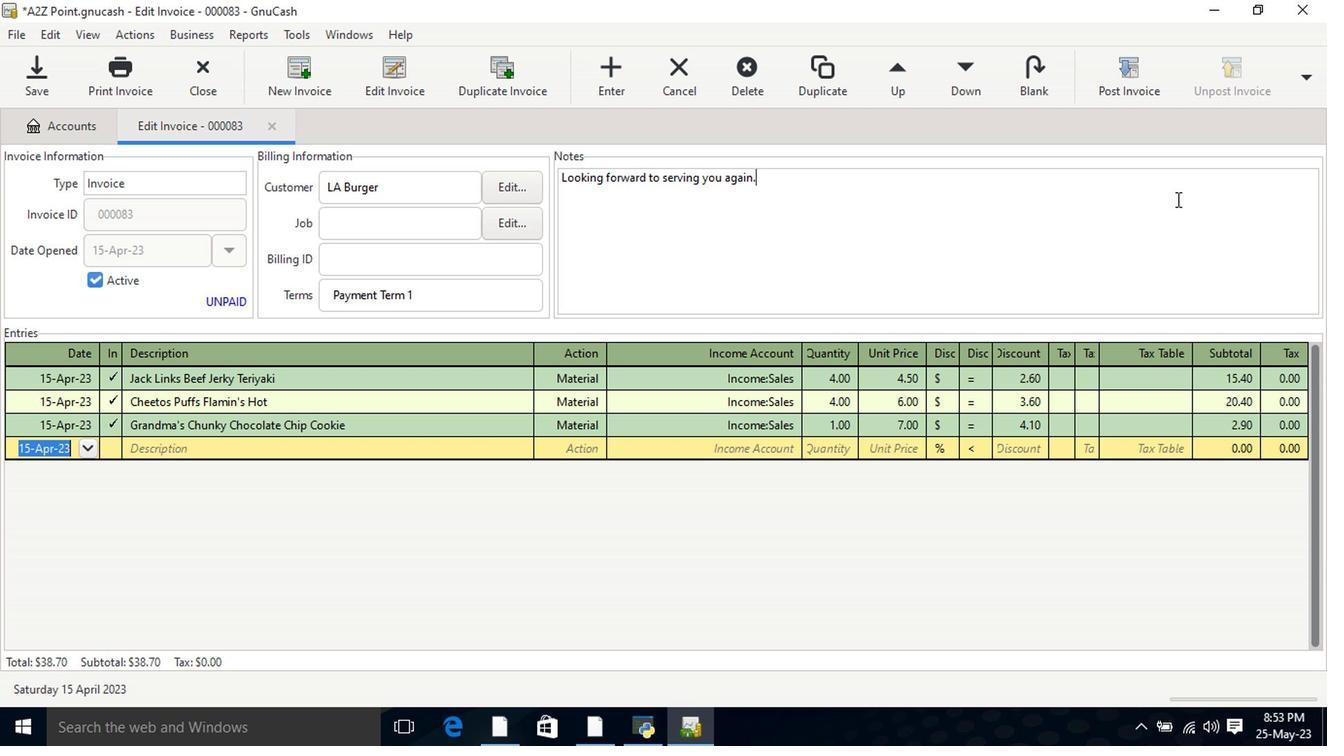 
Action: Mouse moved to (1124, 90)
Screenshot: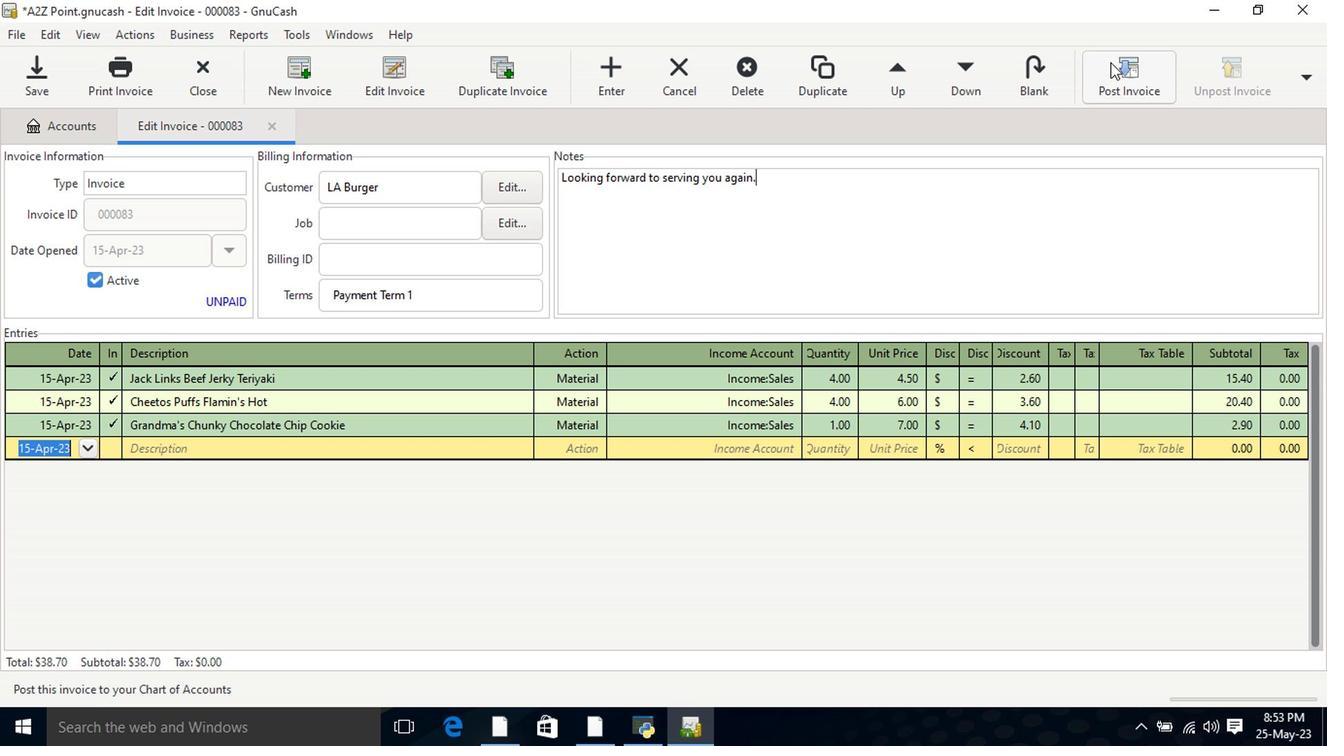 
Action: Mouse pressed left at (1124, 90)
Screenshot: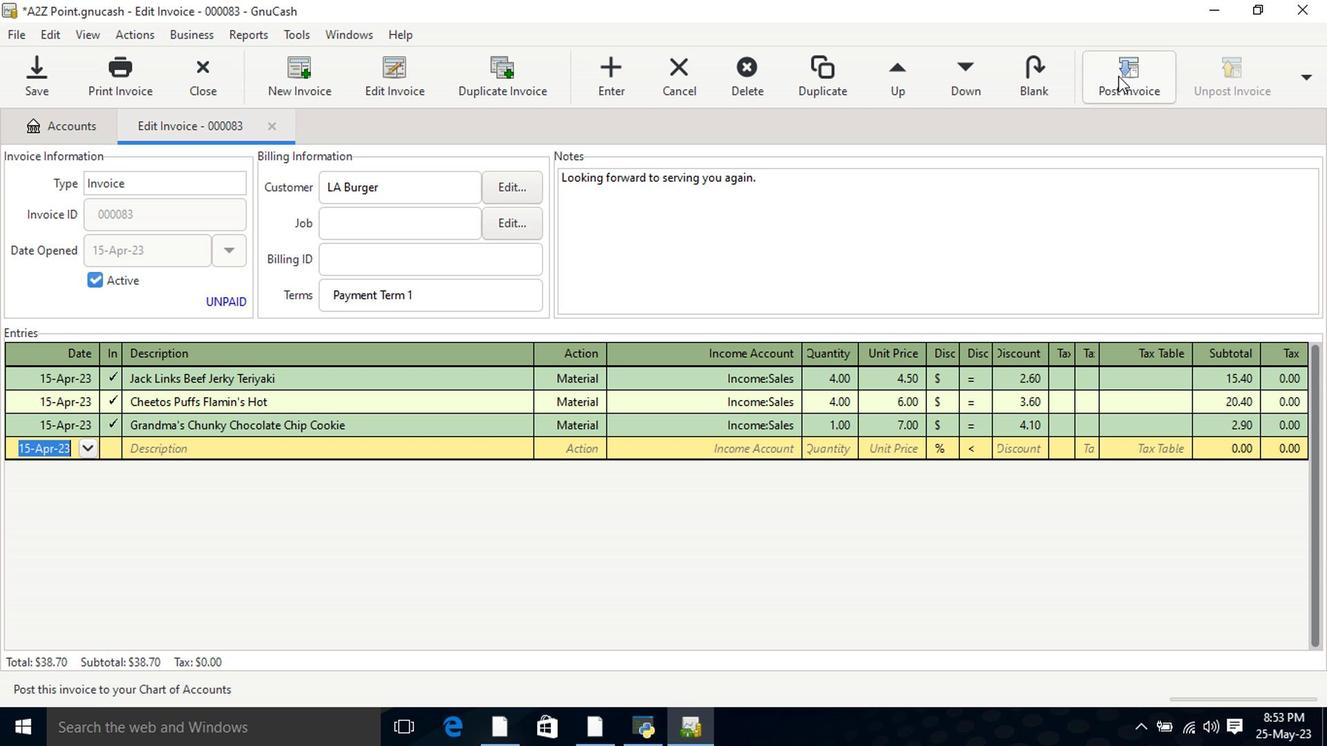 
Action: Mouse moved to (826, 333)
Screenshot: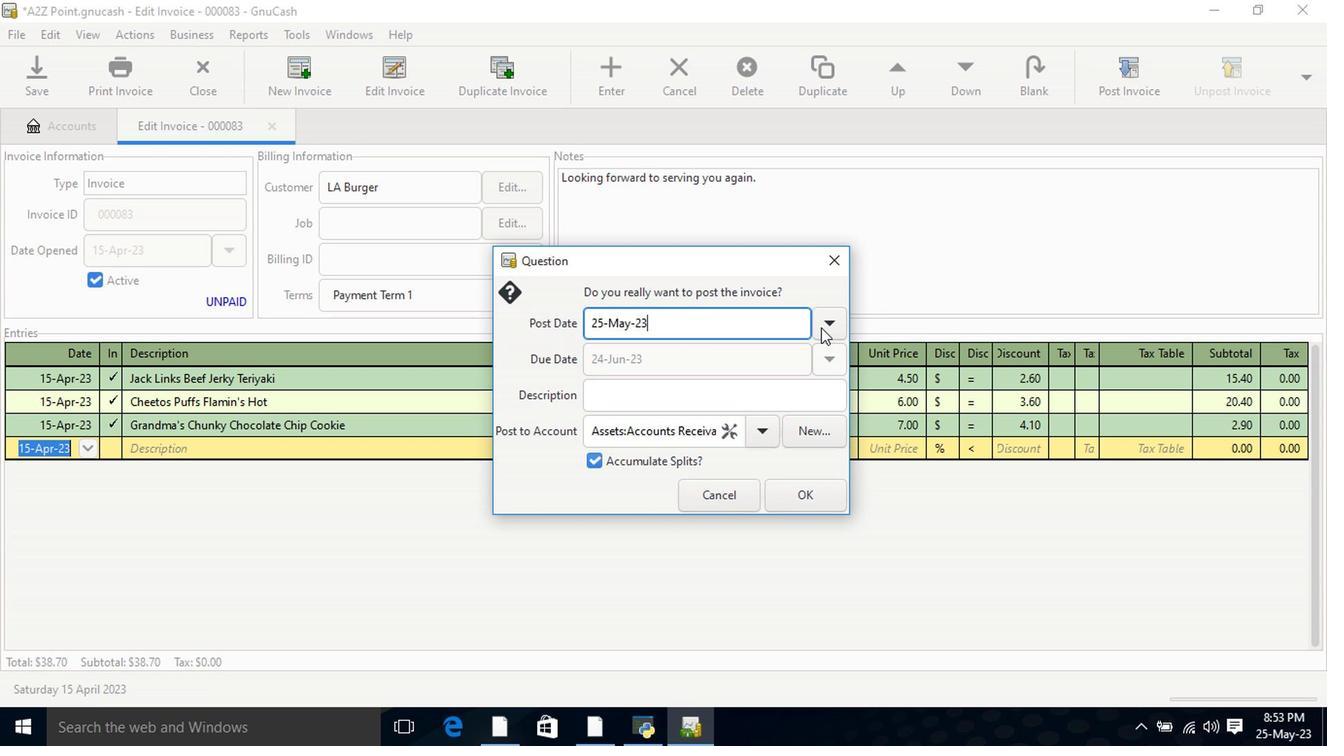 
Action: Mouse pressed left at (826, 333)
Screenshot: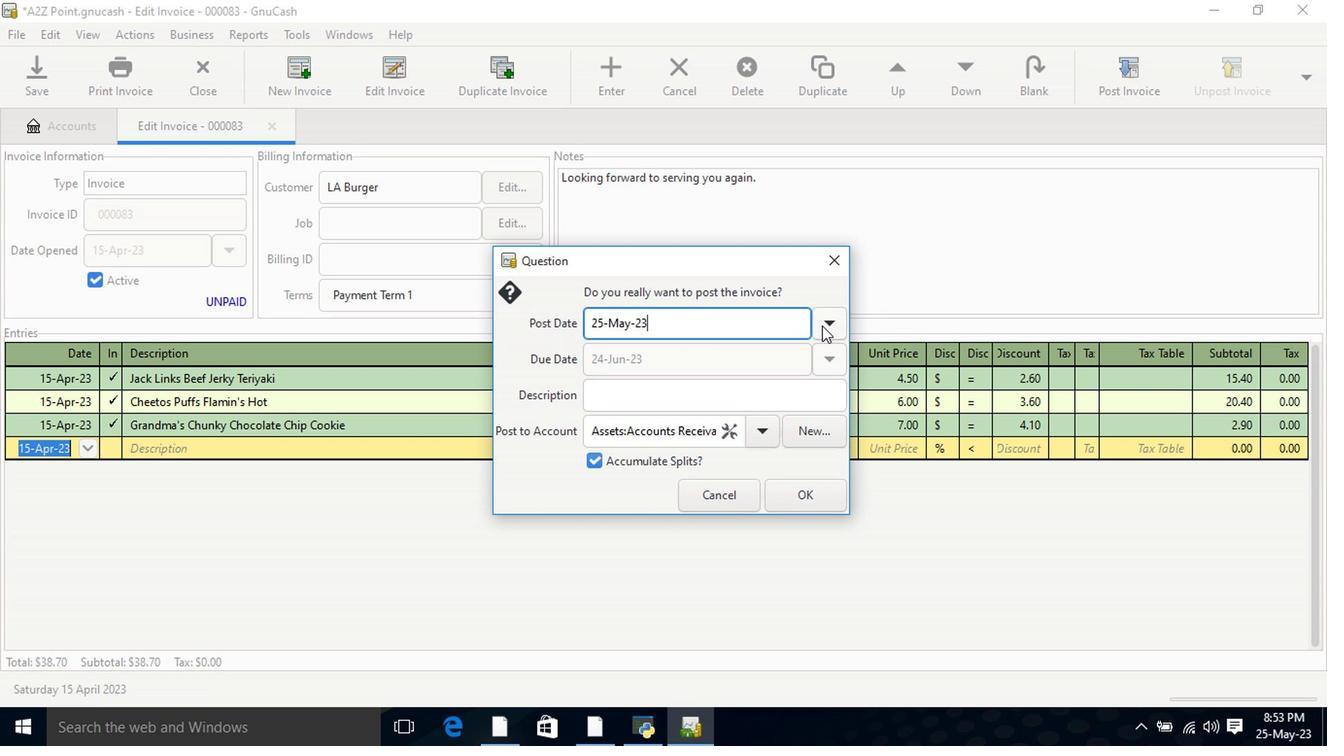 
Action: Mouse moved to (680, 362)
Screenshot: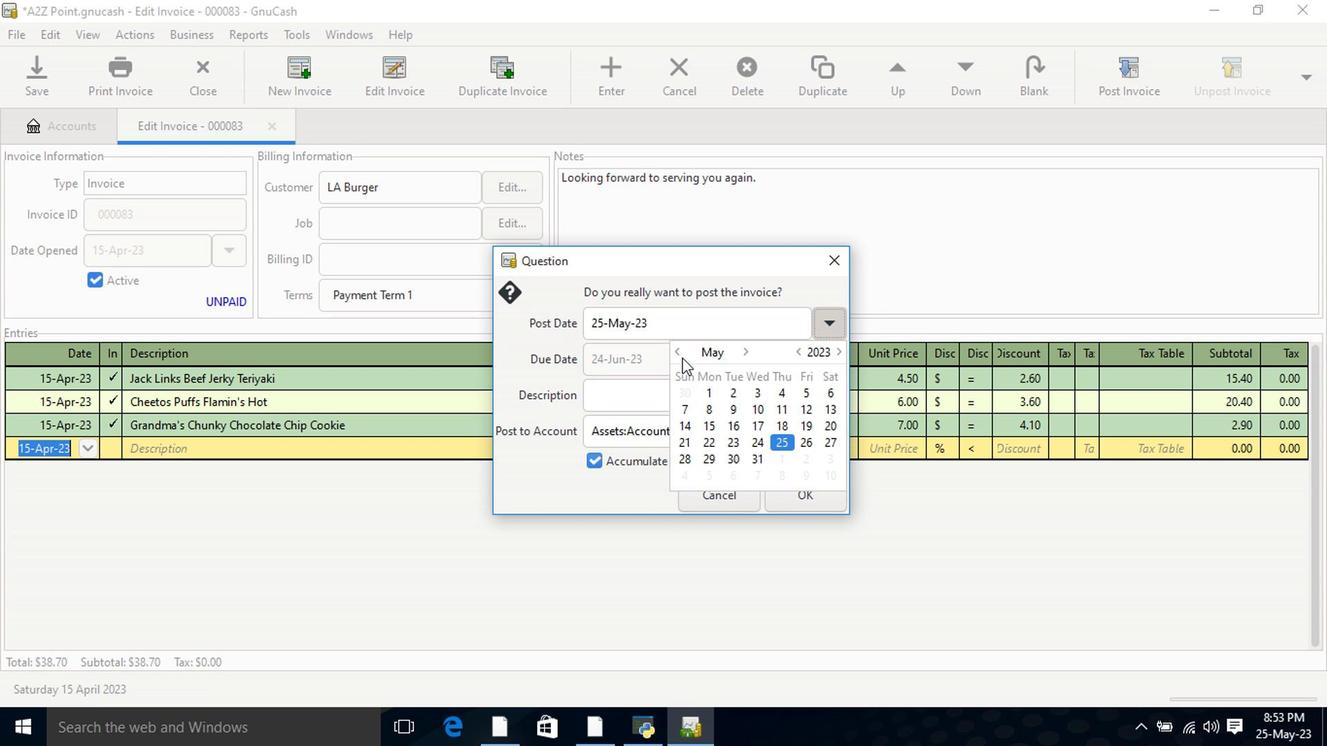 
Action: Mouse pressed left at (680, 362)
Screenshot: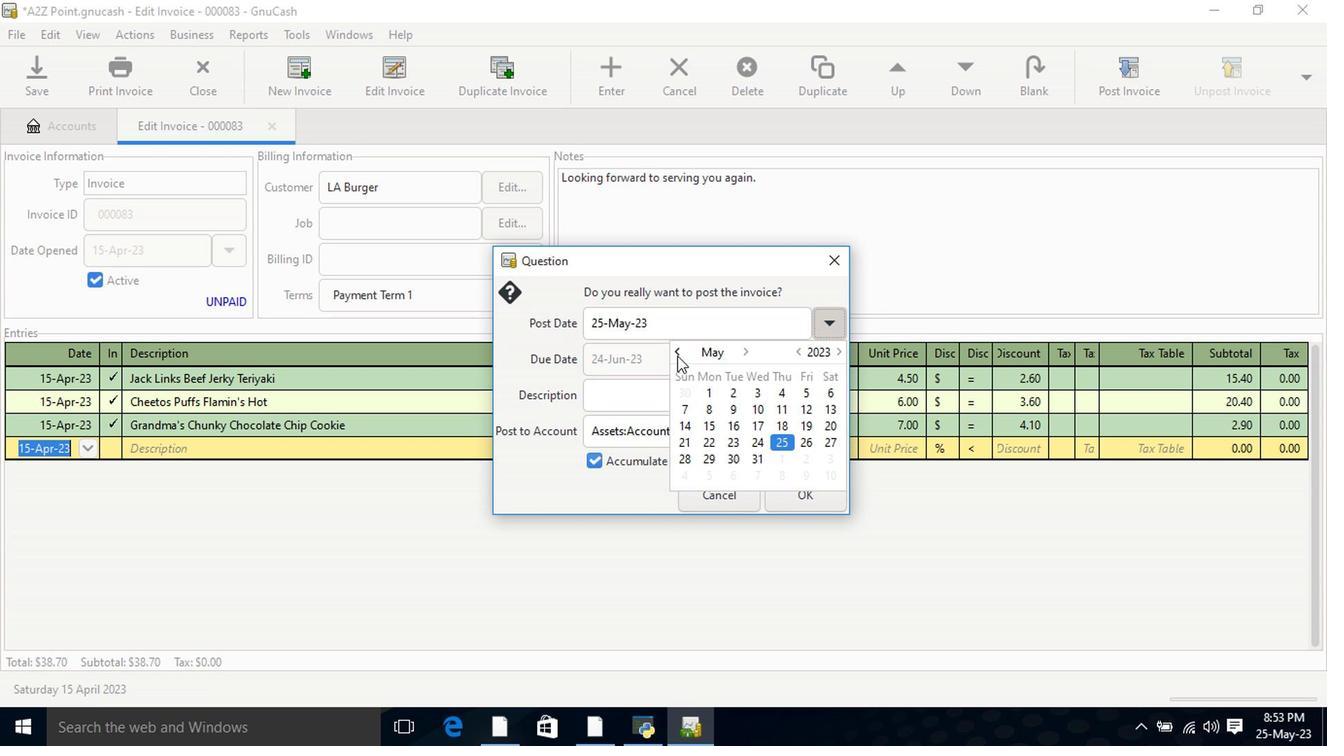 
Action: Mouse moved to (829, 432)
Screenshot: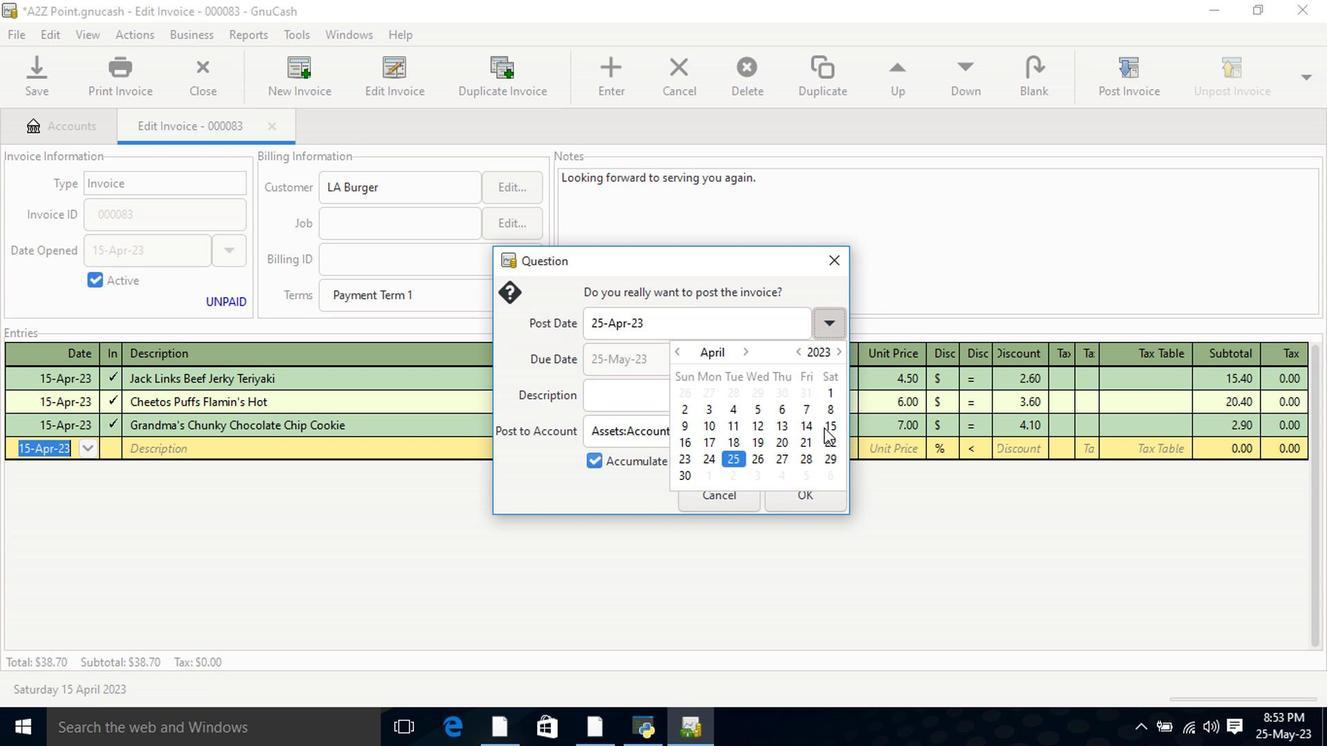 
Action: Mouse pressed left at (829, 432)
Screenshot: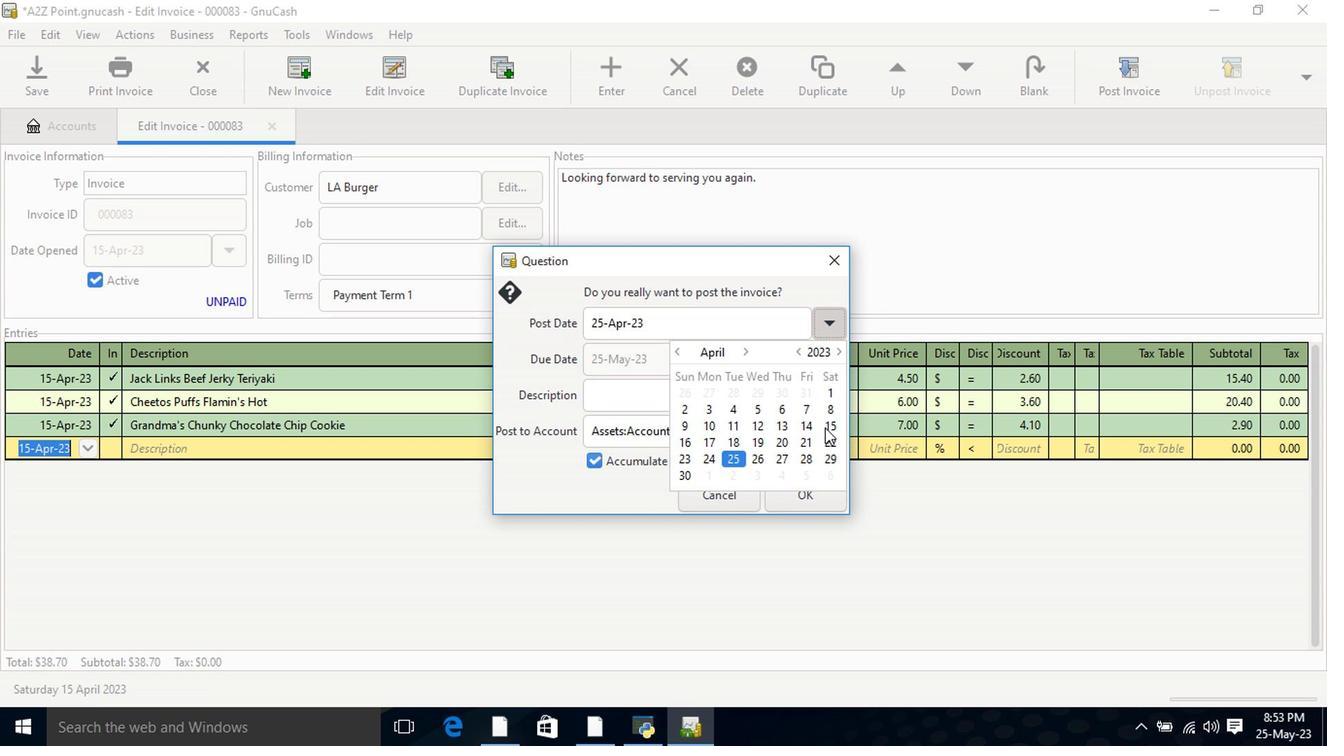
Action: Mouse pressed left at (829, 432)
Screenshot: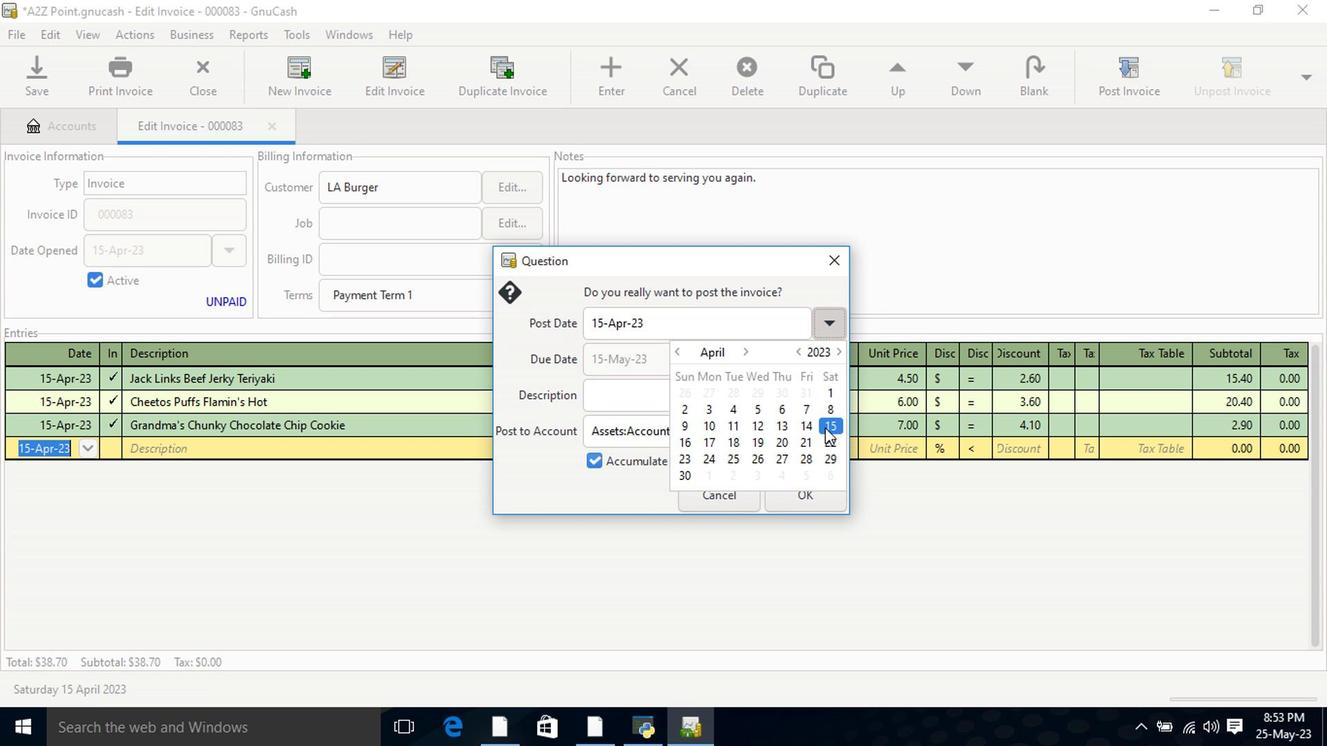 
Action: Mouse pressed left at (829, 432)
Screenshot: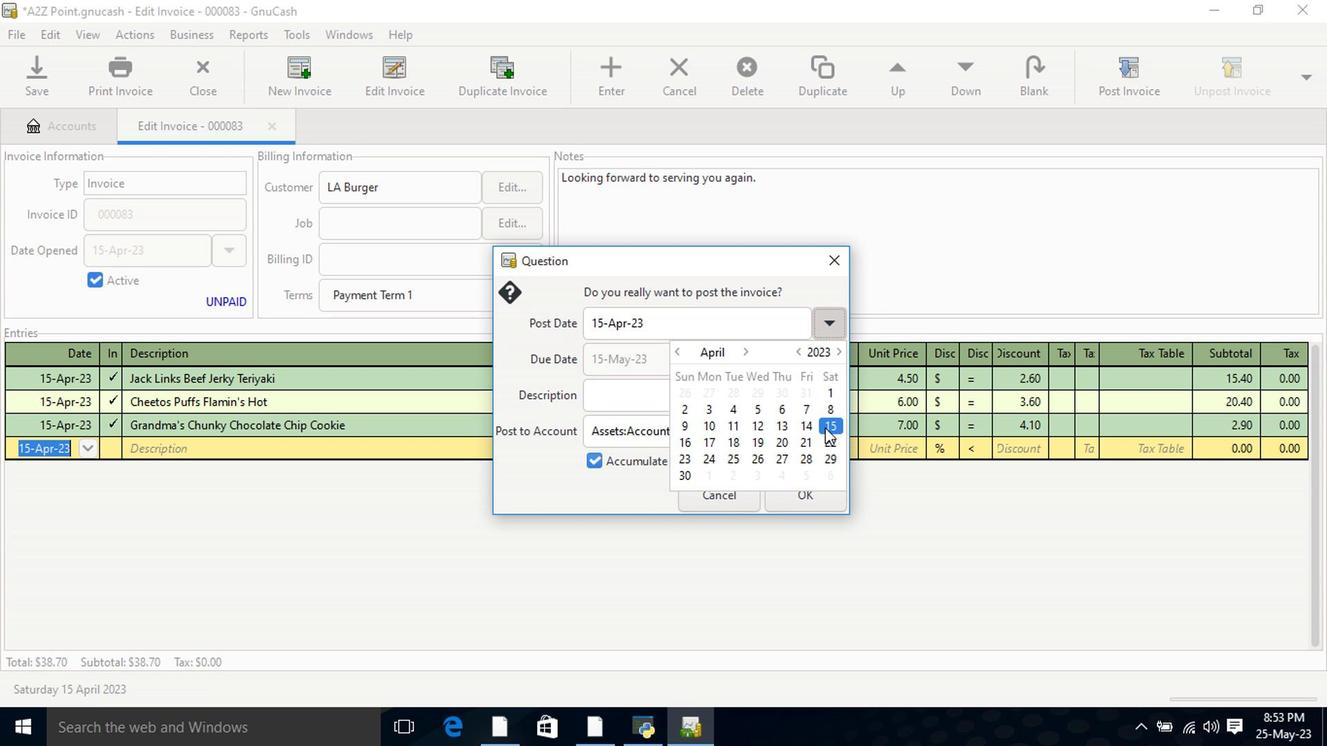 
Action: Mouse moved to (810, 488)
Screenshot: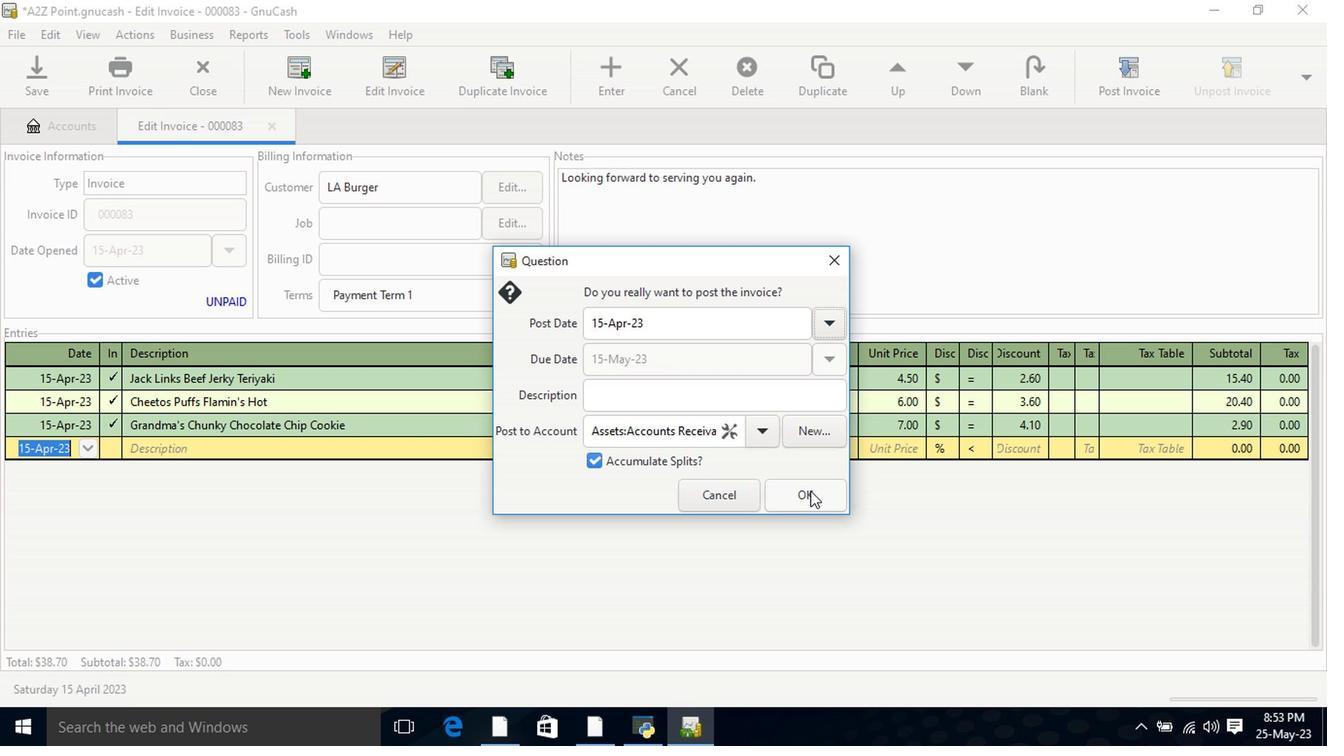 
Action: Mouse pressed left at (810, 488)
Screenshot: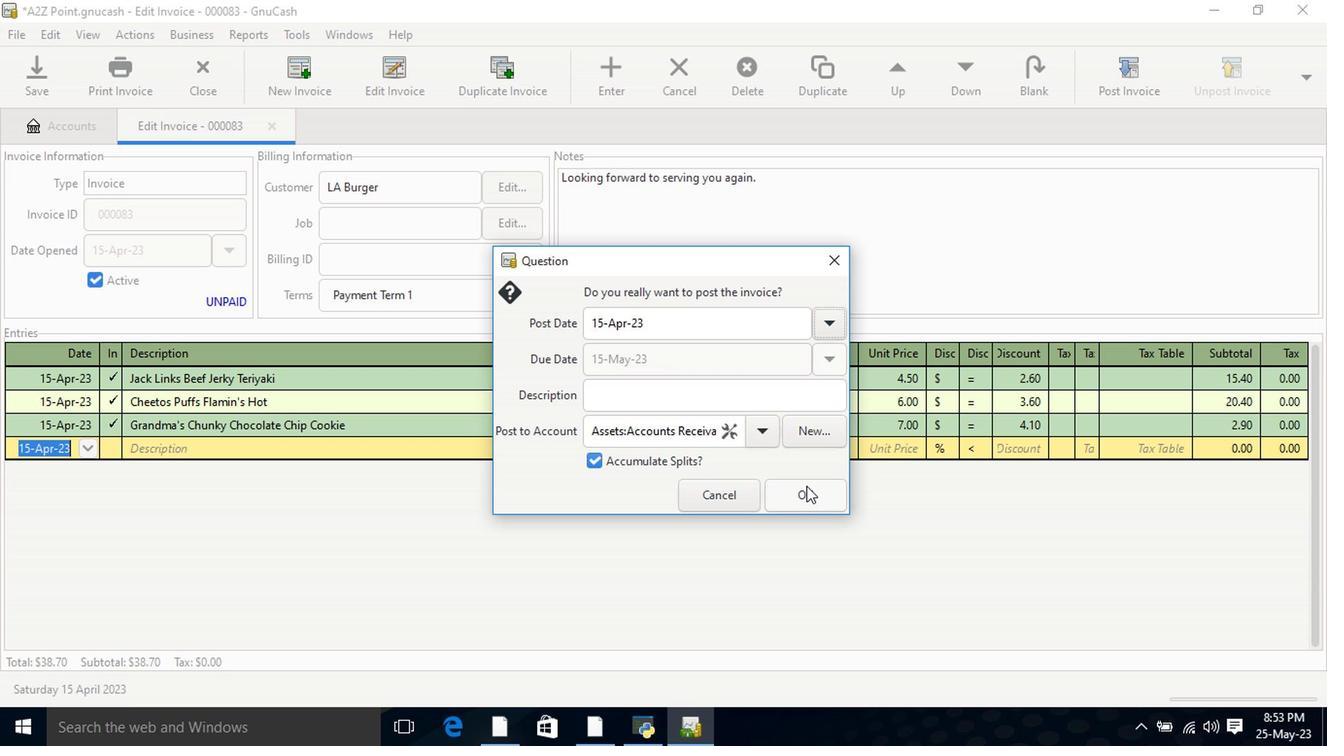 
Action: Mouse moved to (1255, 98)
Screenshot: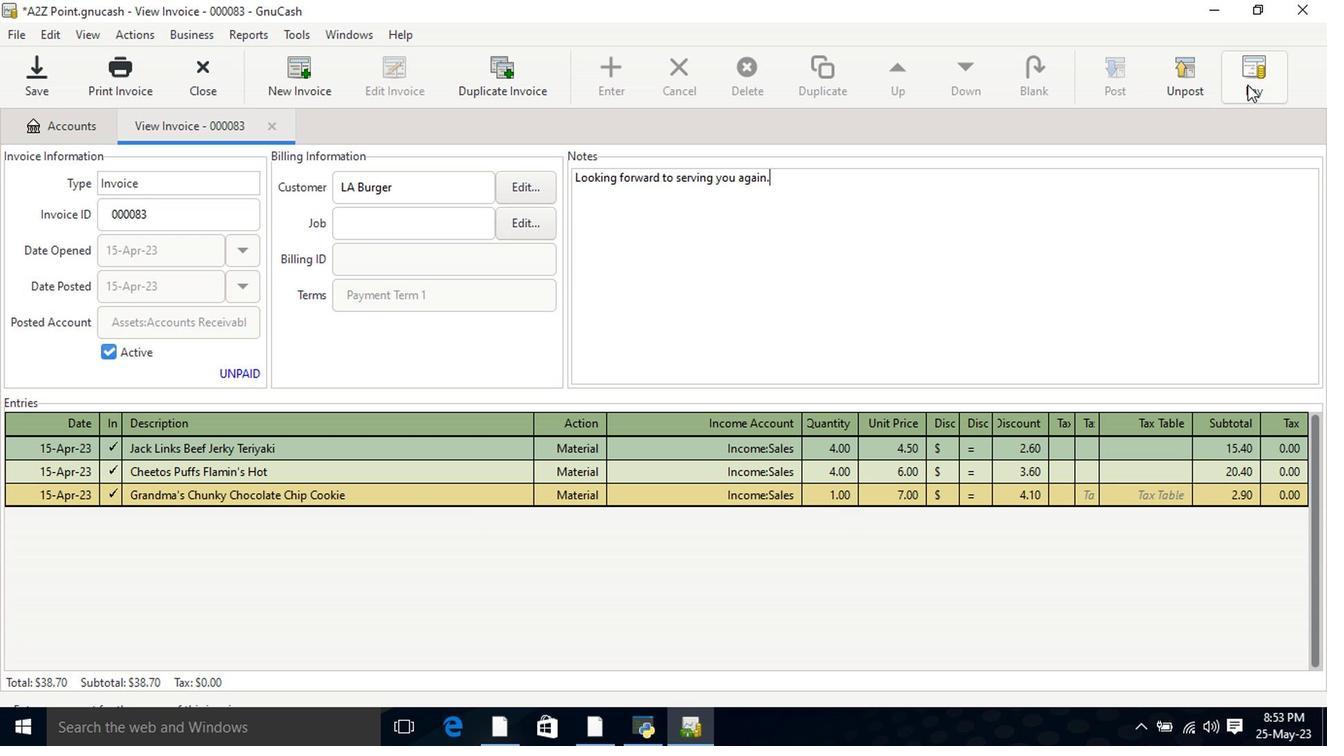 
Action: Mouse pressed left at (1255, 98)
Screenshot: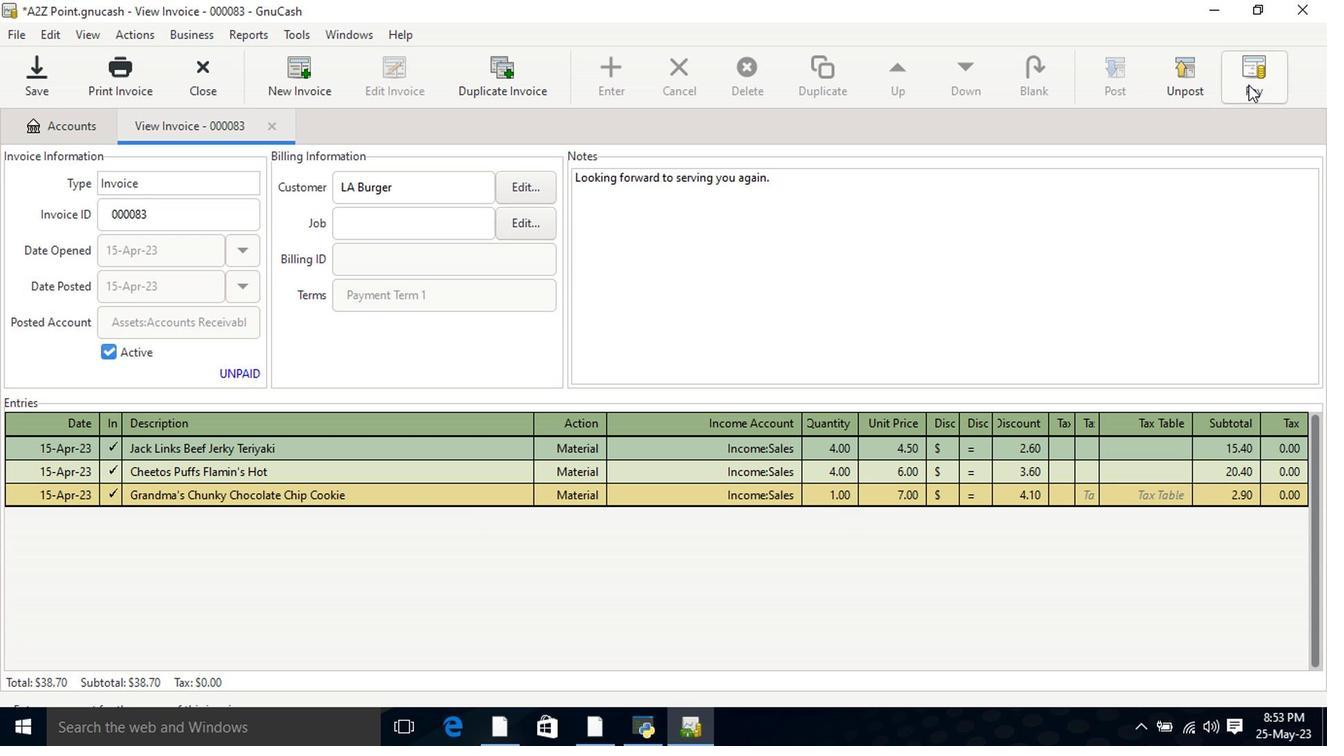 
Action: Mouse moved to (598, 391)
Screenshot: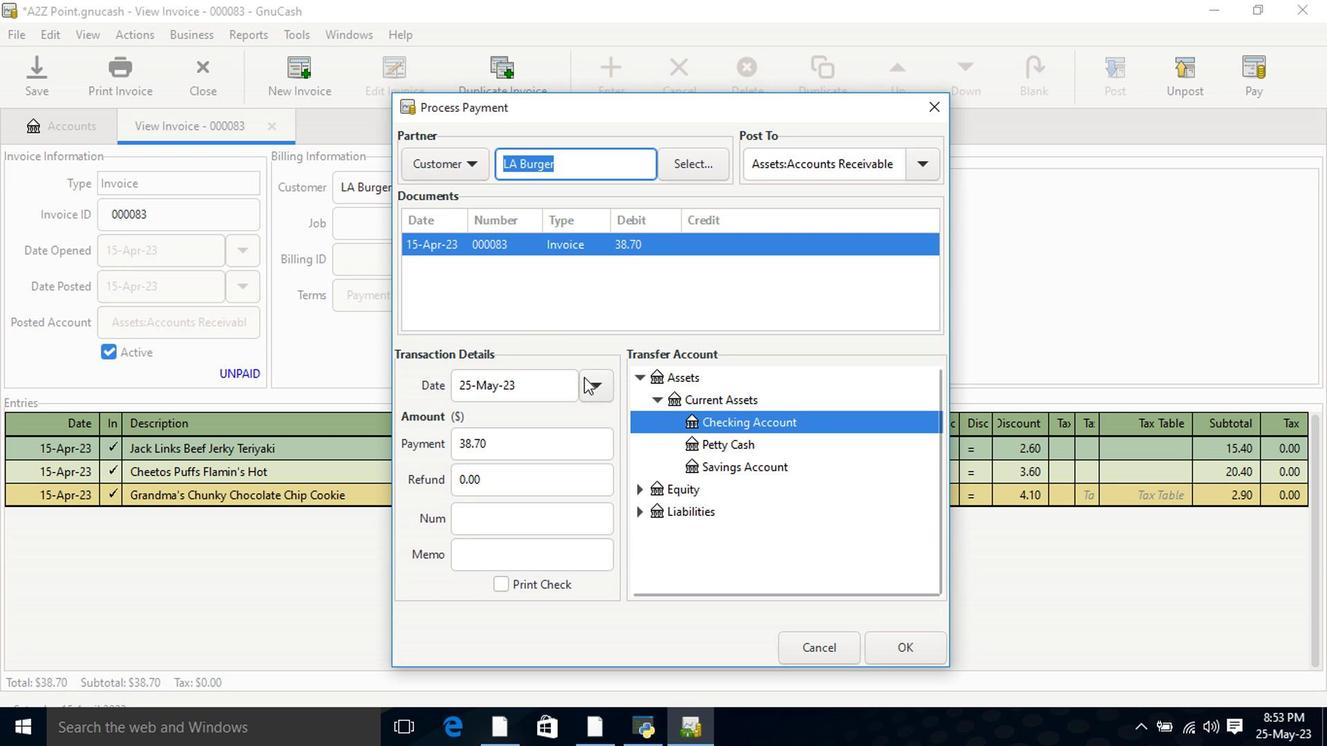
Action: Mouse pressed left at (598, 391)
Screenshot: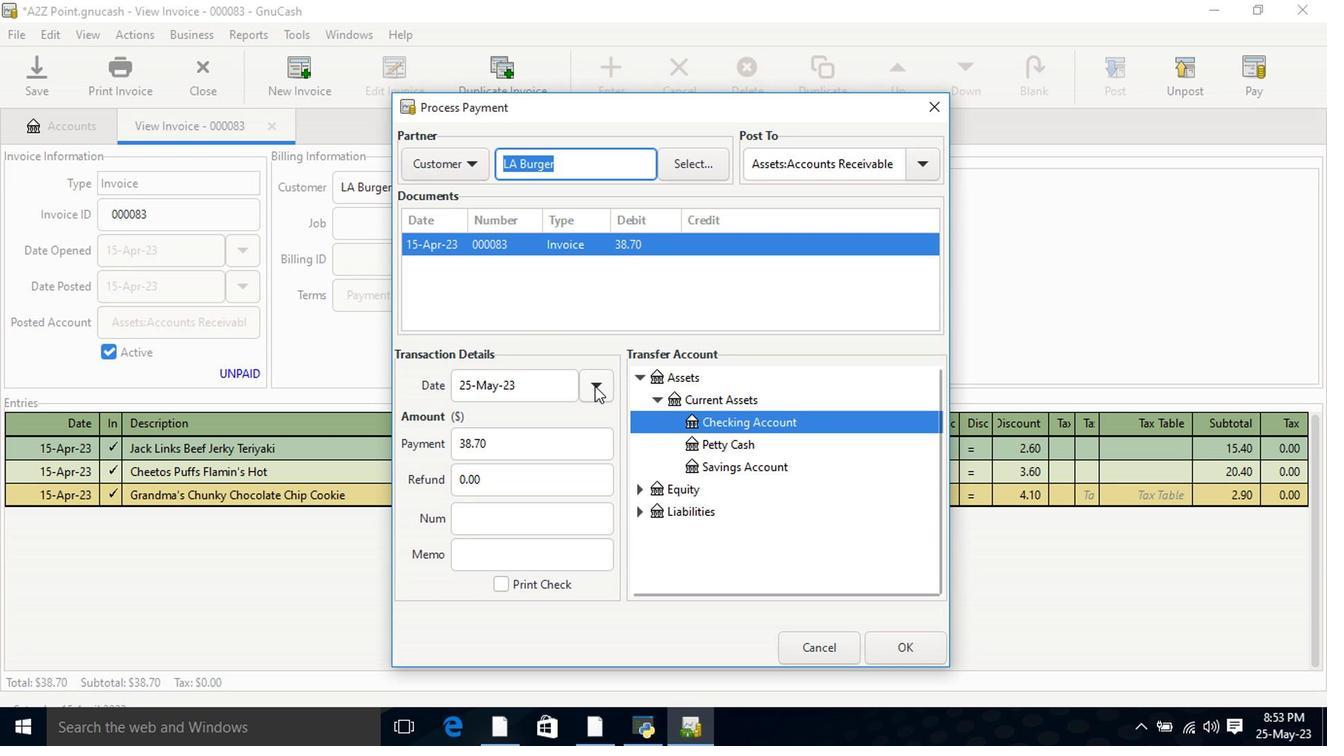 
Action: Mouse moved to (472, 494)
Screenshot: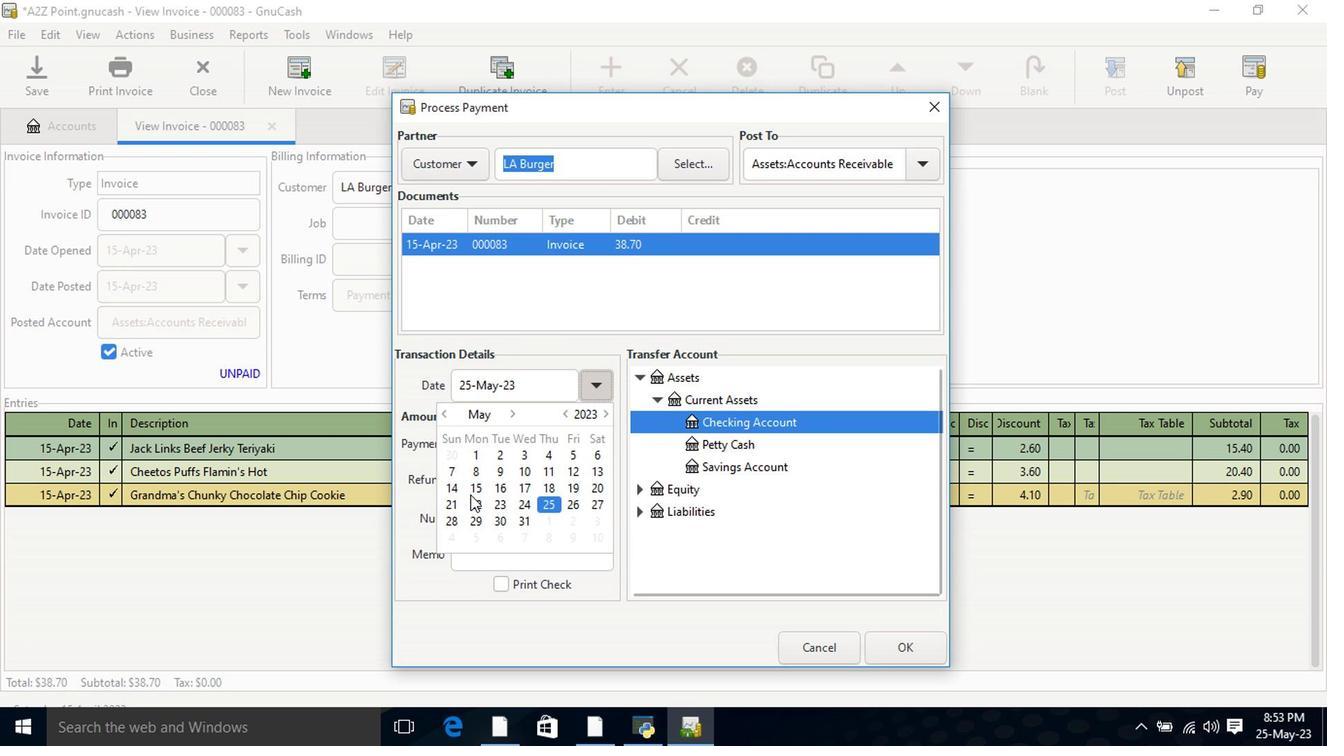 
Action: Mouse pressed left at (472, 494)
Screenshot: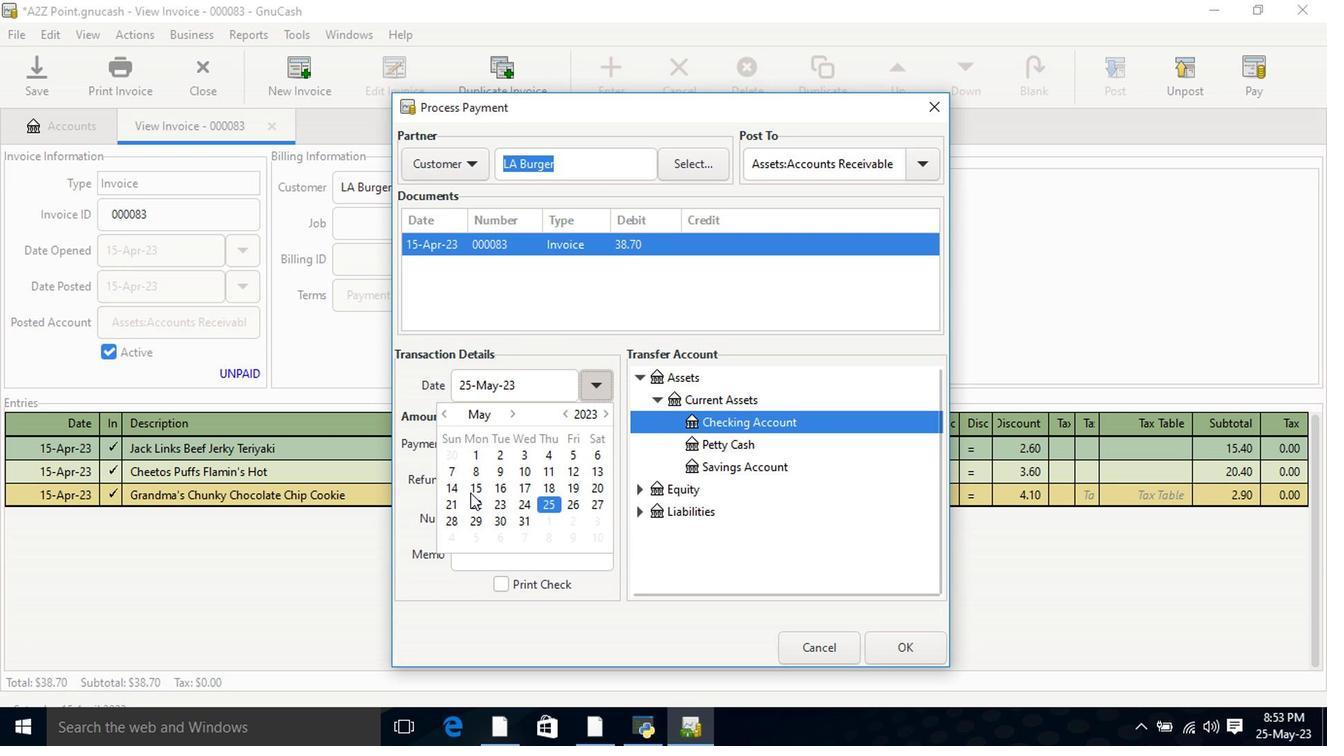 
Action: Mouse pressed left at (472, 494)
Screenshot: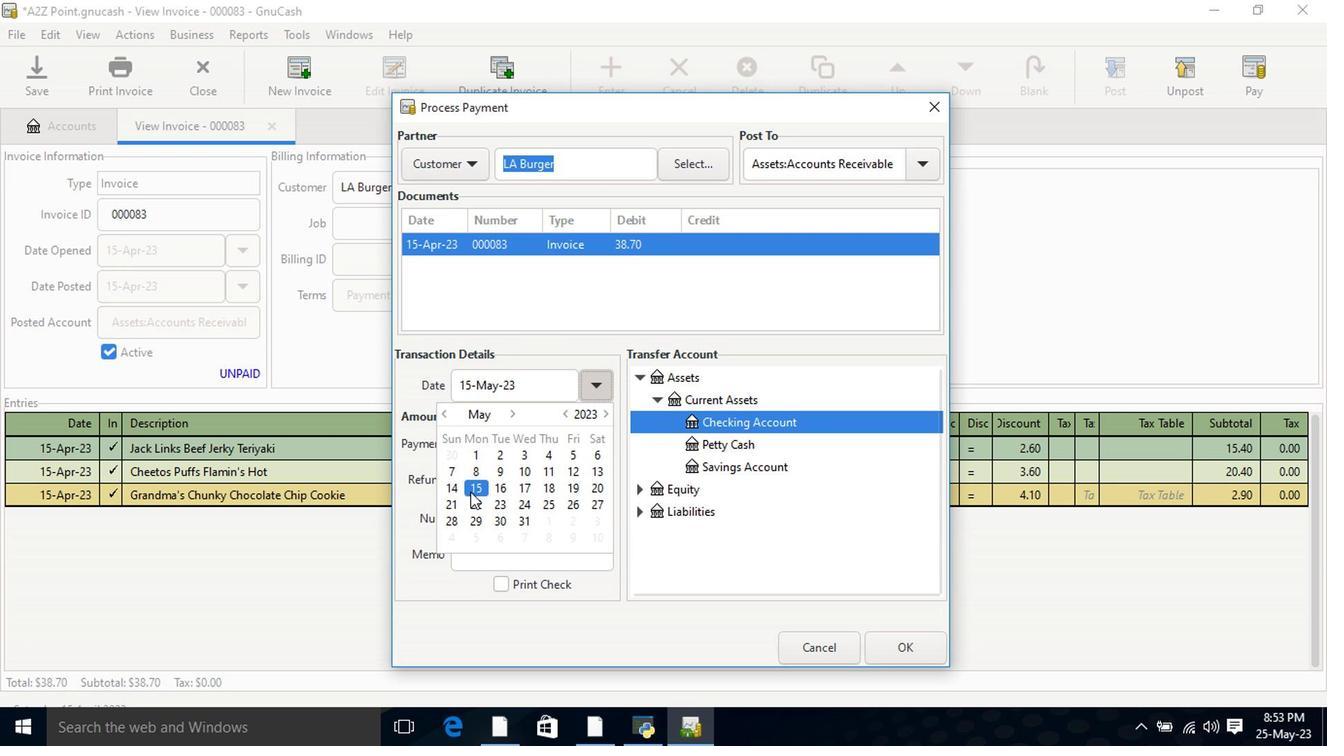 
Action: Mouse moved to (902, 647)
Screenshot: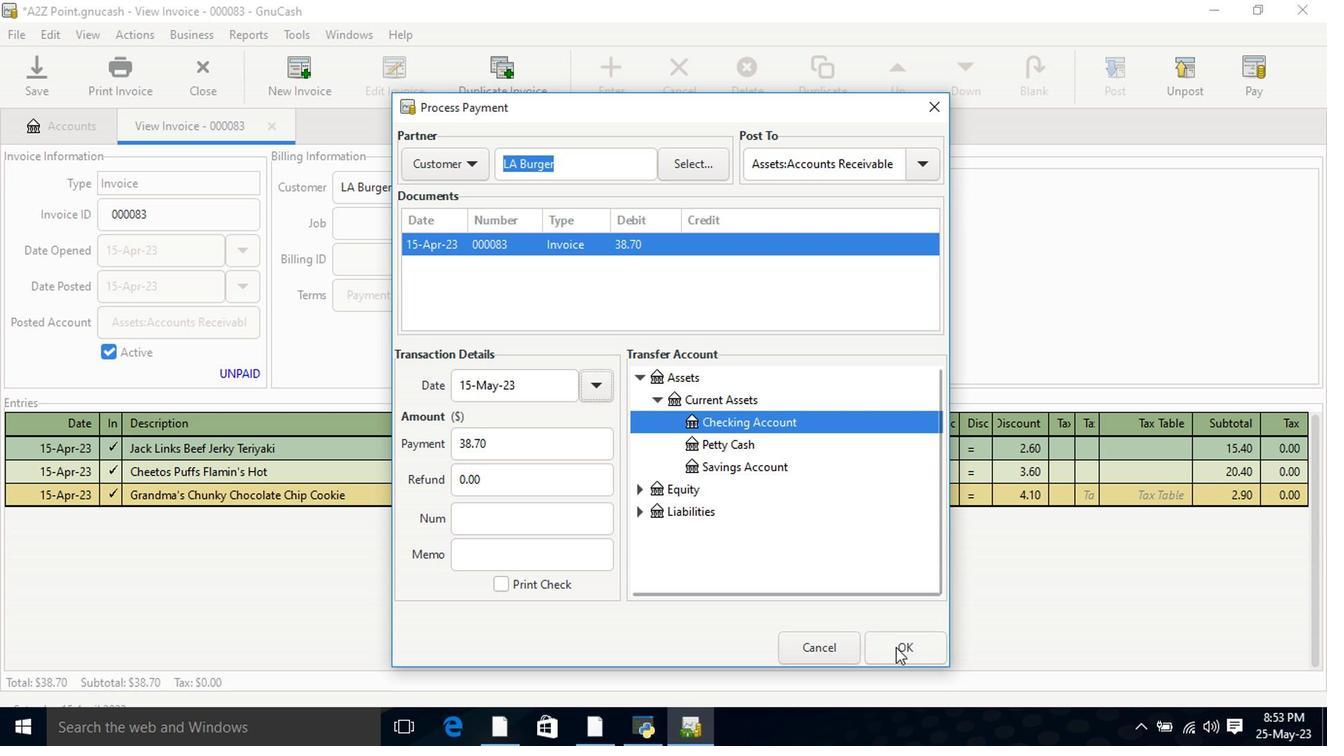 
Action: Mouse pressed left at (902, 647)
Screenshot: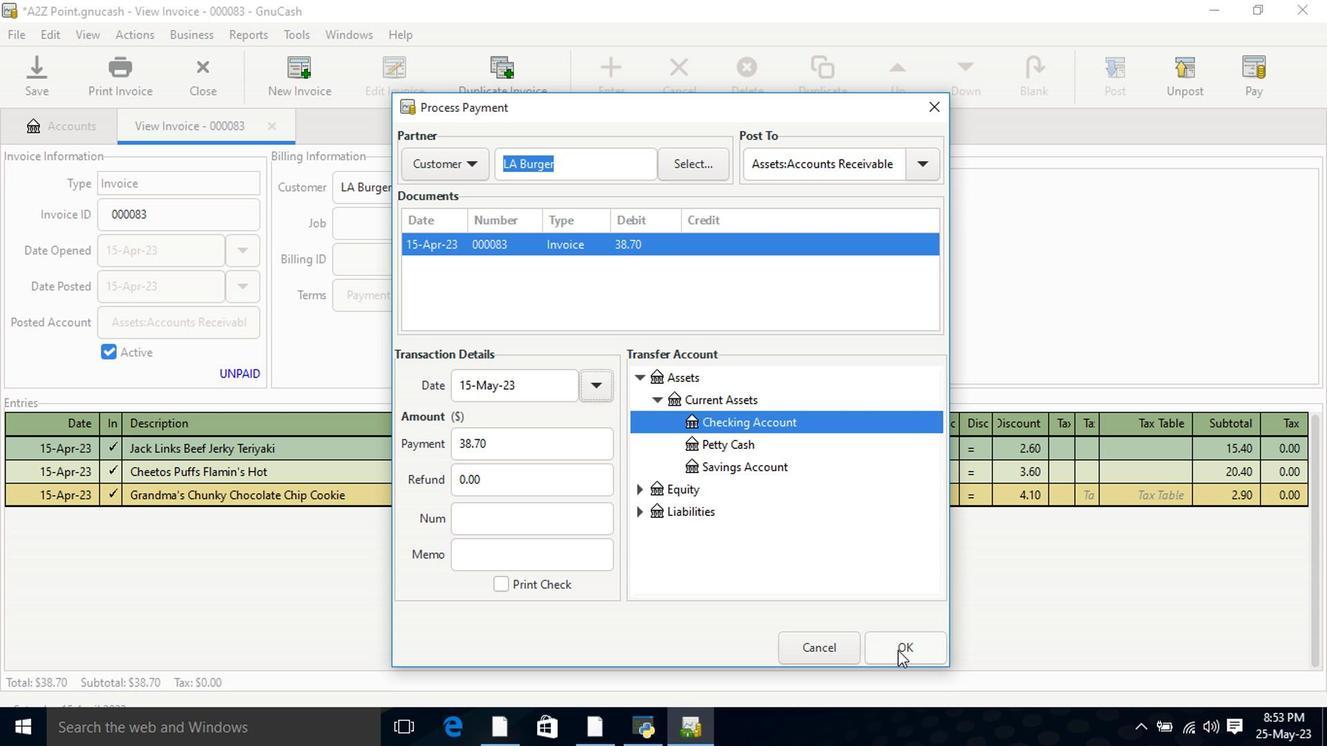 
Action: Mouse moved to (142, 98)
Screenshot: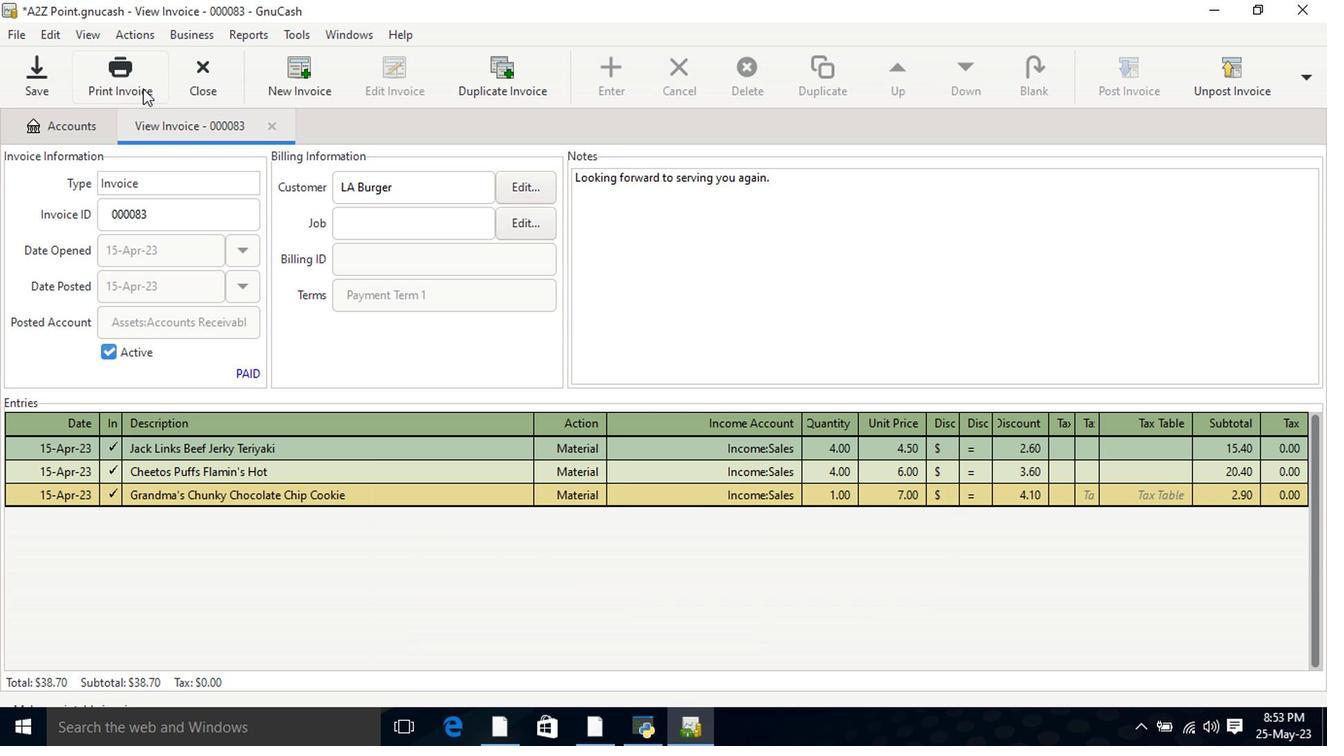 
Action: Mouse pressed left at (142, 98)
Screenshot: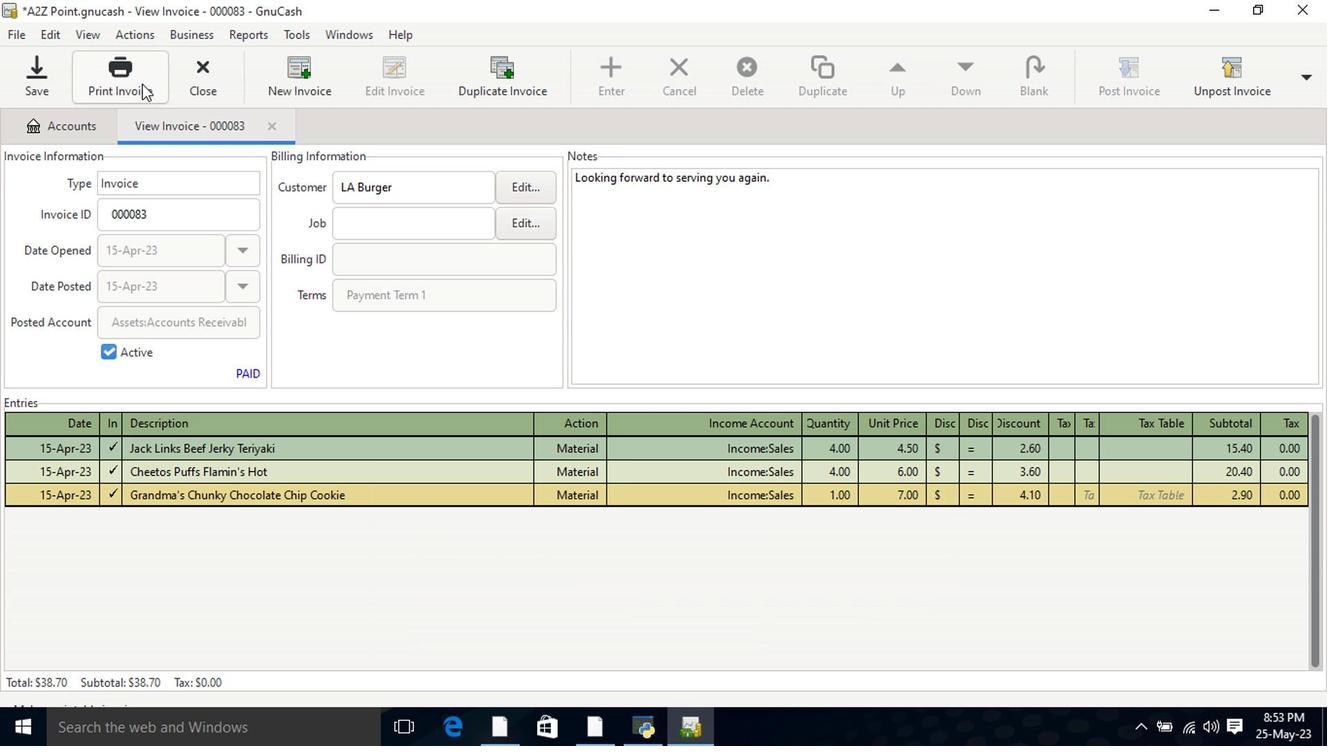 
Action: Mouse moved to (495, 93)
Screenshot: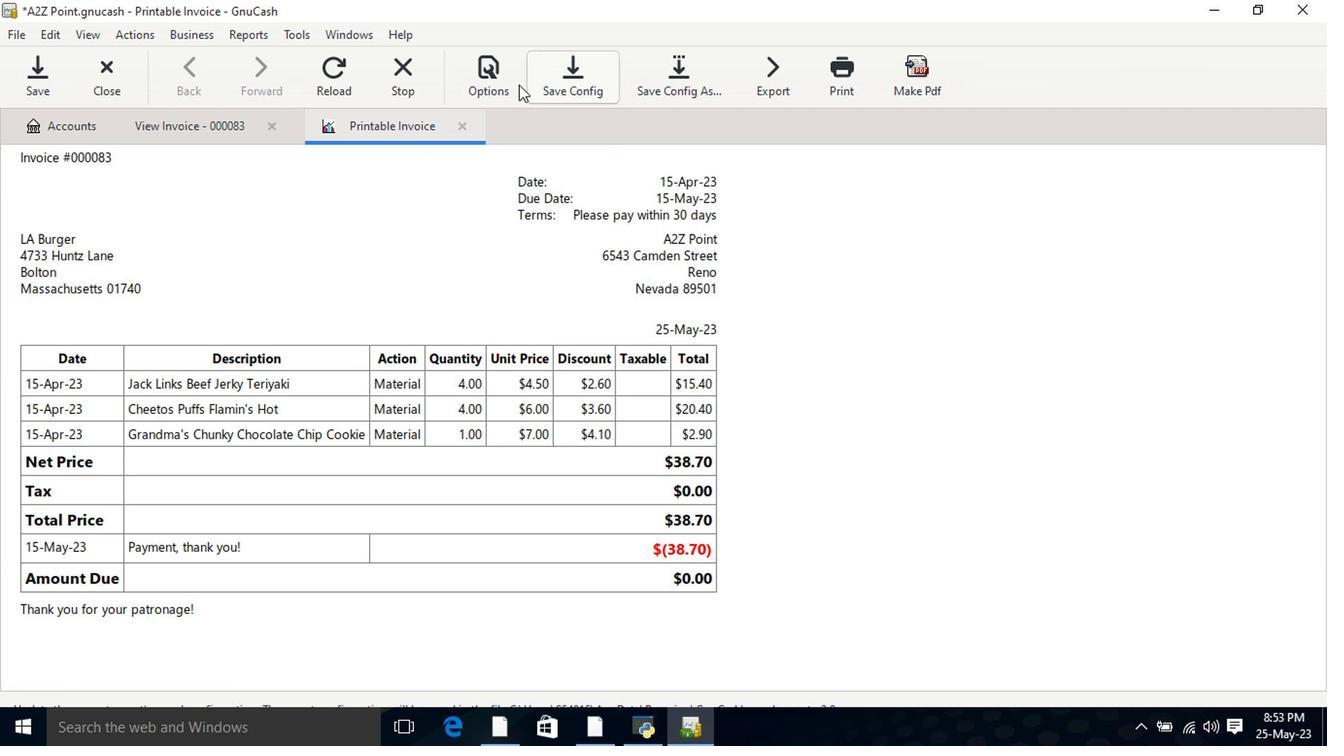 
Action: Mouse pressed left at (495, 93)
Screenshot: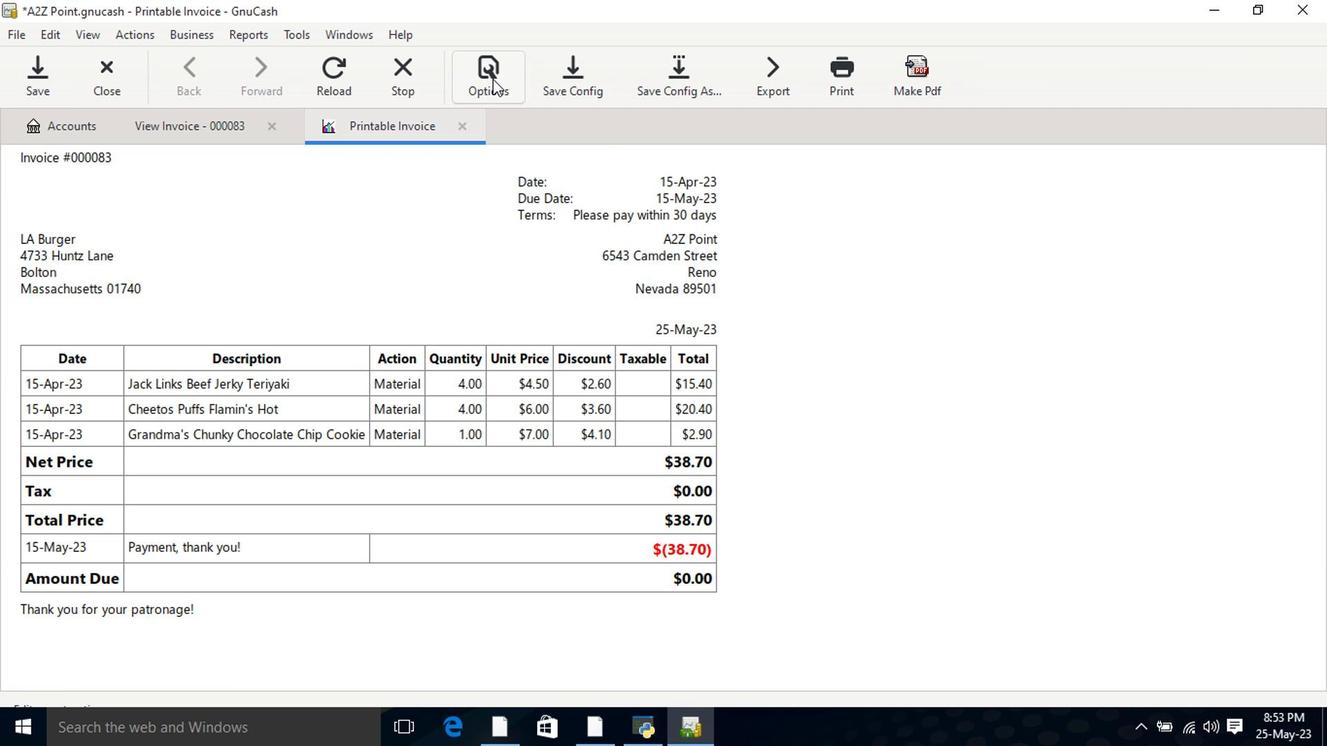 
Action: Mouse moved to (432, 175)
Screenshot: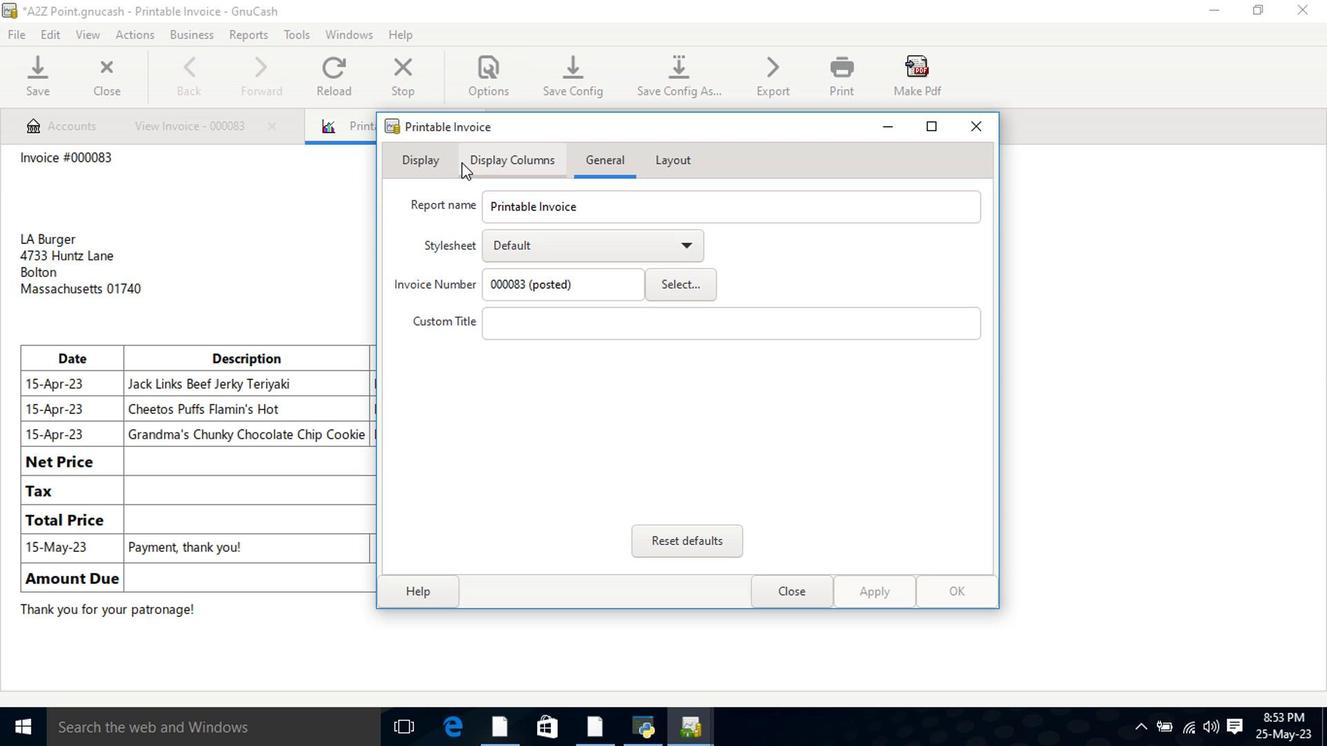 
Action: Mouse pressed left at (432, 175)
Screenshot: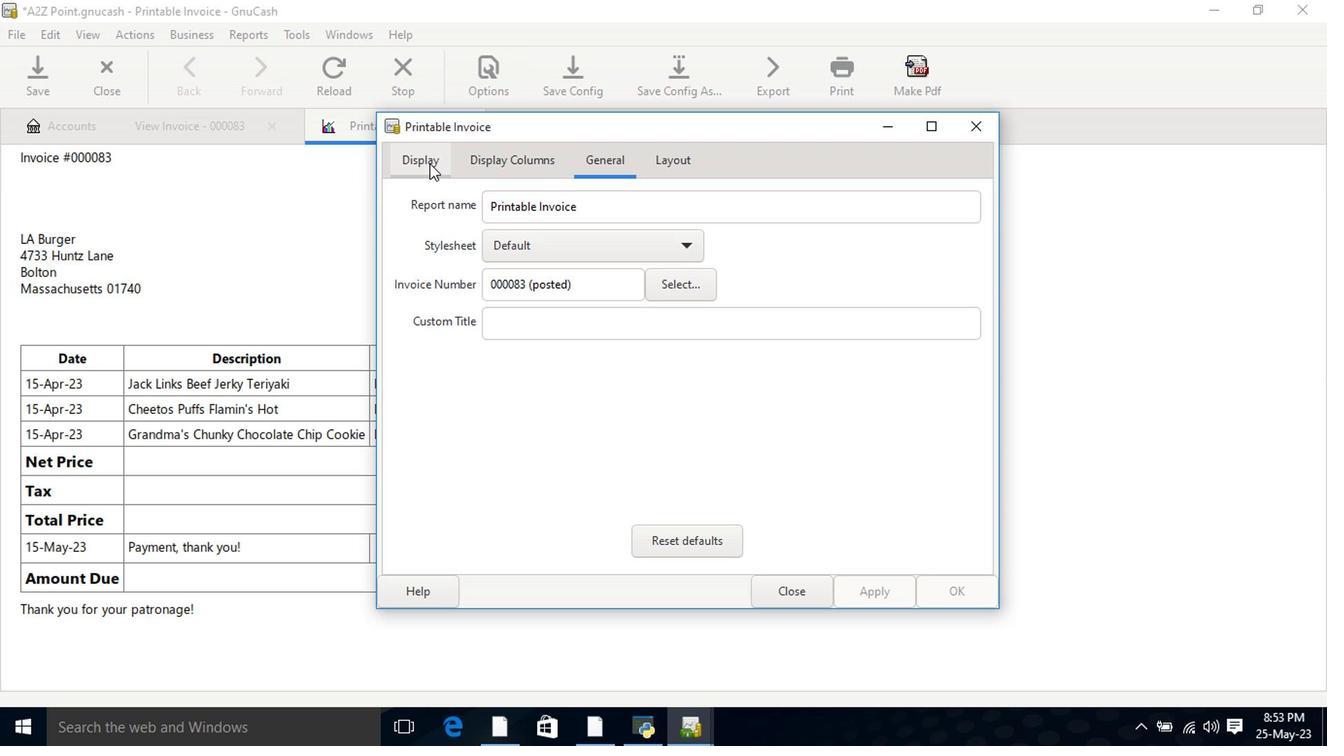 
Action: Mouse moved to (546, 396)
Screenshot: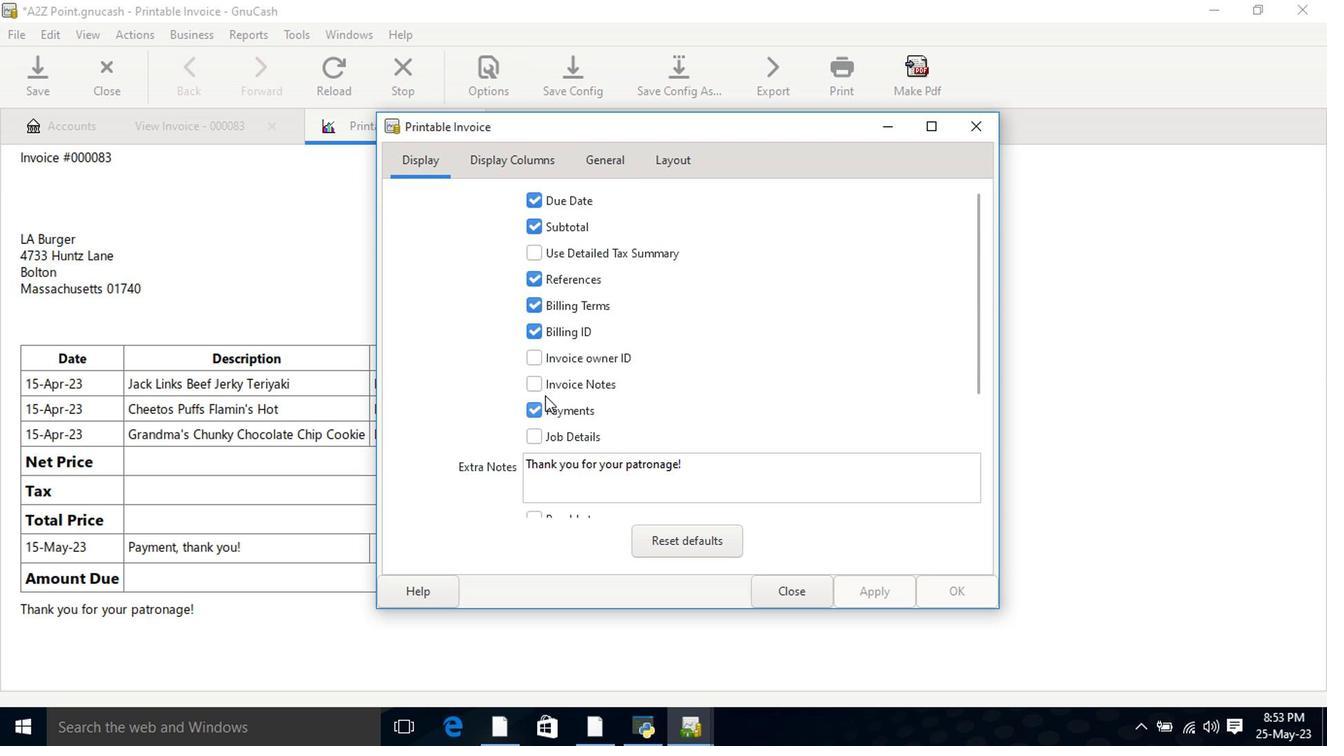 
Action: Mouse pressed left at (546, 396)
Screenshot: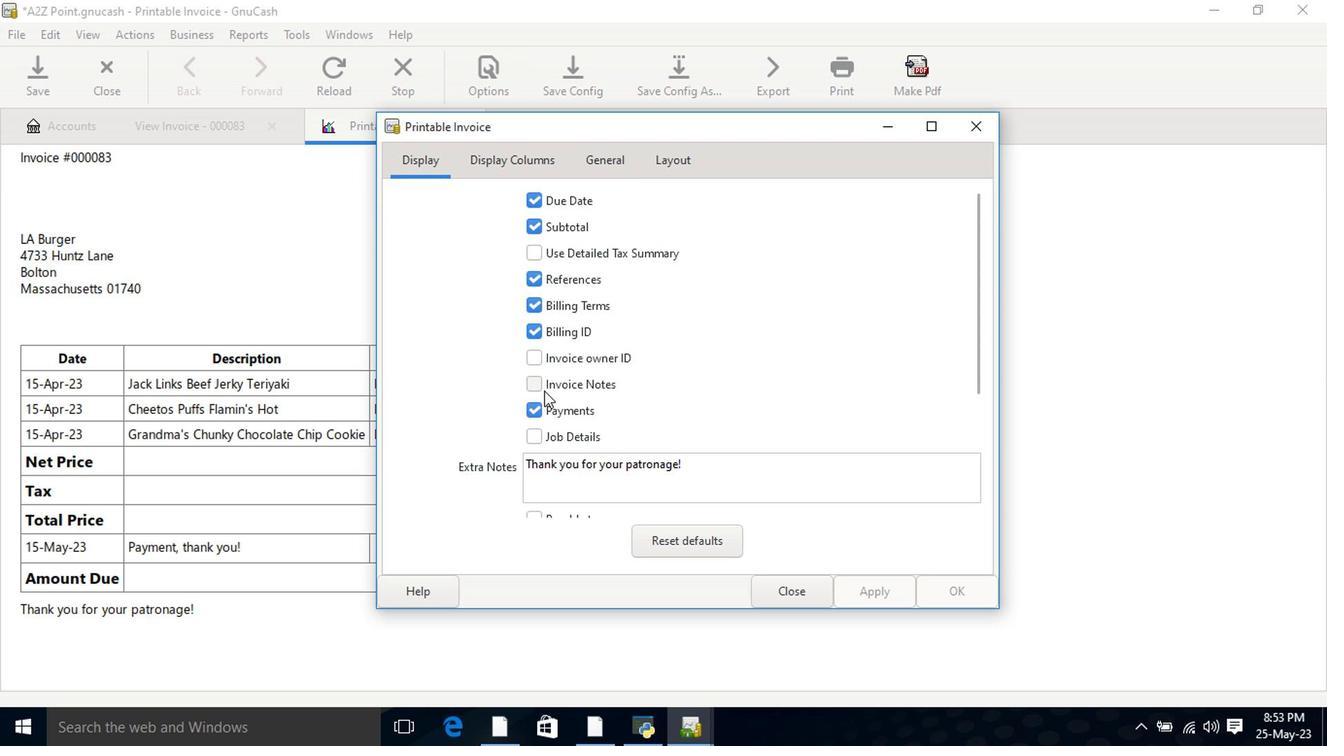 
Action: Mouse moved to (862, 588)
Screenshot: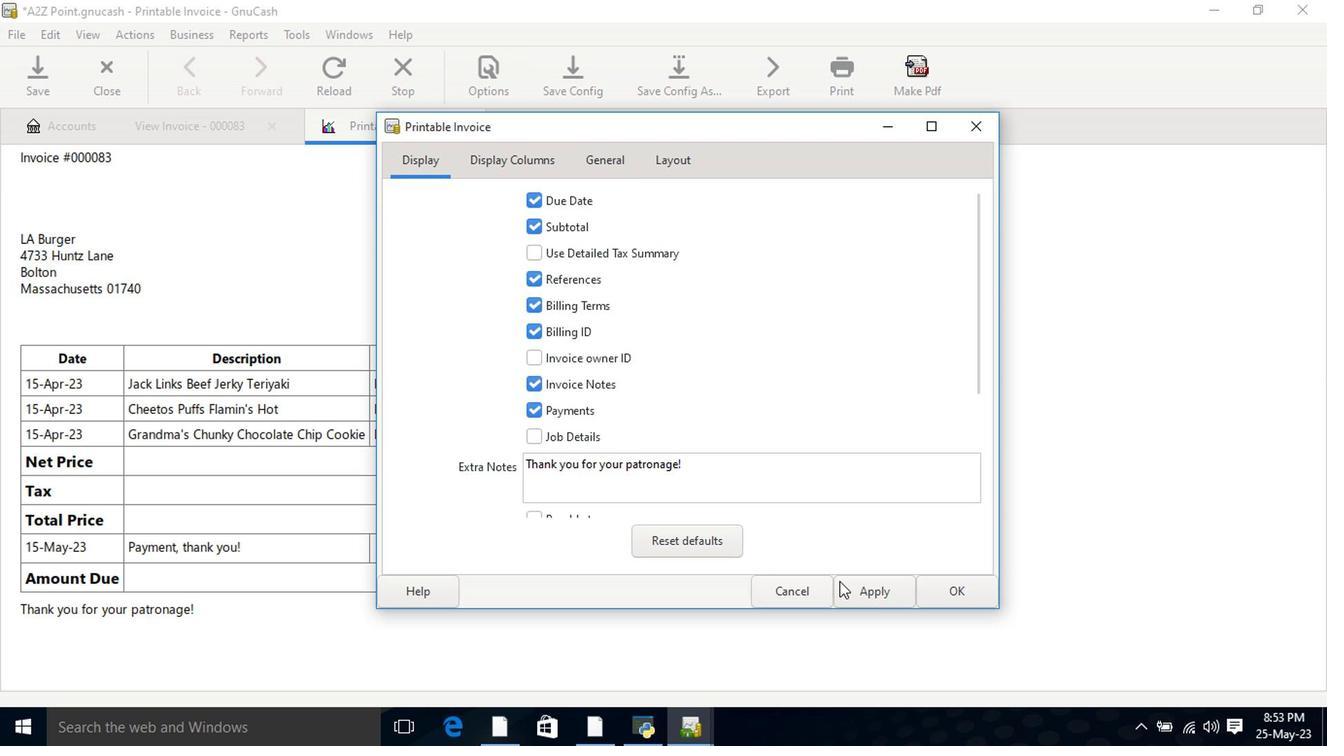 
Action: Mouse pressed left at (862, 588)
Screenshot: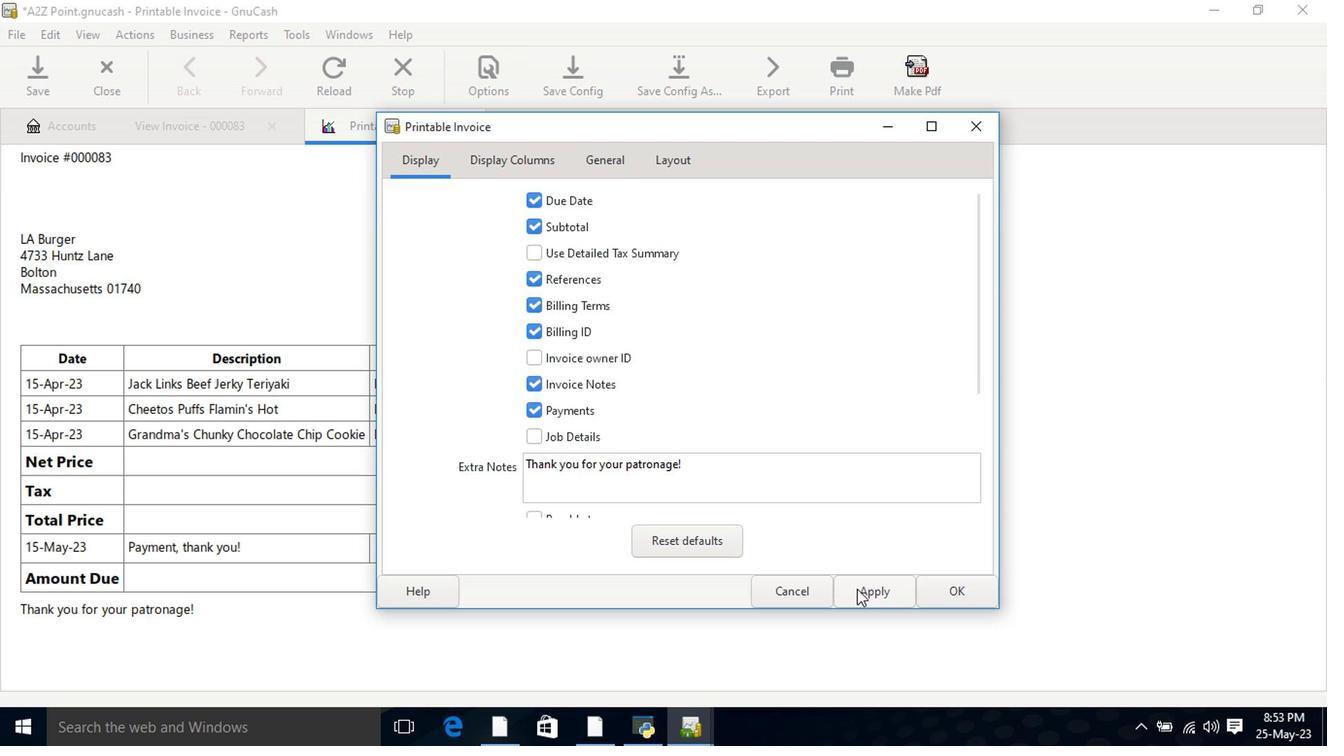 
Action: Mouse moved to (815, 589)
Screenshot: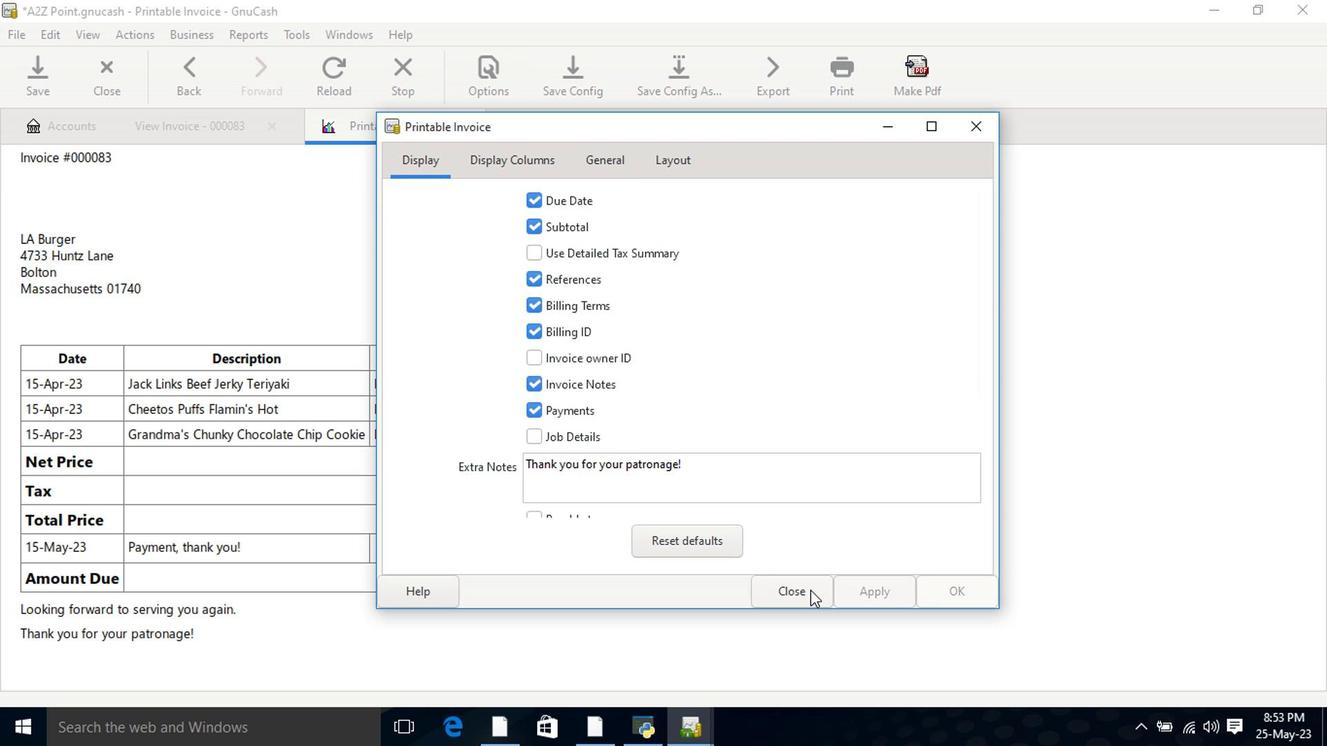 
Action: Mouse pressed left at (815, 589)
Screenshot: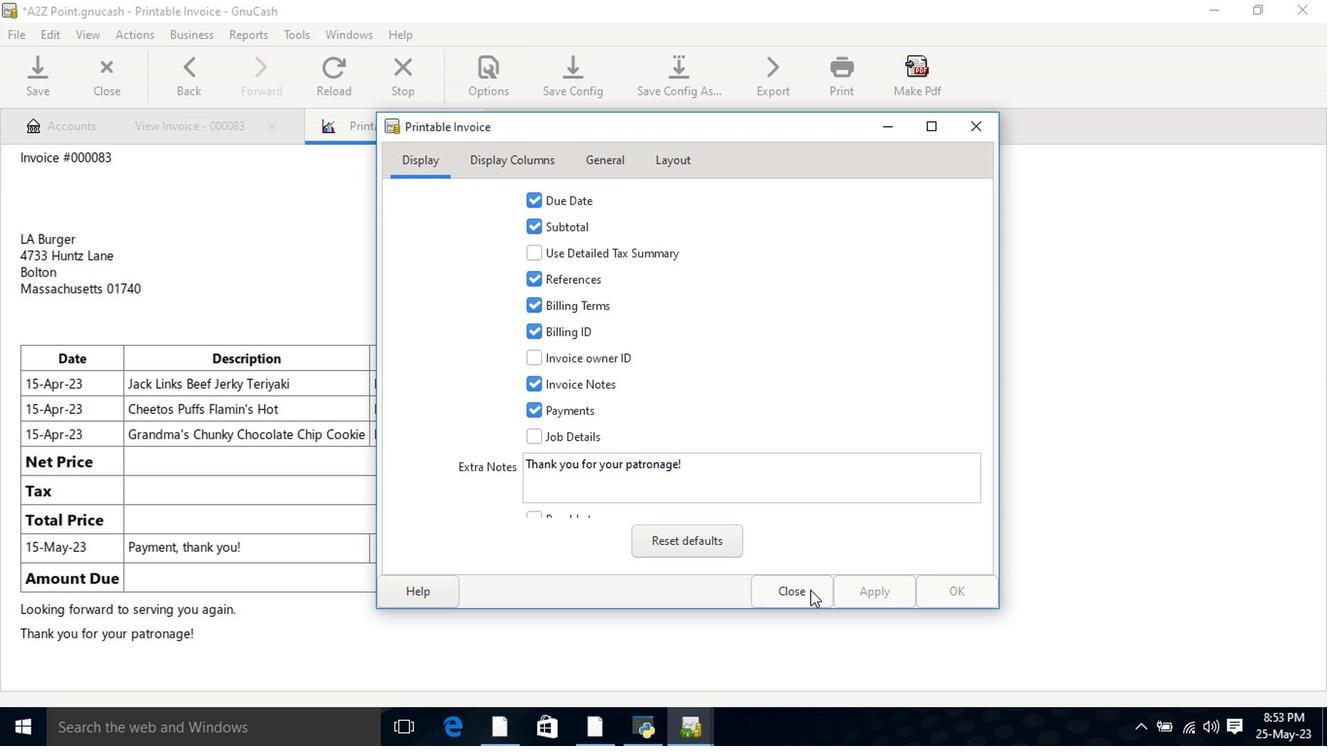
